 Task: Search one way flight ticket for 4 adults, 2 children, 2 infants in seat and 1 infant on lap in premium economy from Fort Wayne: Fort Wayne International Airport to New Bern: Coastal Carolina Regional Airport (was Craven County Regional) on 5-4-2023. Choice of flights is Royal air maroc. Number of bags: 9 checked bags. Price is upto 42000. Outbound departure time preference is 4:00.
Action: Mouse moved to (422, 386)
Screenshot: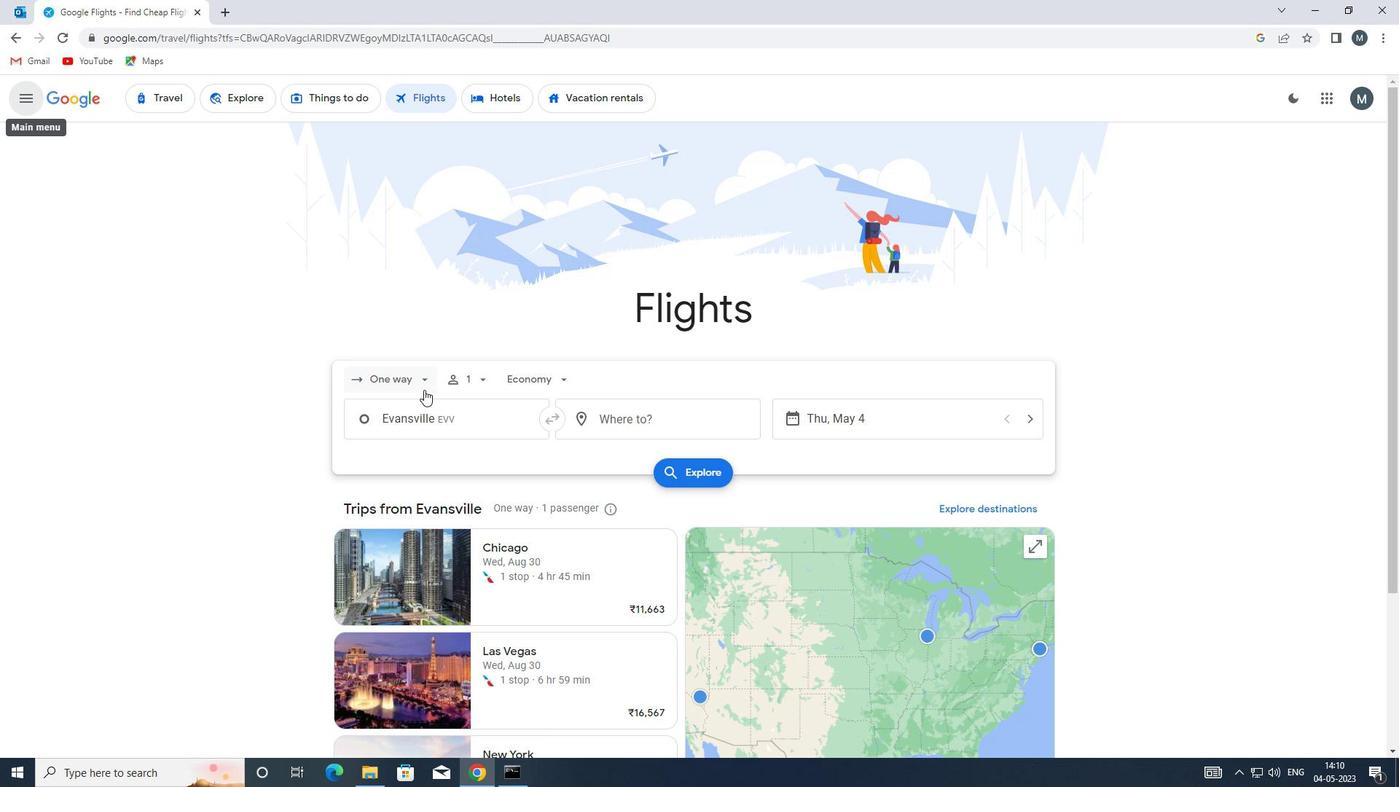
Action: Mouse pressed left at (422, 386)
Screenshot: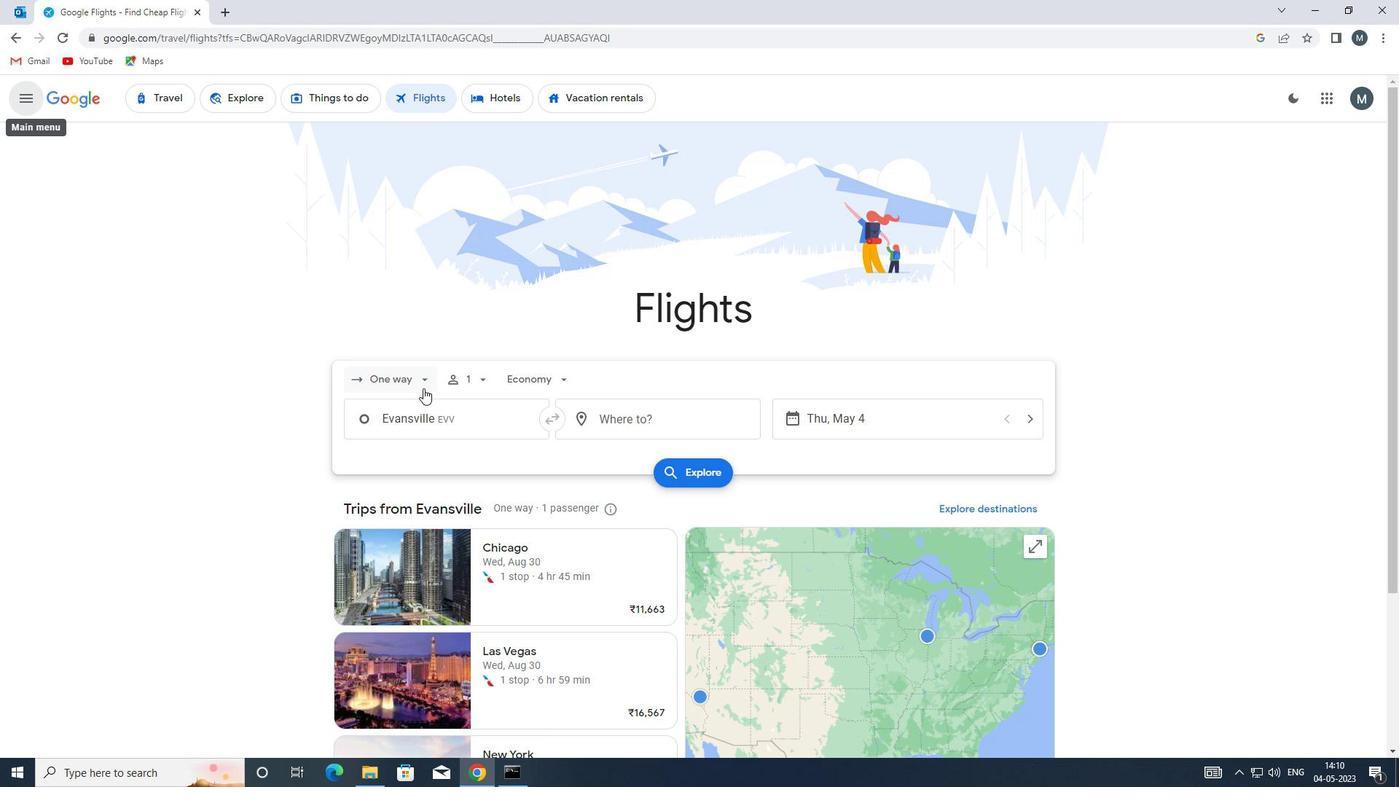 
Action: Mouse moved to (438, 449)
Screenshot: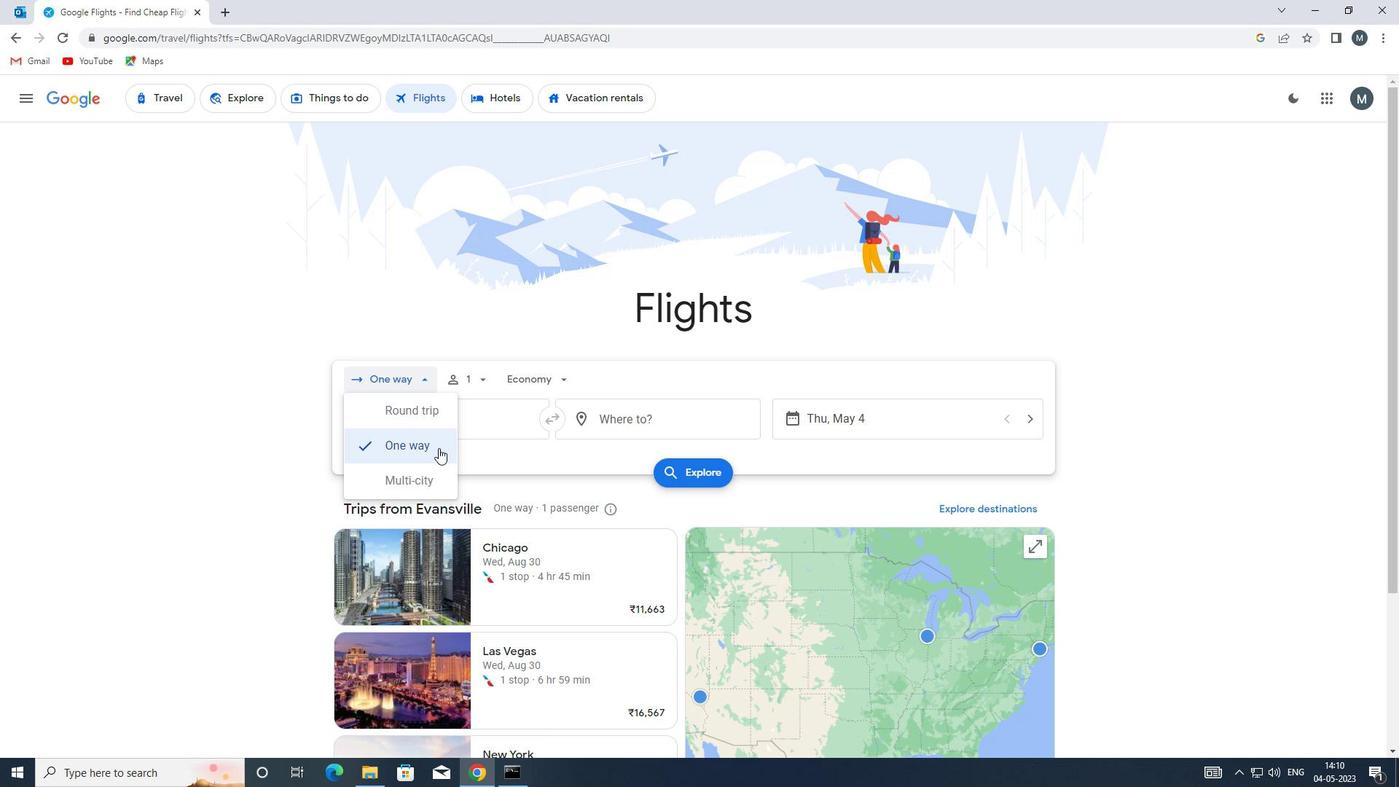
Action: Mouse pressed left at (438, 449)
Screenshot: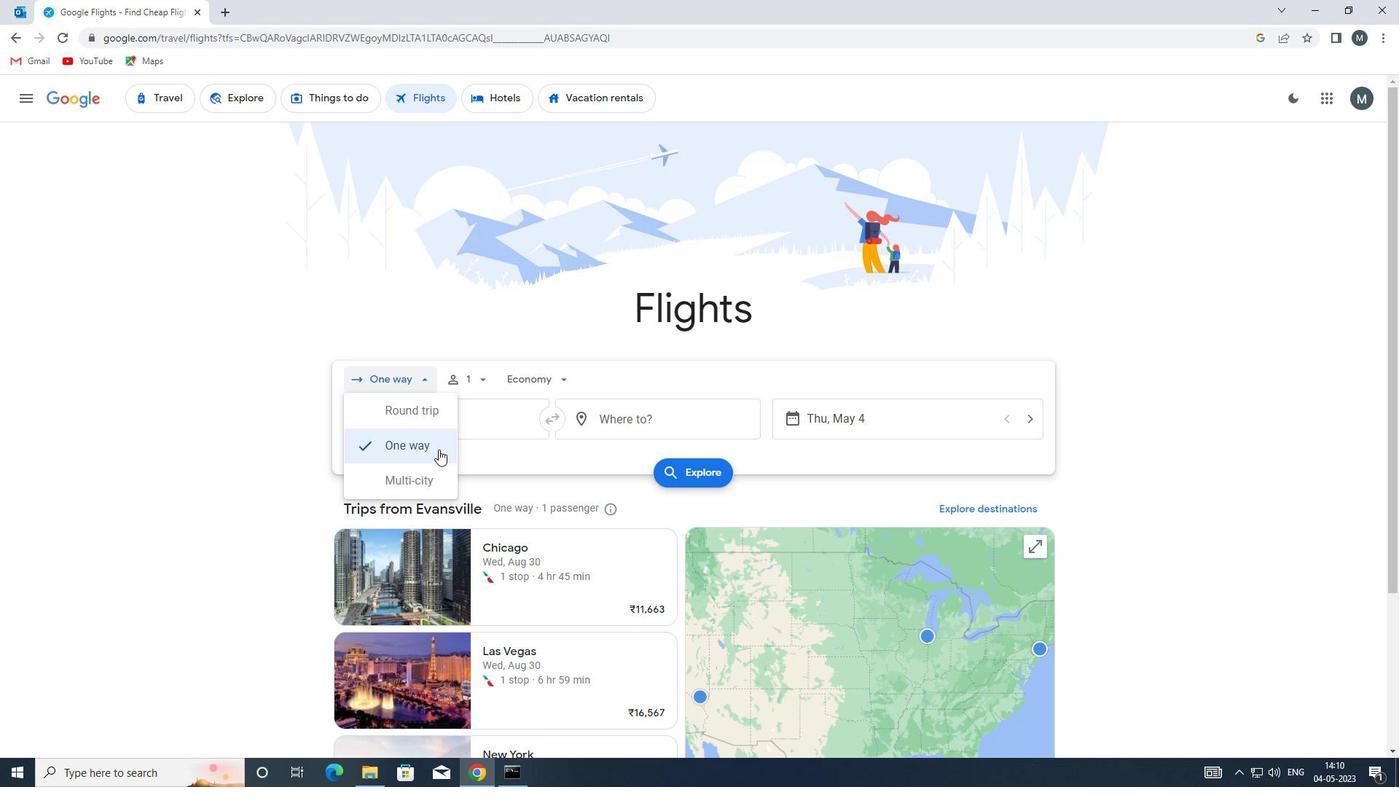 
Action: Mouse moved to (478, 378)
Screenshot: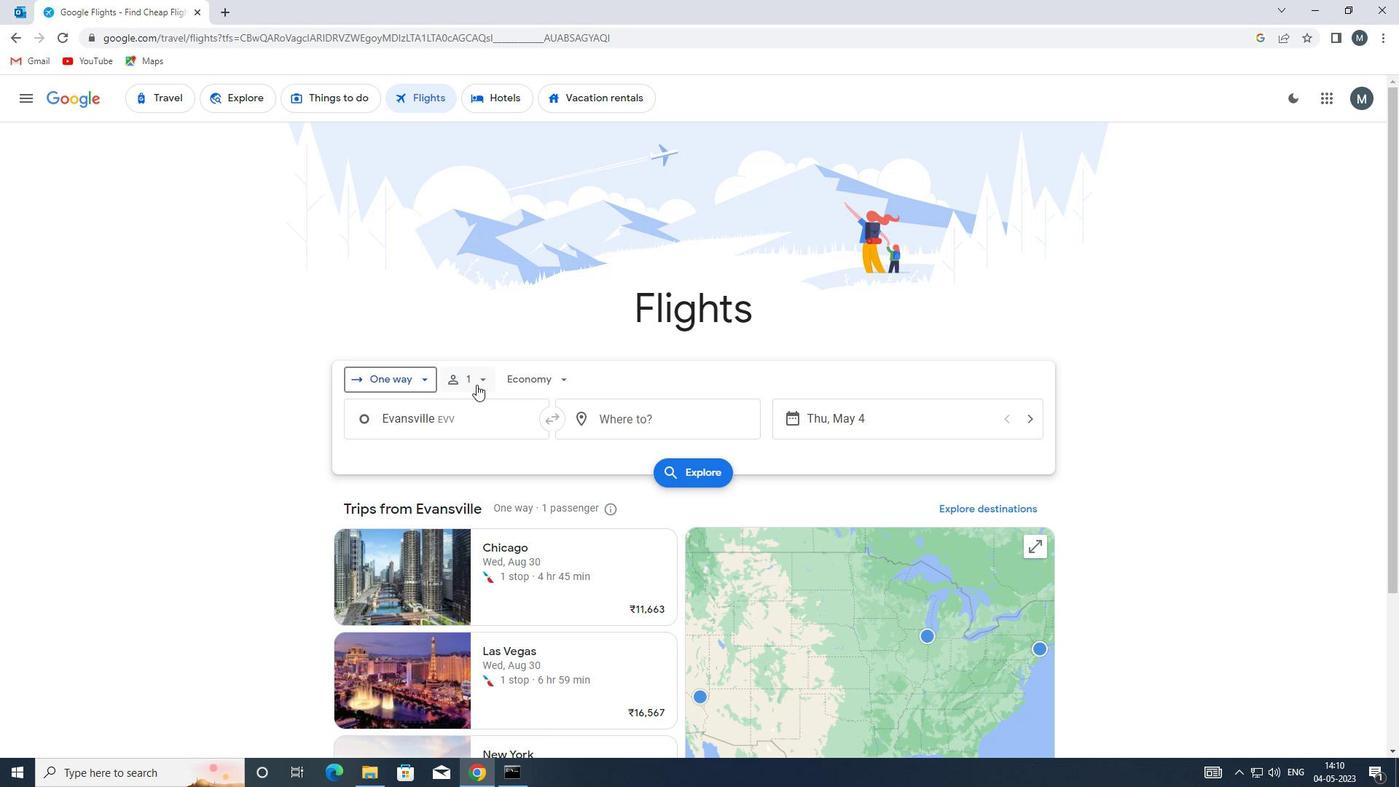
Action: Mouse pressed left at (478, 378)
Screenshot: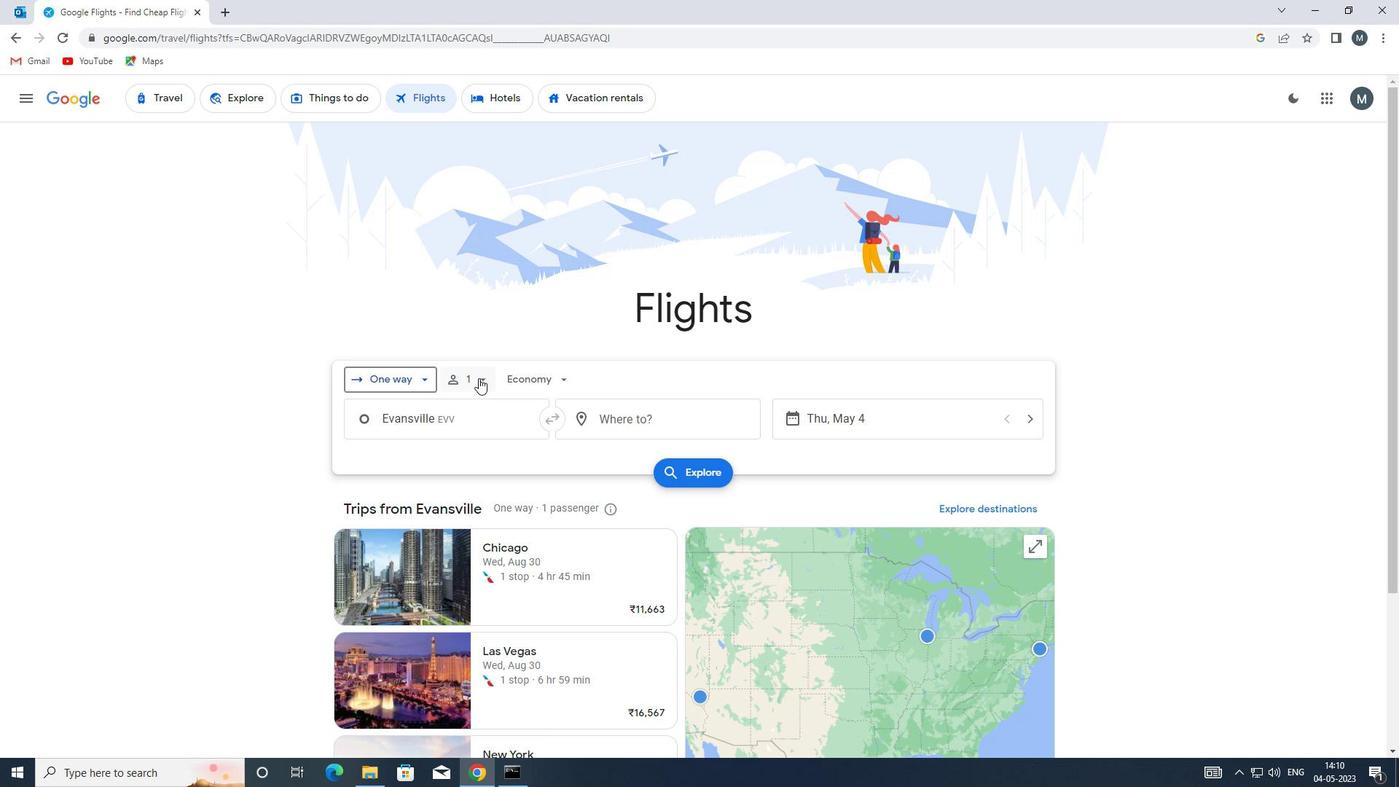 
Action: Mouse moved to (606, 417)
Screenshot: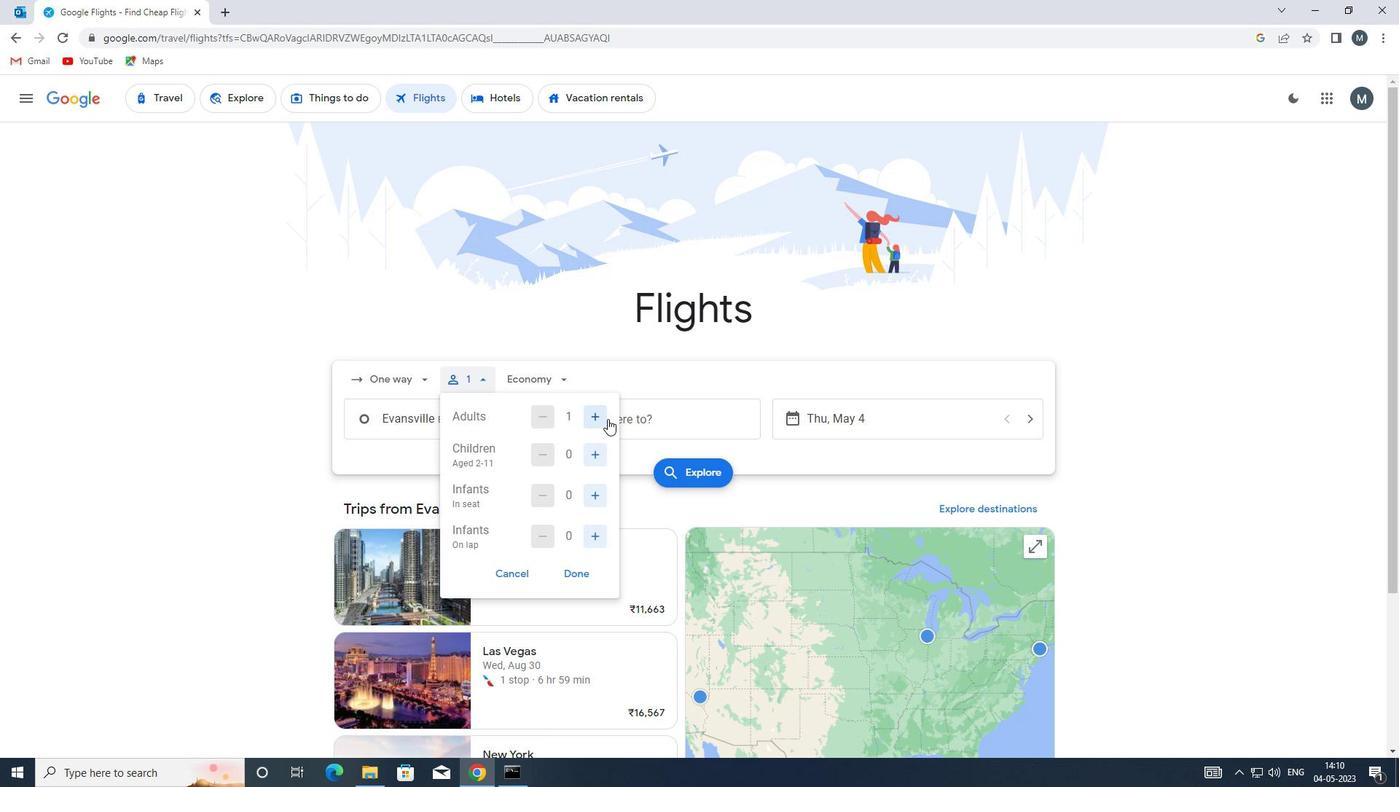 
Action: Mouse pressed left at (606, 417)
Screenshot: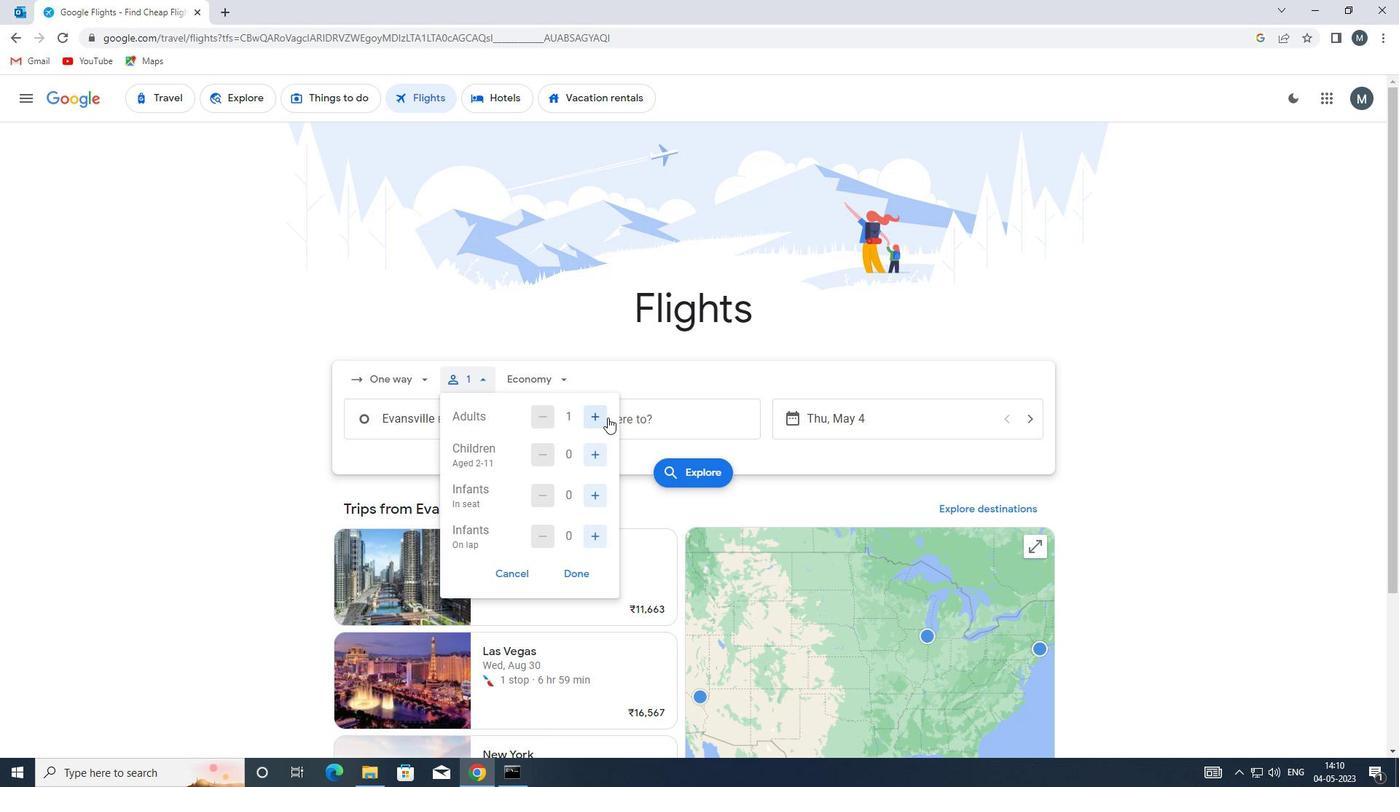 
Action: Mouse moved to (605, 417)
Screenshot: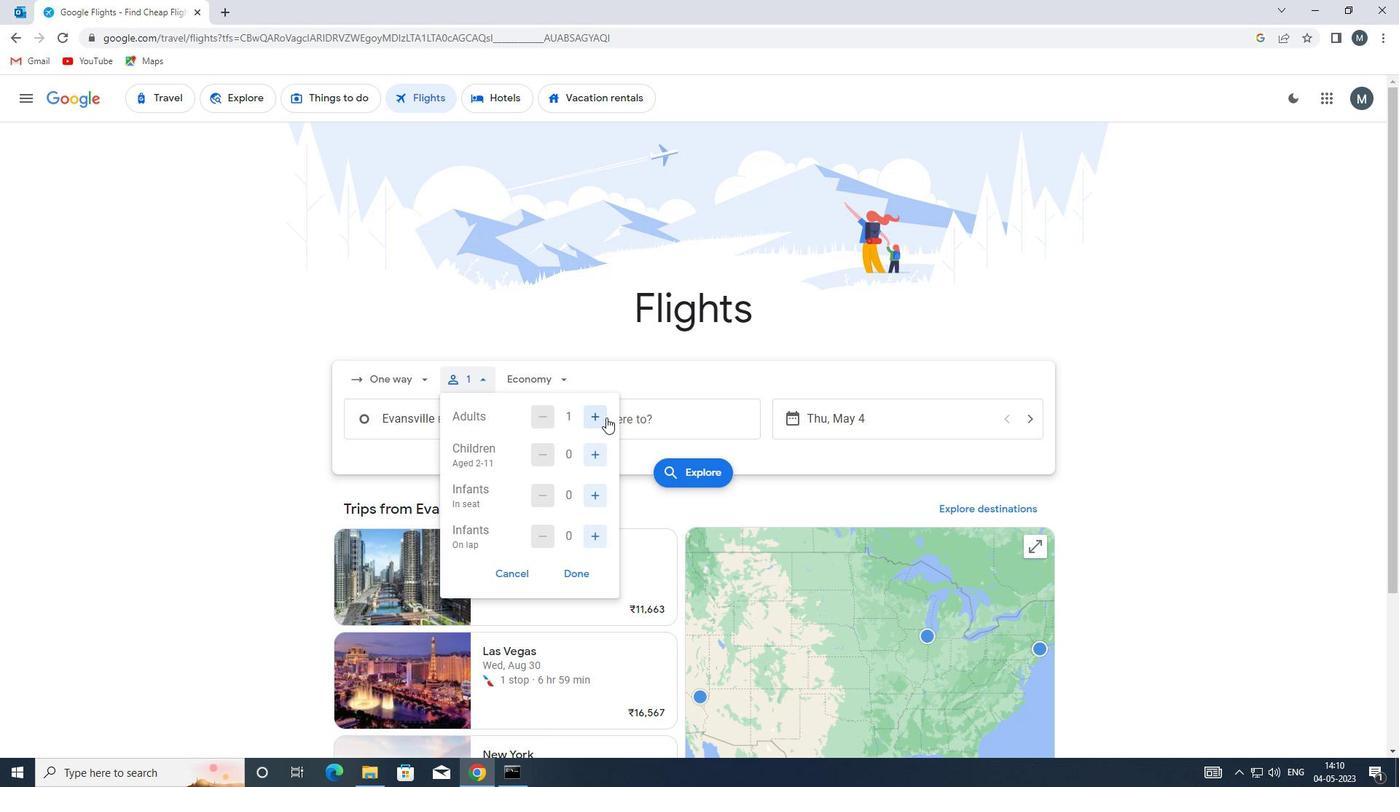 
Action: Mouse pressed left at (605, 417)
Screenshot: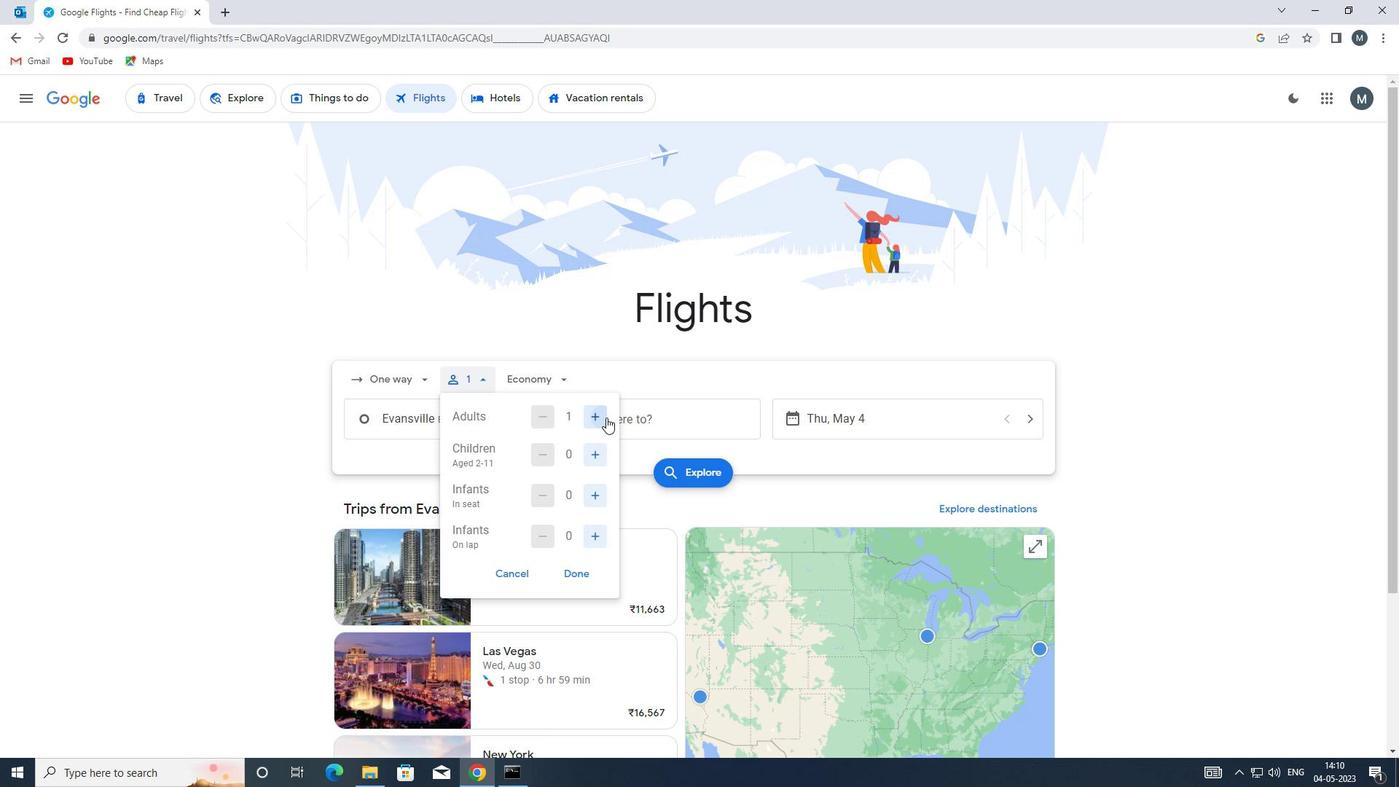 
Action: Mouse moved to (604, 417)
Screenshot: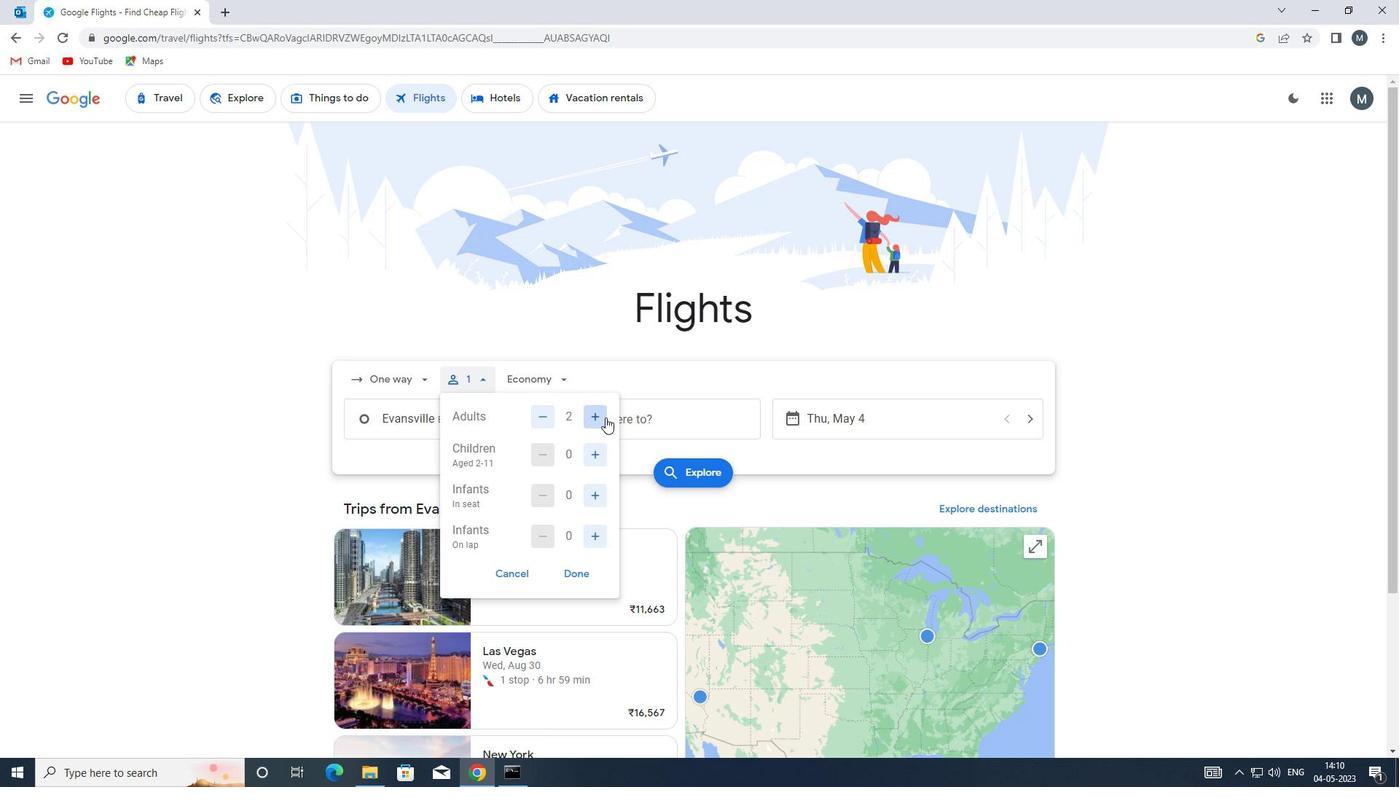 
Action: Mouse pressed left at (604, 417)
Screenshot: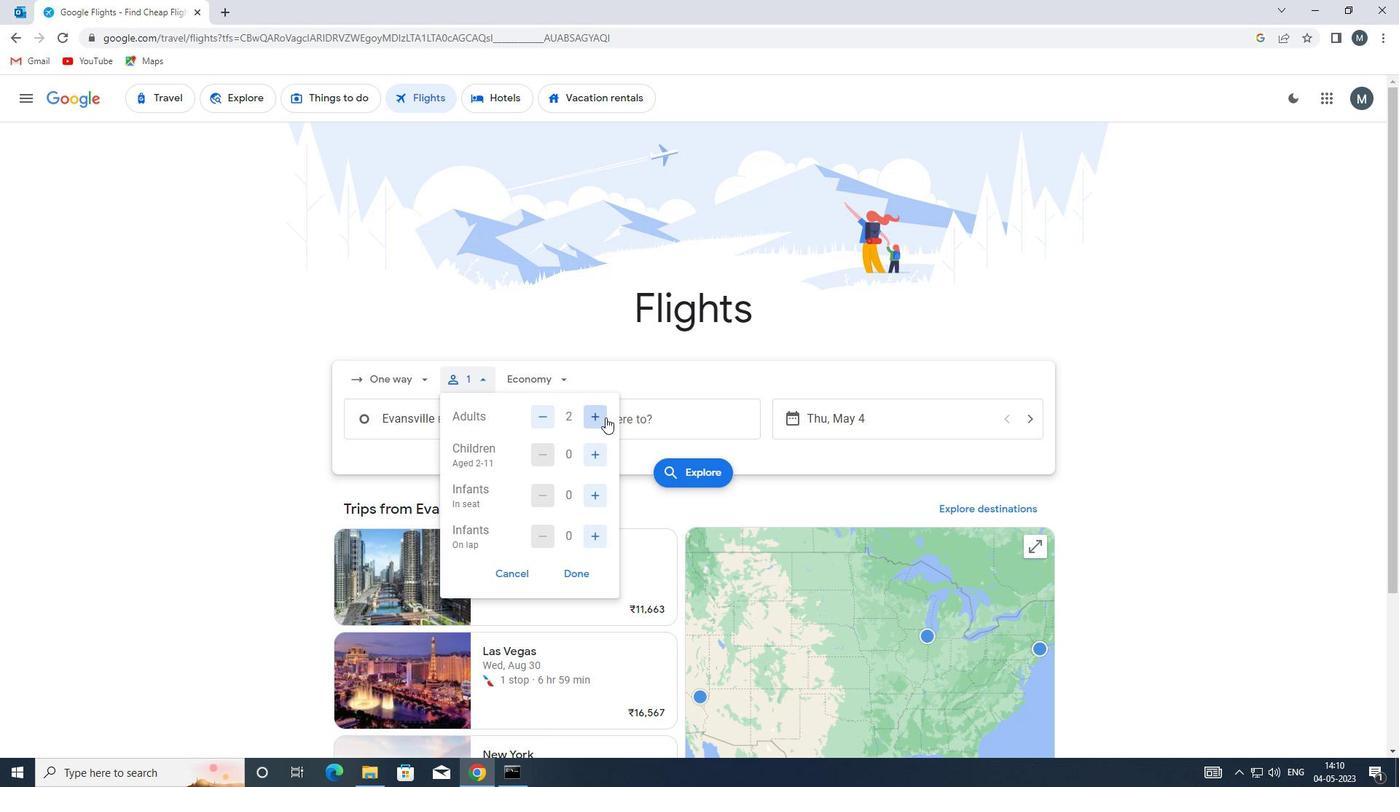 
Action: Mouse moved to (598, 454)
Screenshot: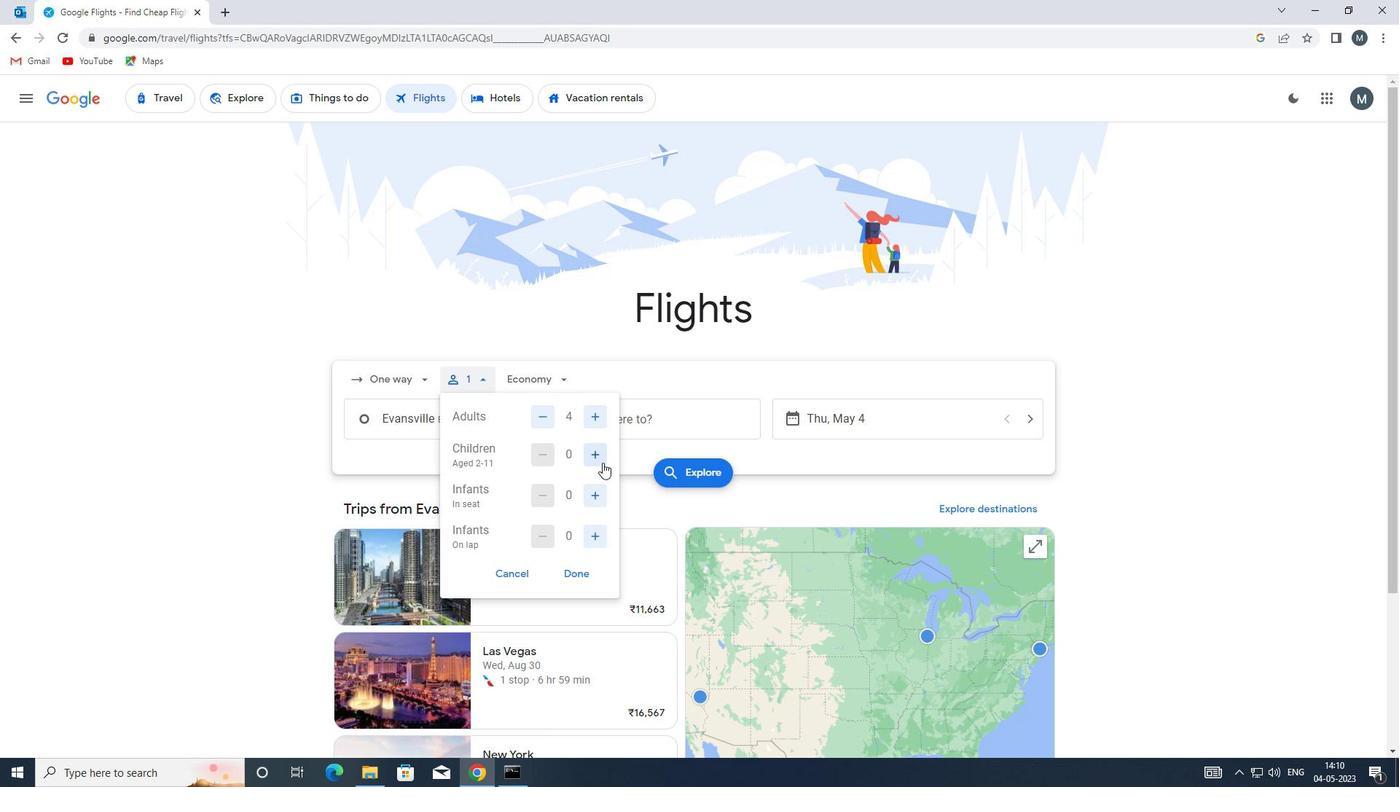 
Action: Mouse pressed left at (598, 454)
Screenshot: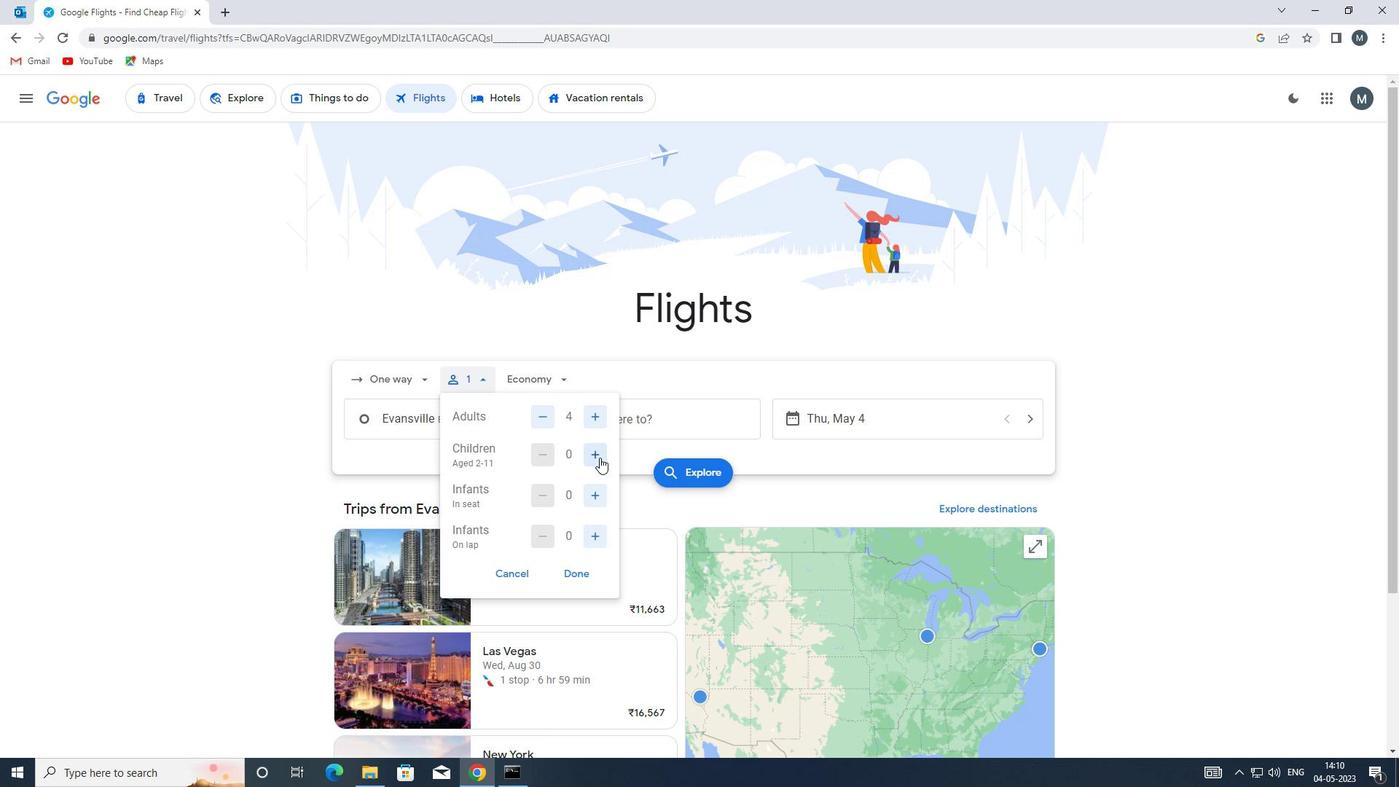 
Action: Mouse pressed left at (598, 454)
Screenshot: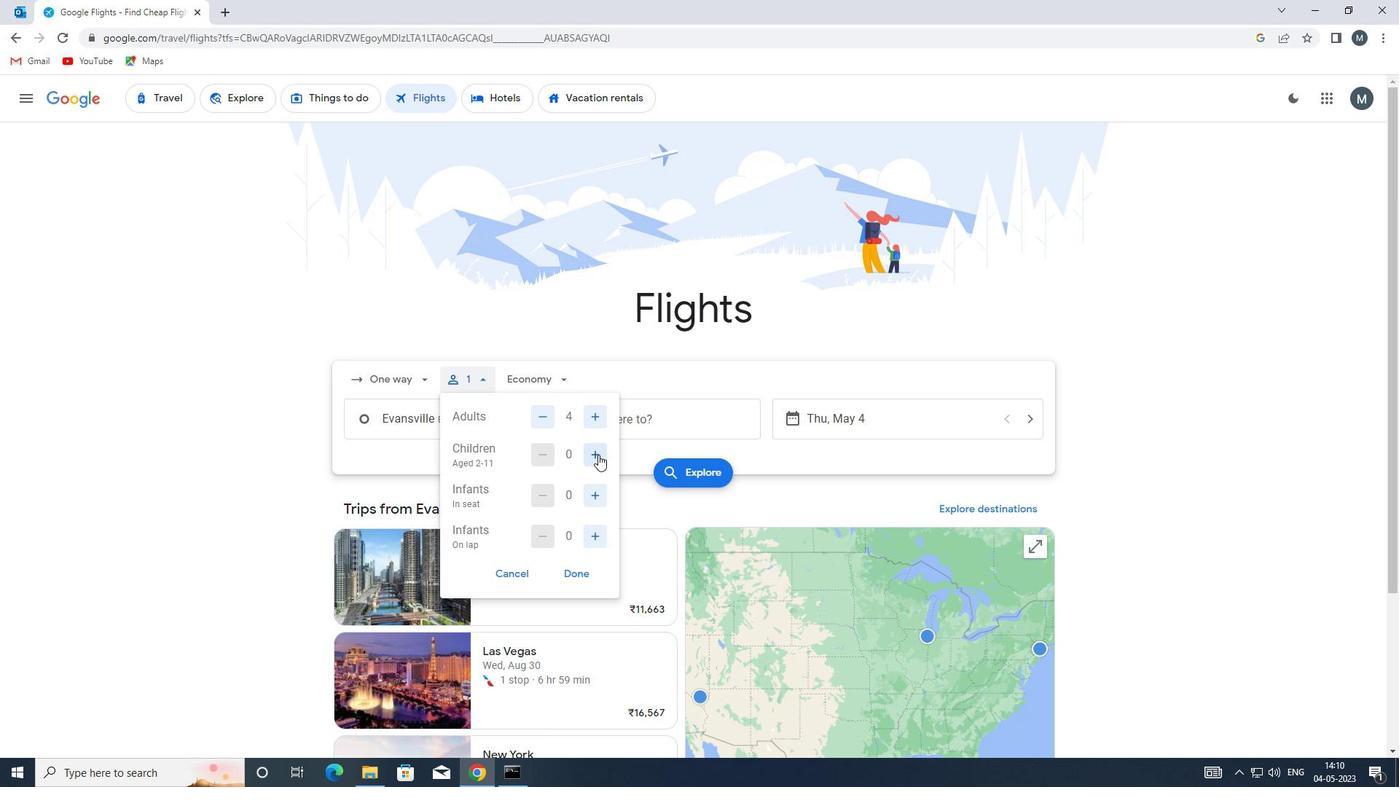 
Action: Mouse moved to (594, 488)
Screenshot: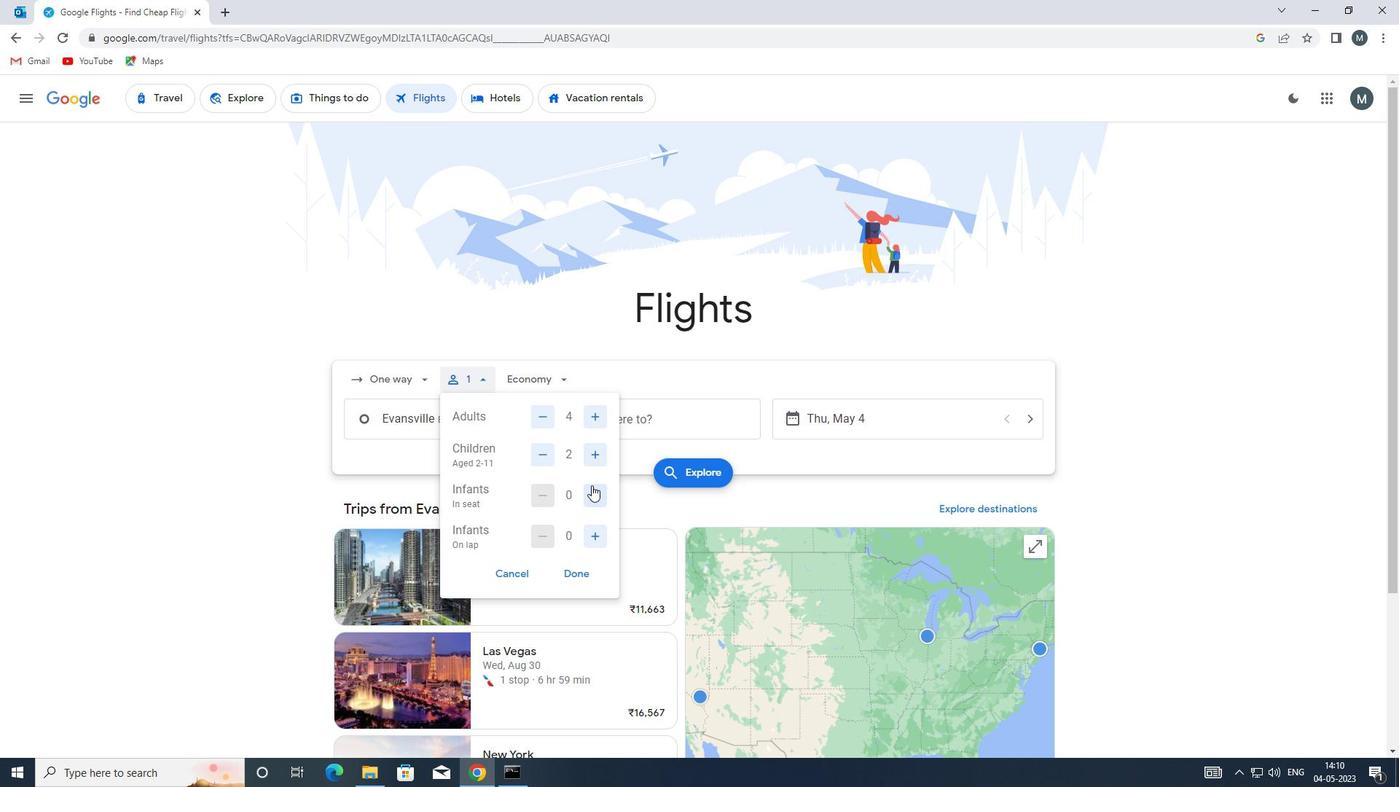 
Action: Mouse pressed left at (594, 488)
Screenshot: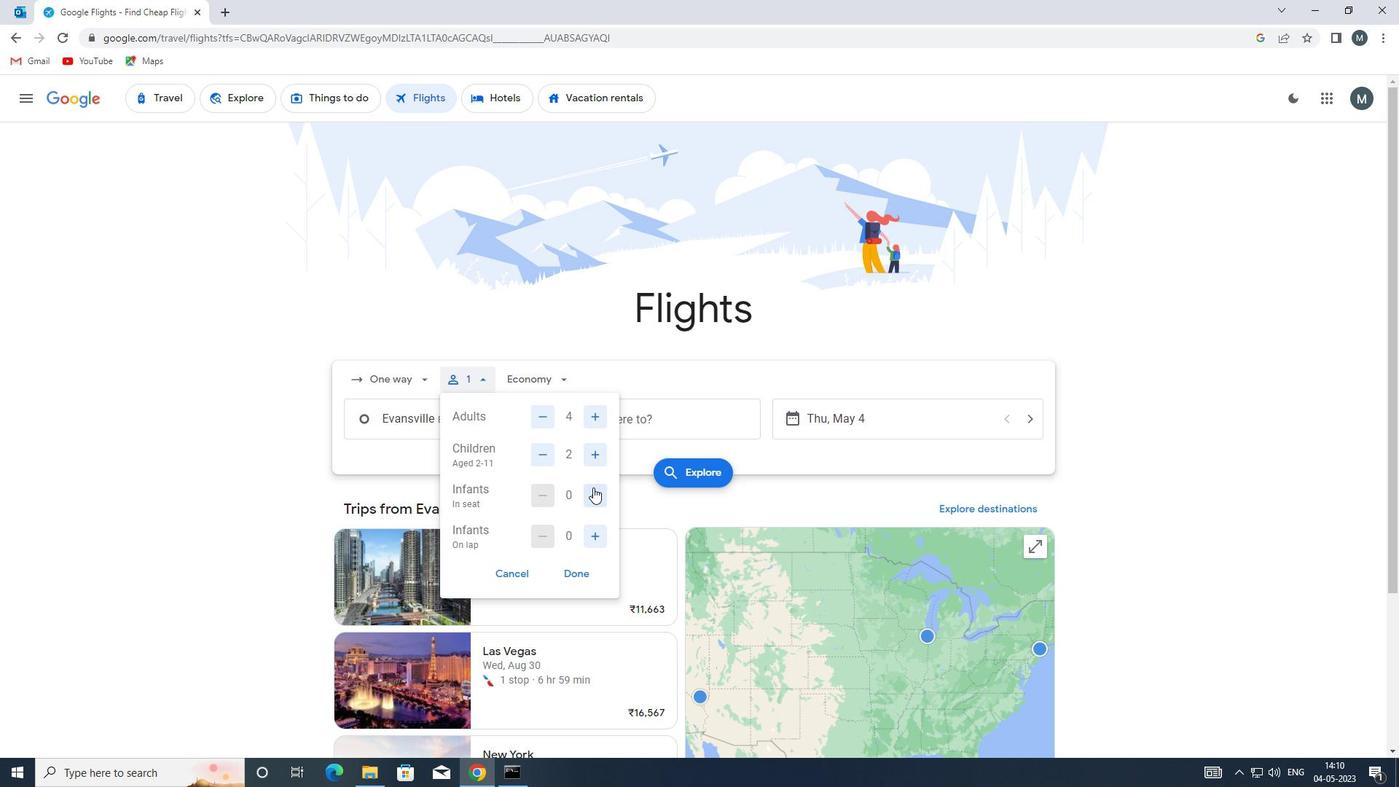 
Action: Mouse pressed left at (594, 488)
Screenshot: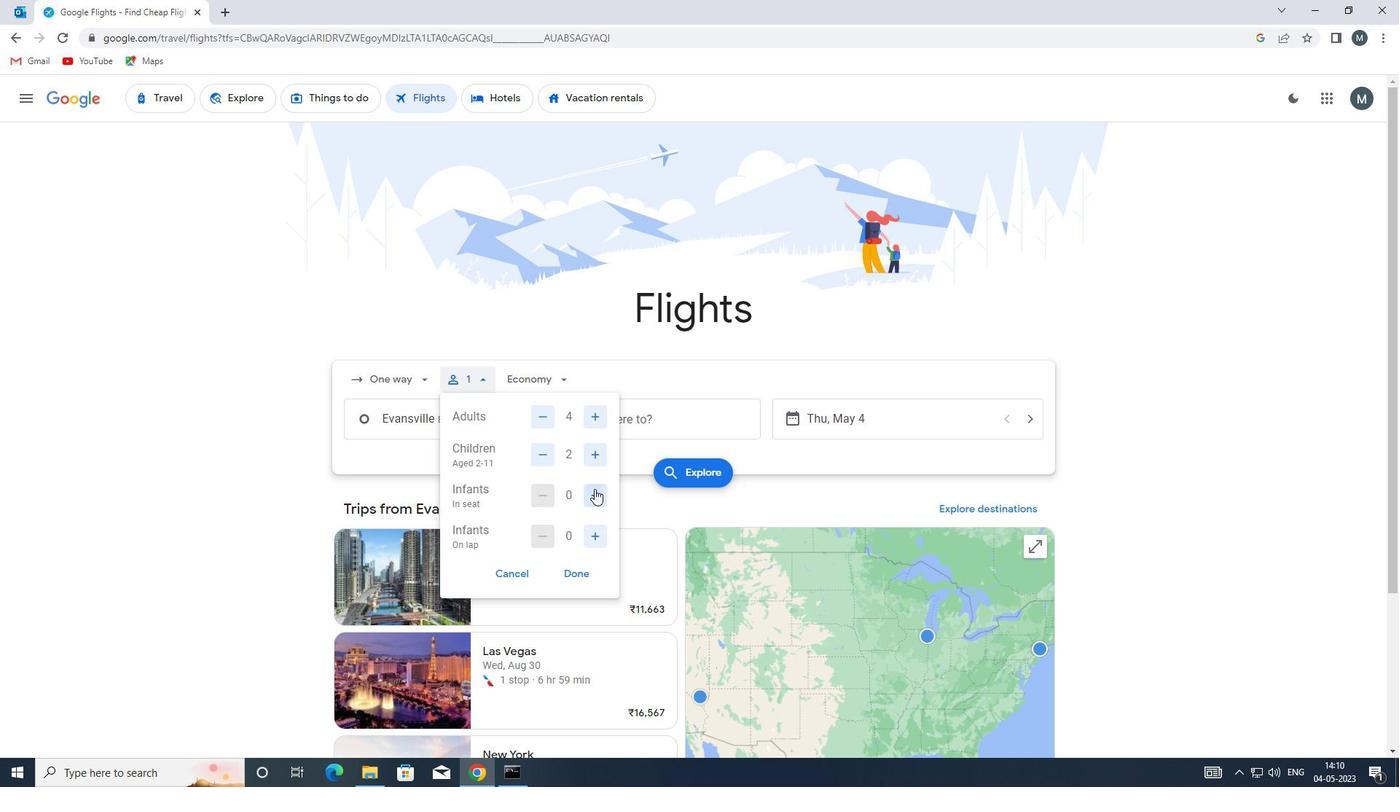 
Action: Mouse moved to (596, 537)
Screenshot: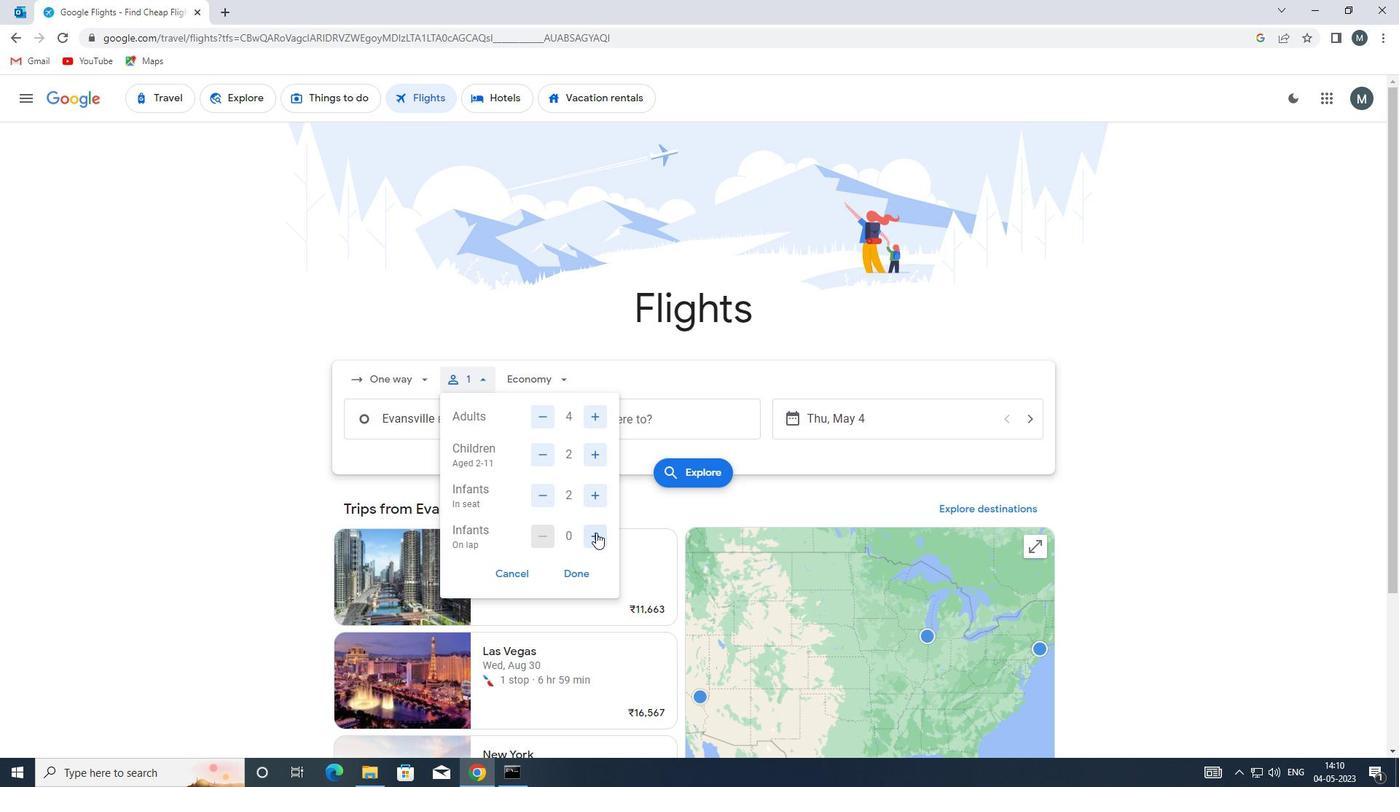 
Action: Mouse pressed left at (596, 537)
Screenshot: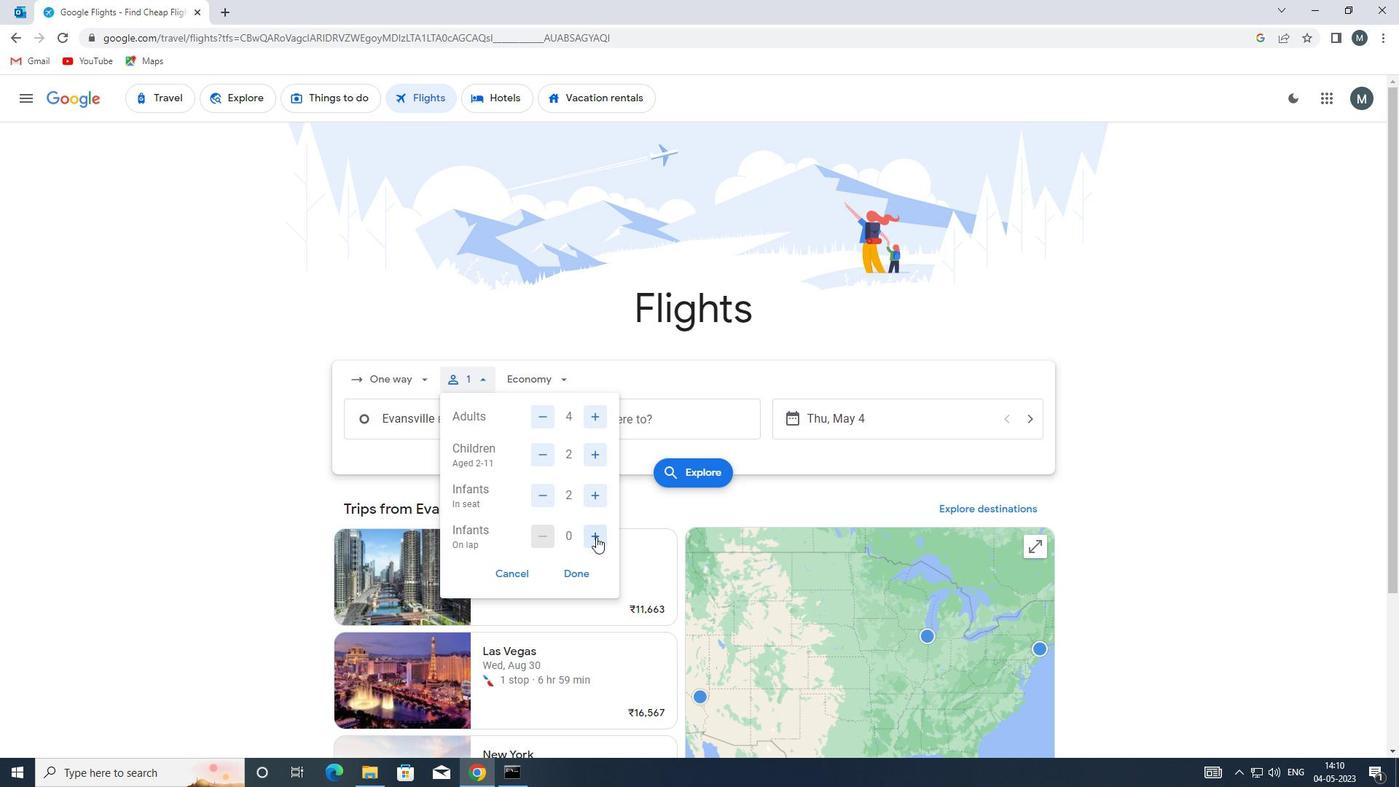
Action: Mouse moved to (580, 570)
Screenshot: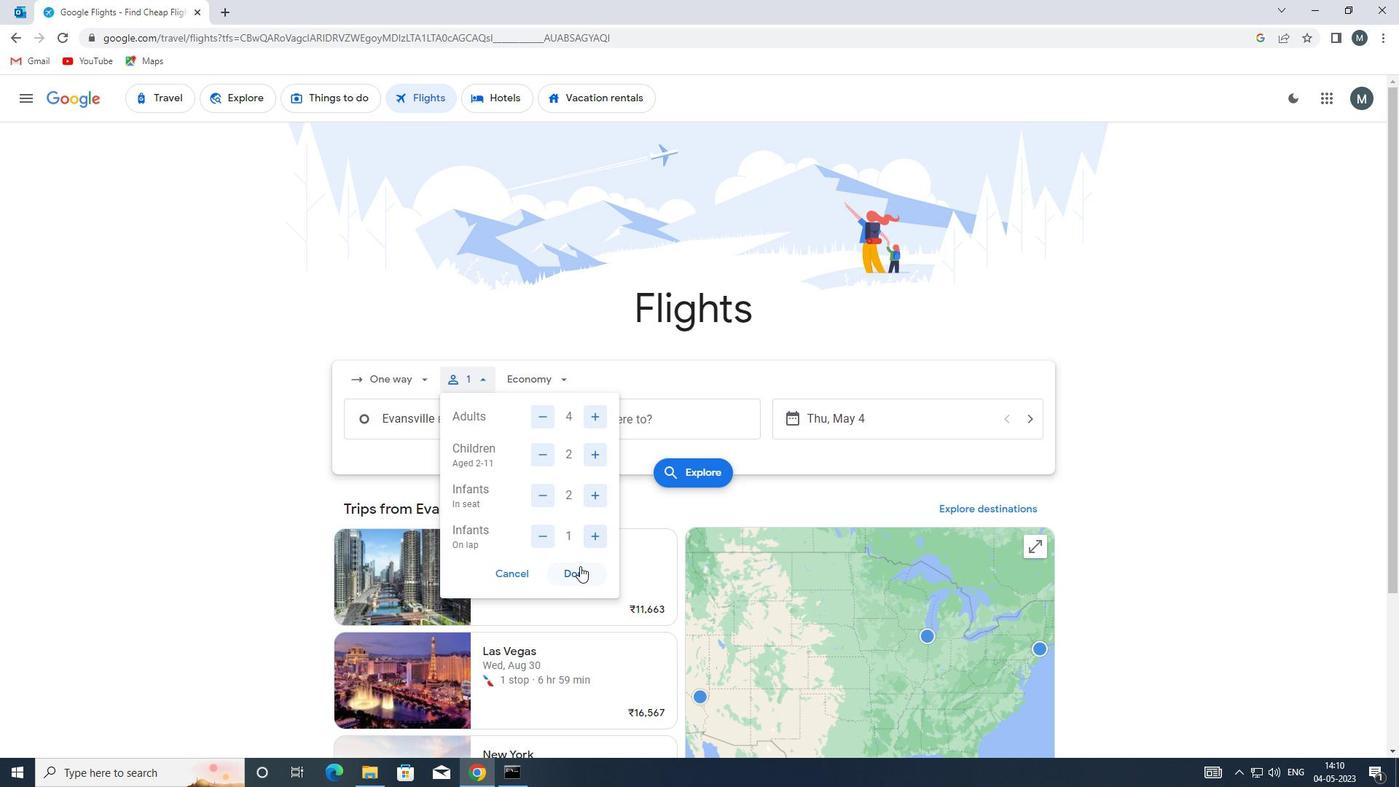 
Action: Mouse pressed left at (580, 570)
Screenshot: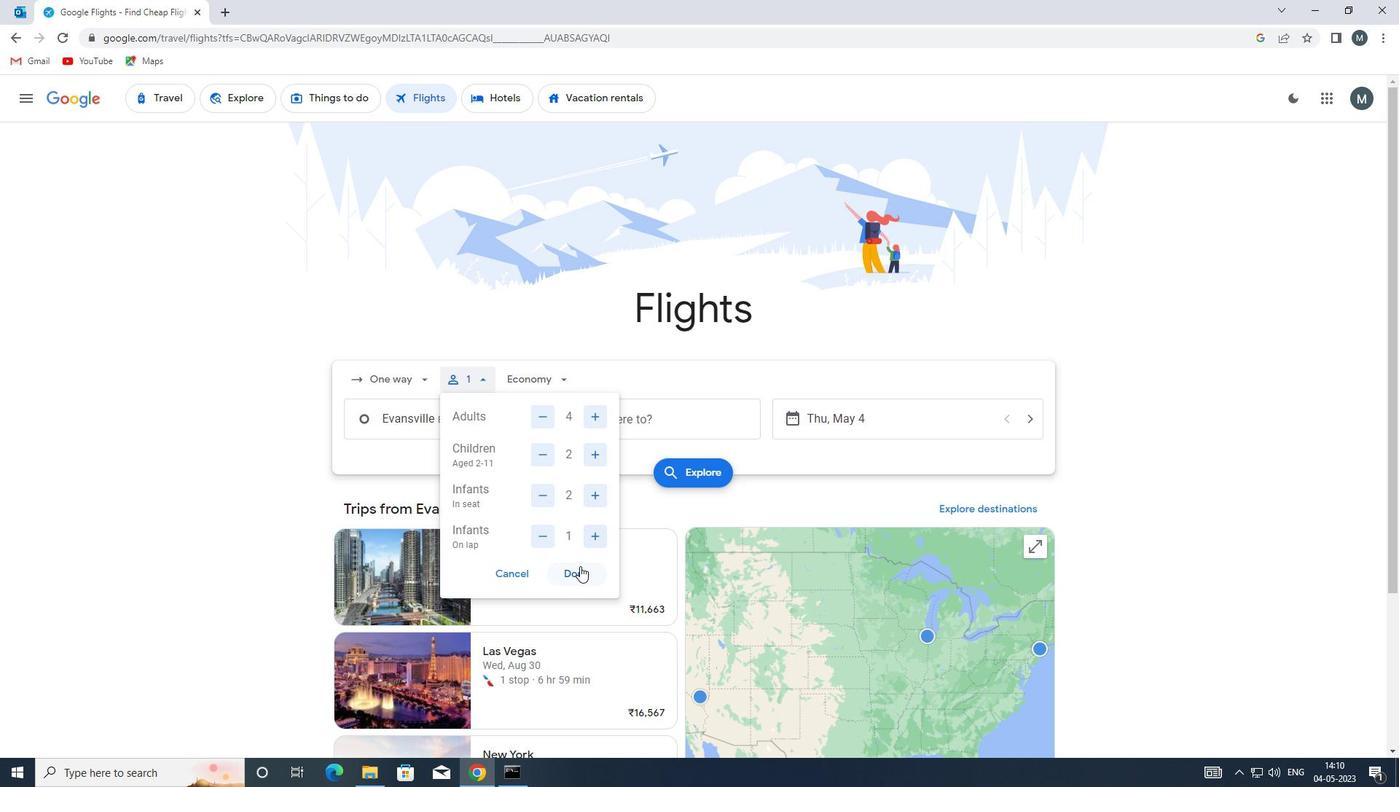 
Action: Mouse moved to (547, 381)
Screenshot: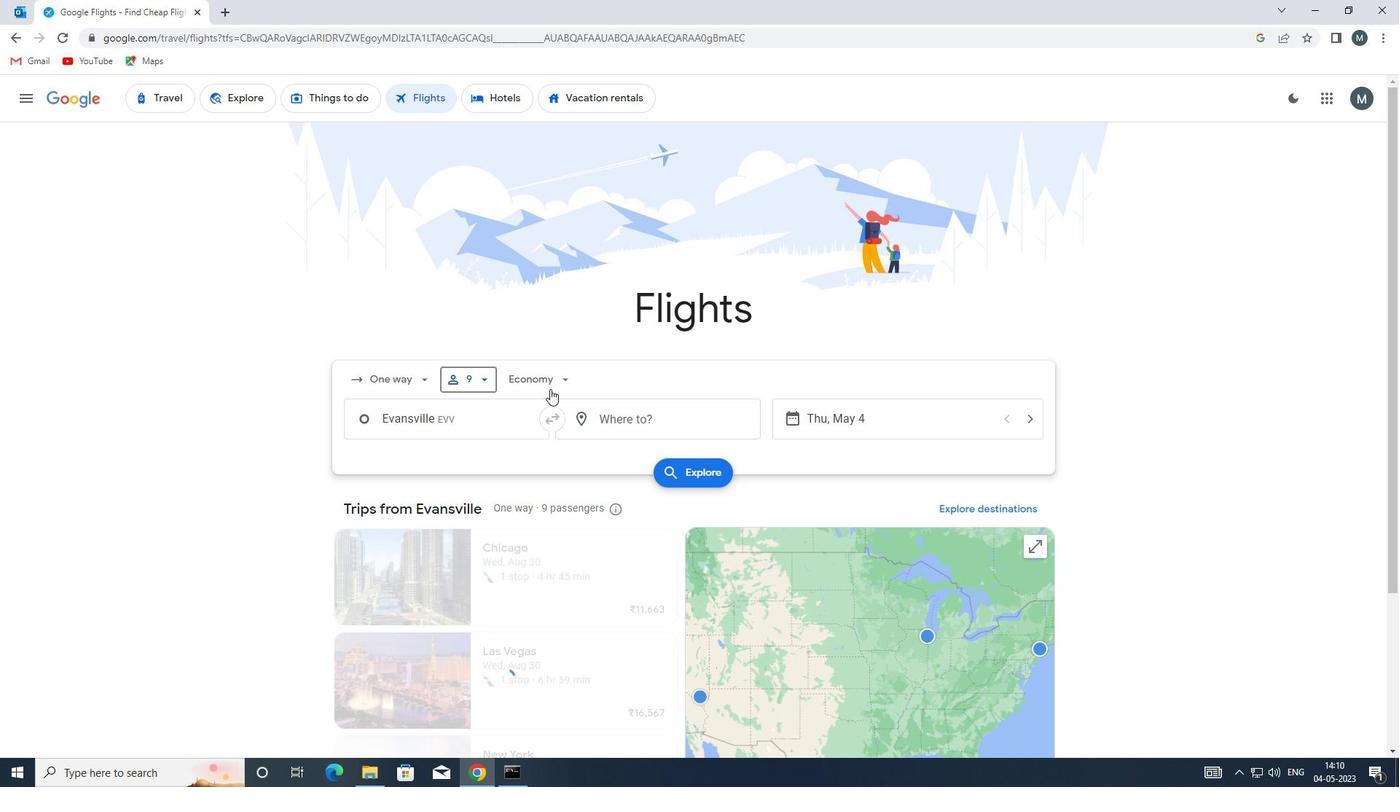 
Action: Mouse pressed left at (547, 381)
Screenshot: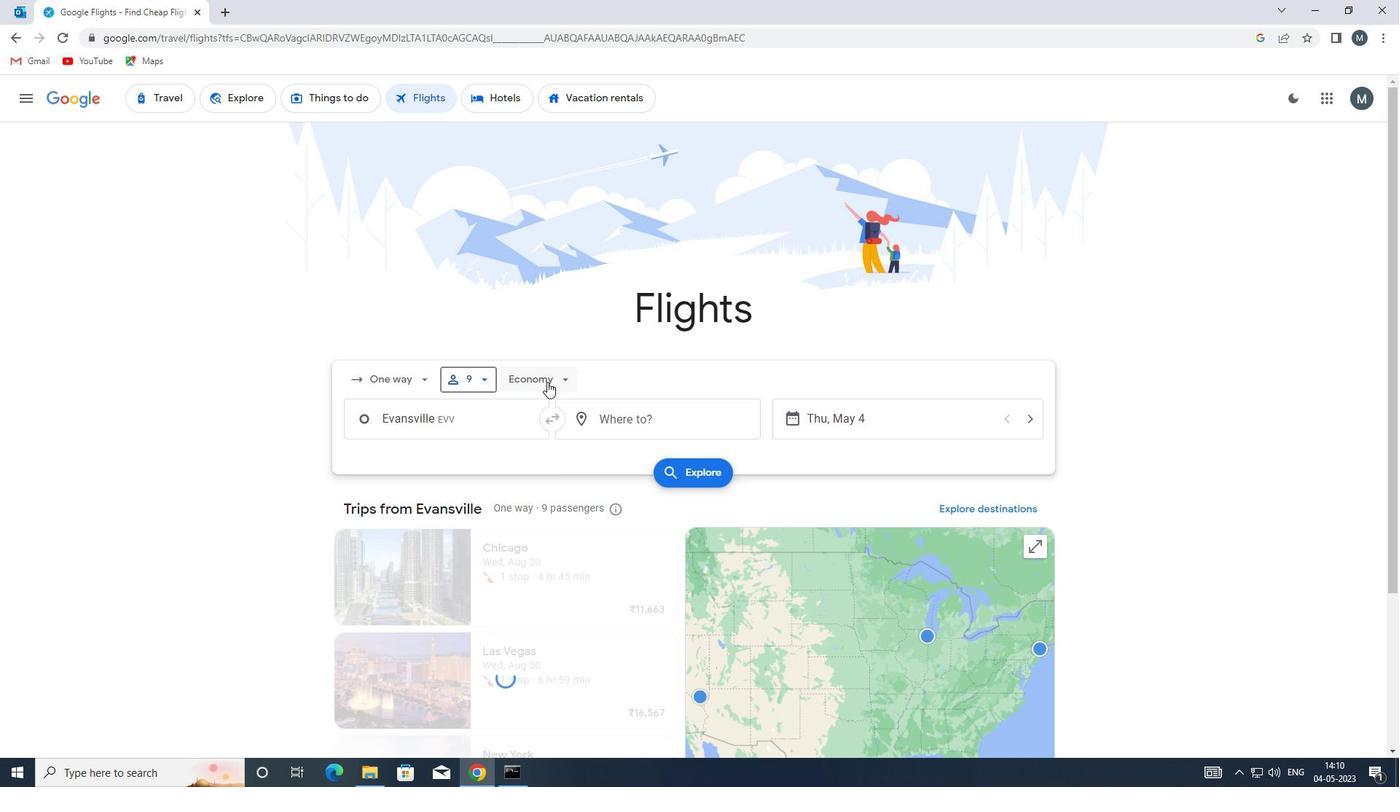 
Action: Mouse moved to (583, 446)
Screenshot: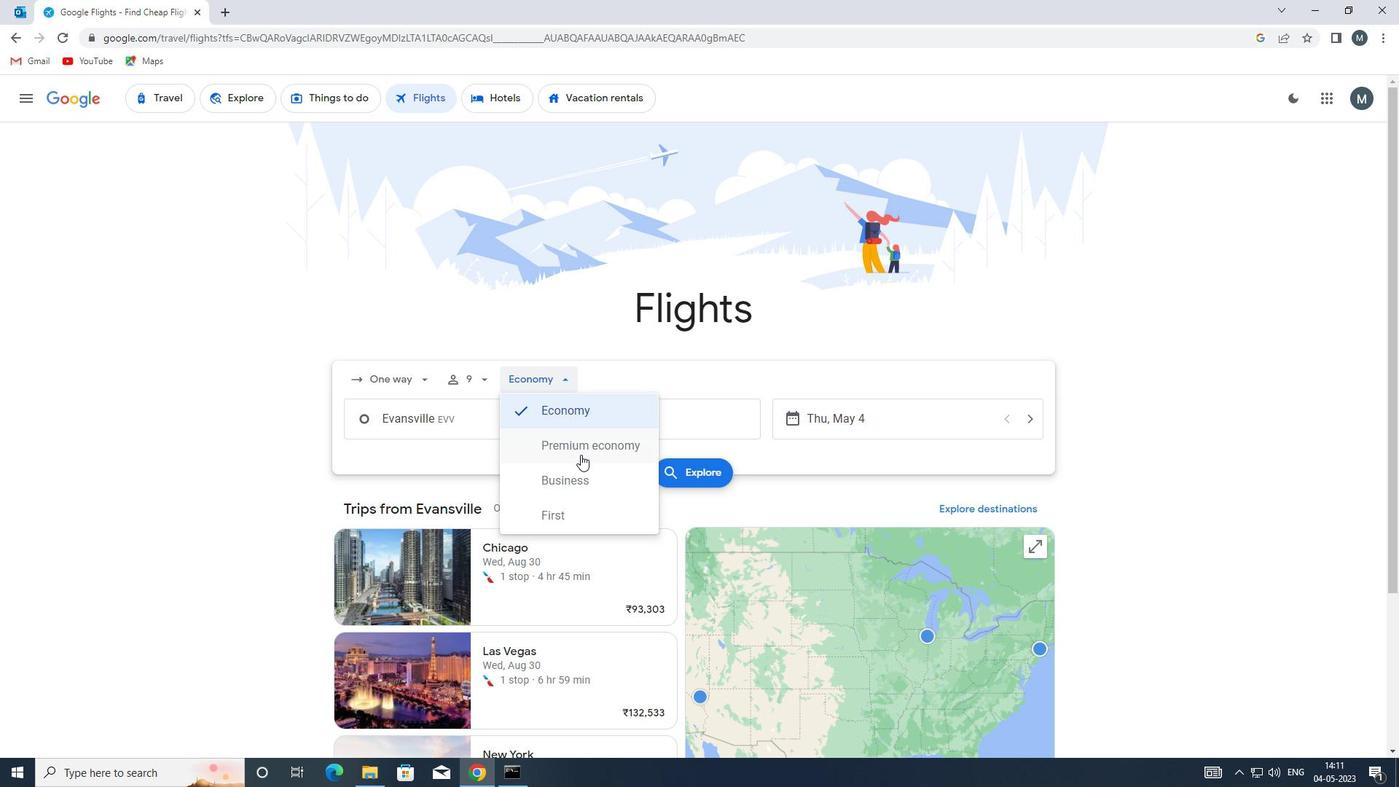 
Action: Mouse pressed left at (583, 446)
Screenshot: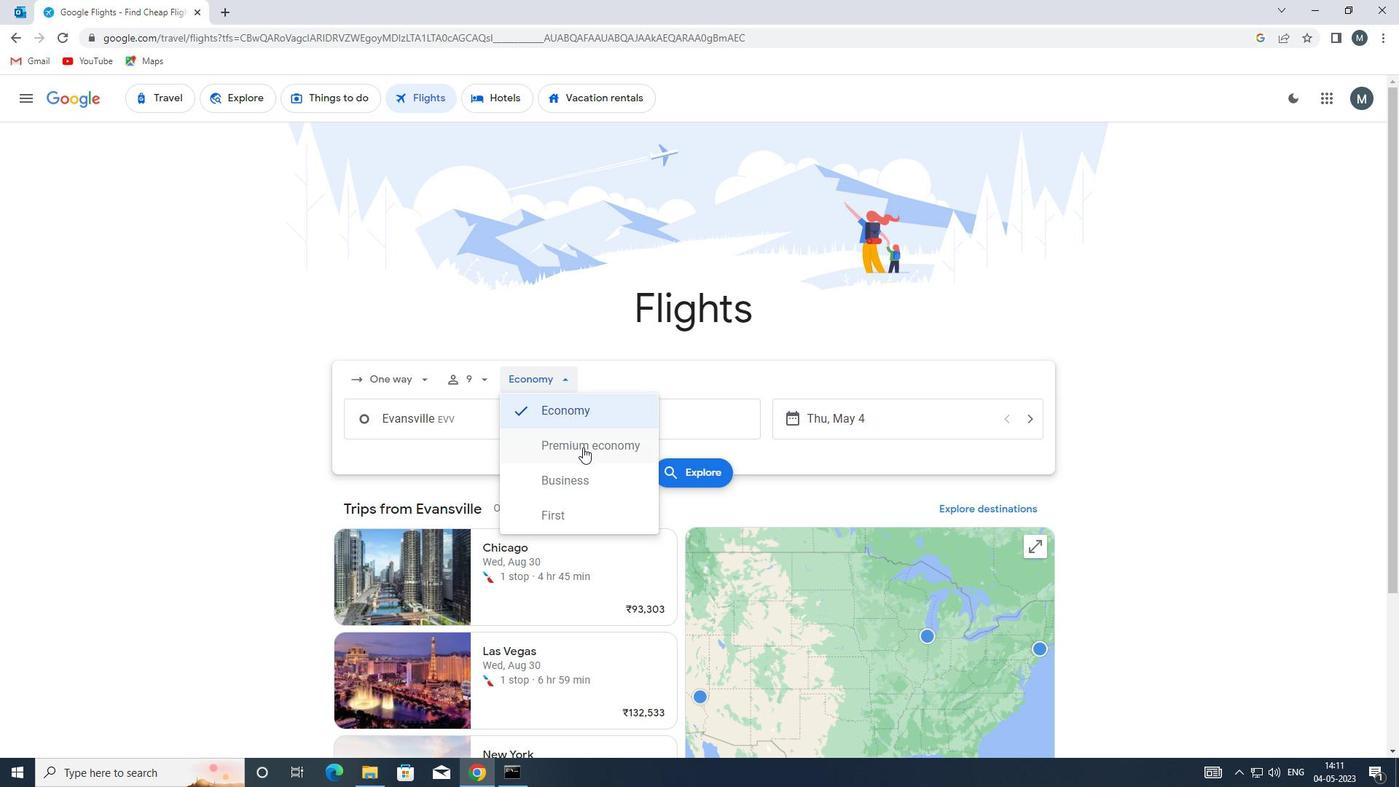 
Action: Mouse moved to (483, 416)
Screenshot: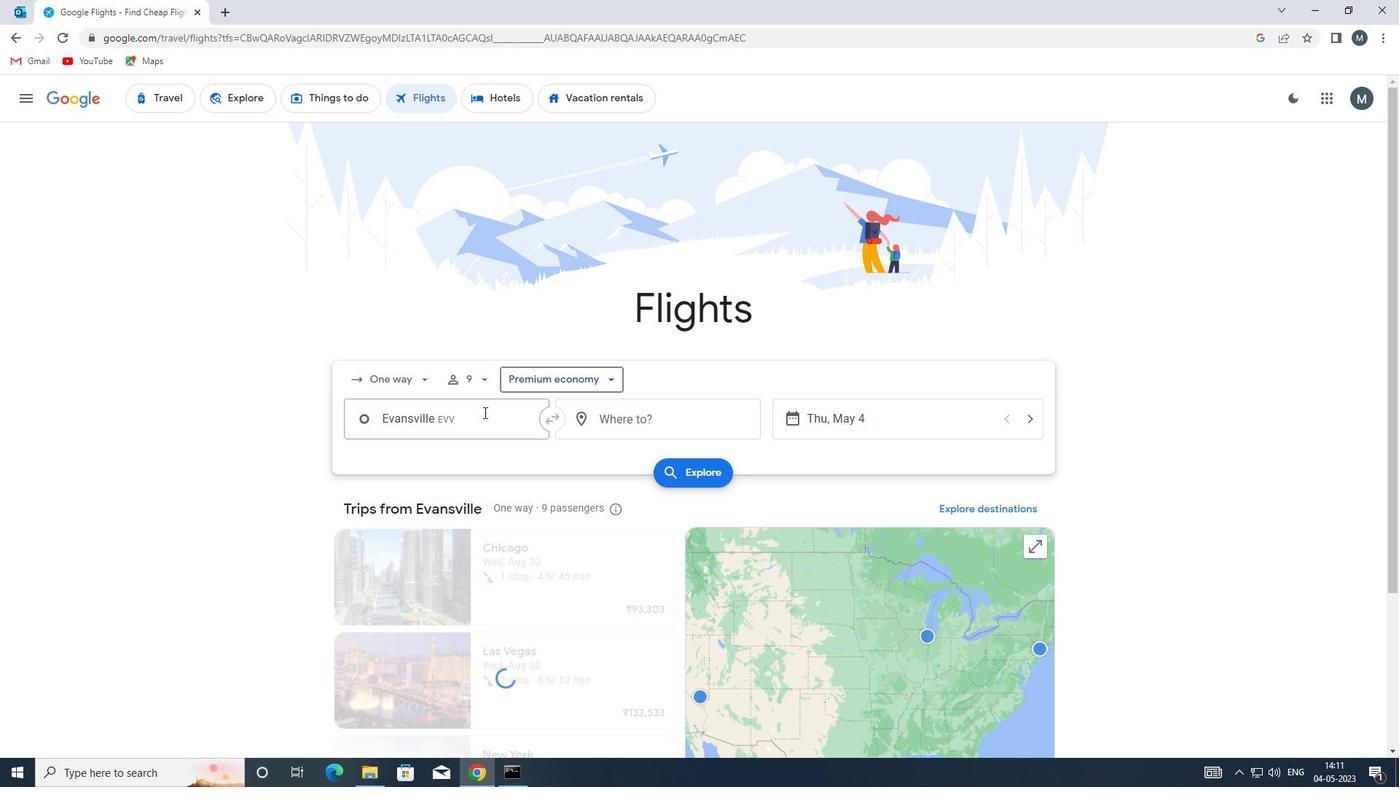 
Action: Mouse pressed left at (483, 416)
Screenshot: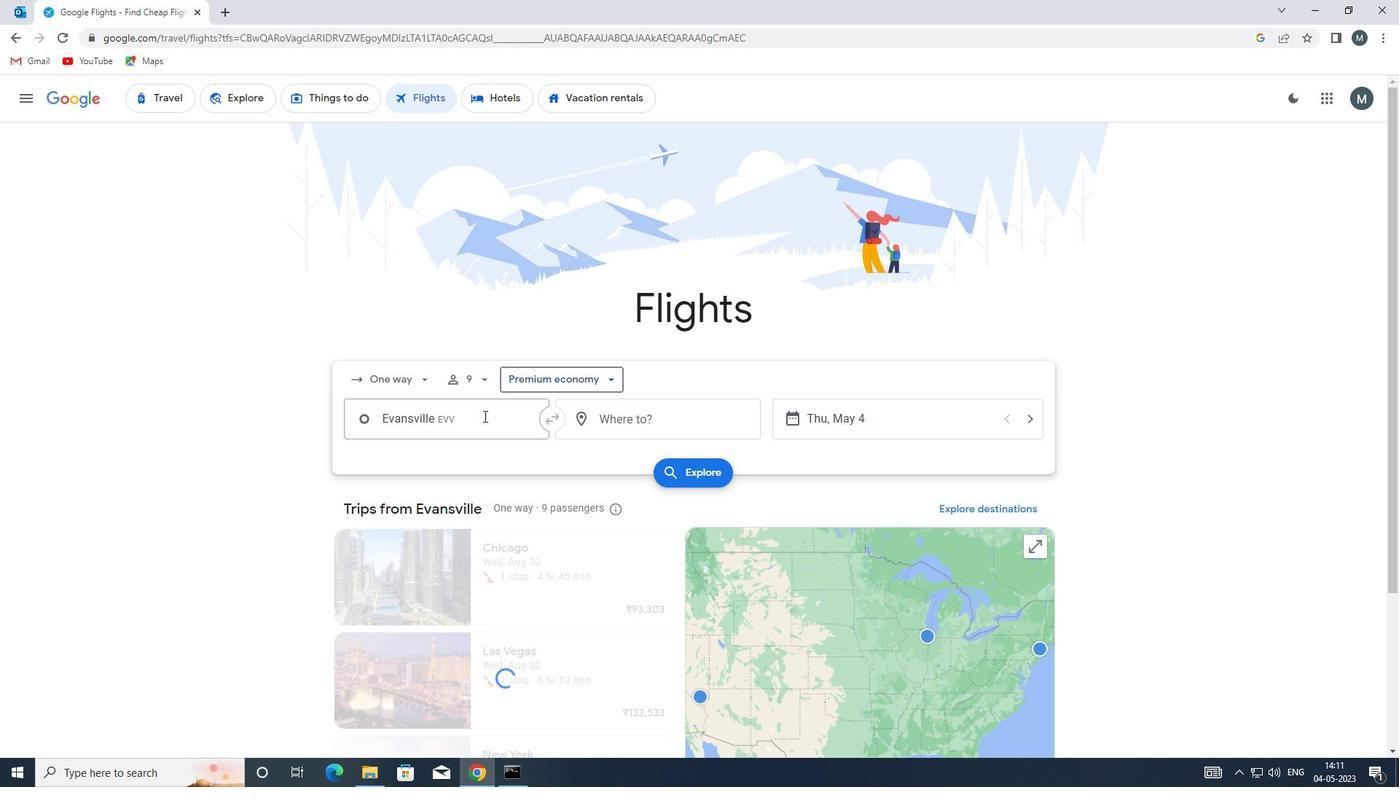 
Action: Key pressed fw
Screenshot: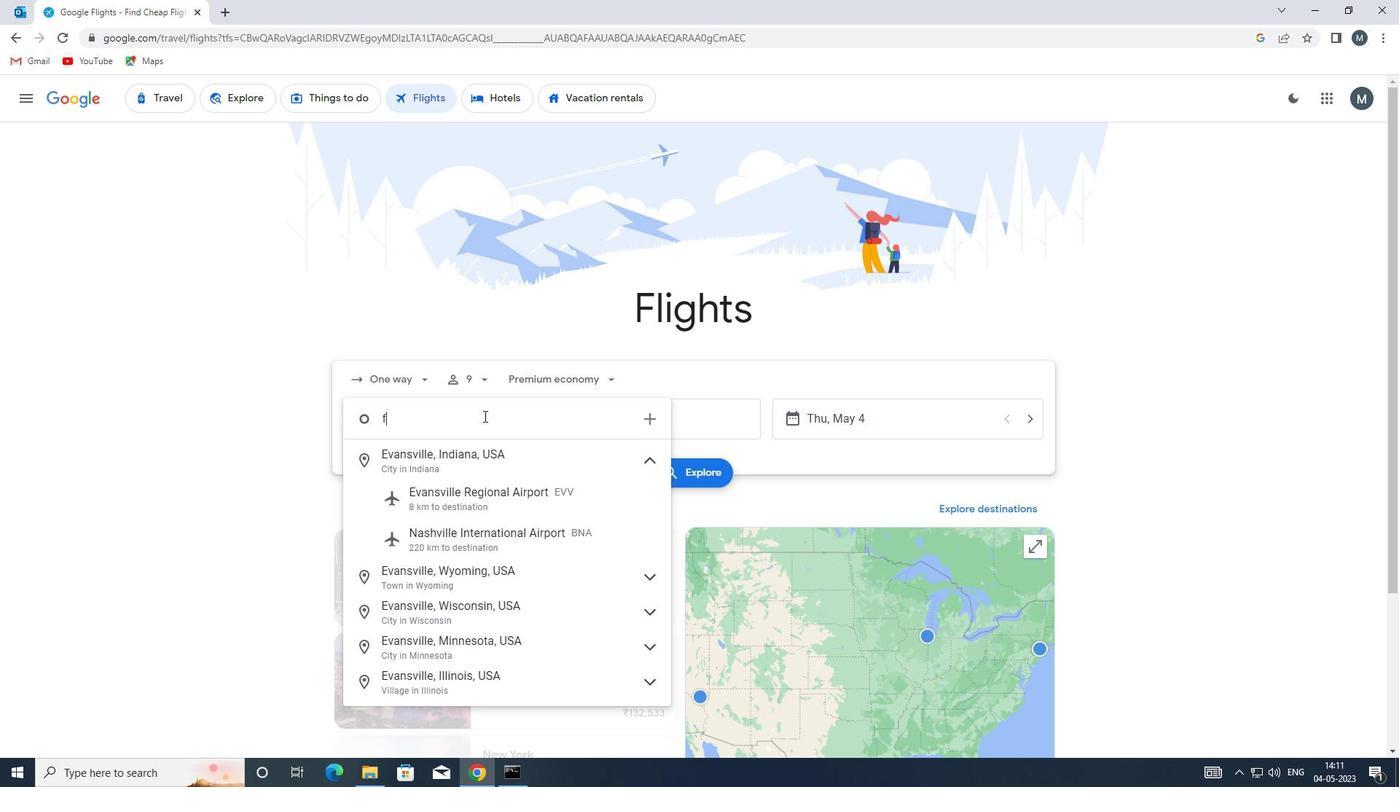 
Action: Mouse moved to (470, 459)
Screenshot: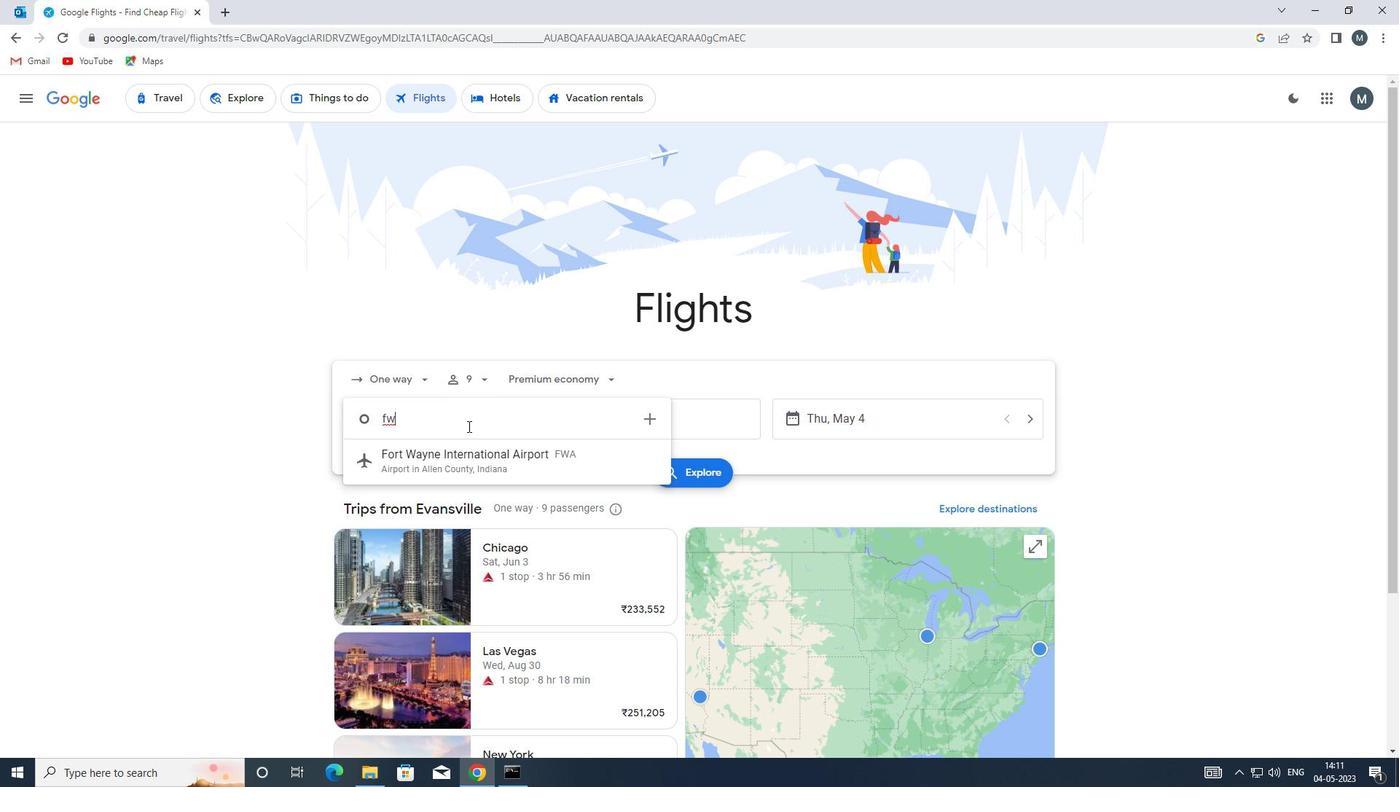 
Action: Mouse pressed left at (470, 459)
Screenshot: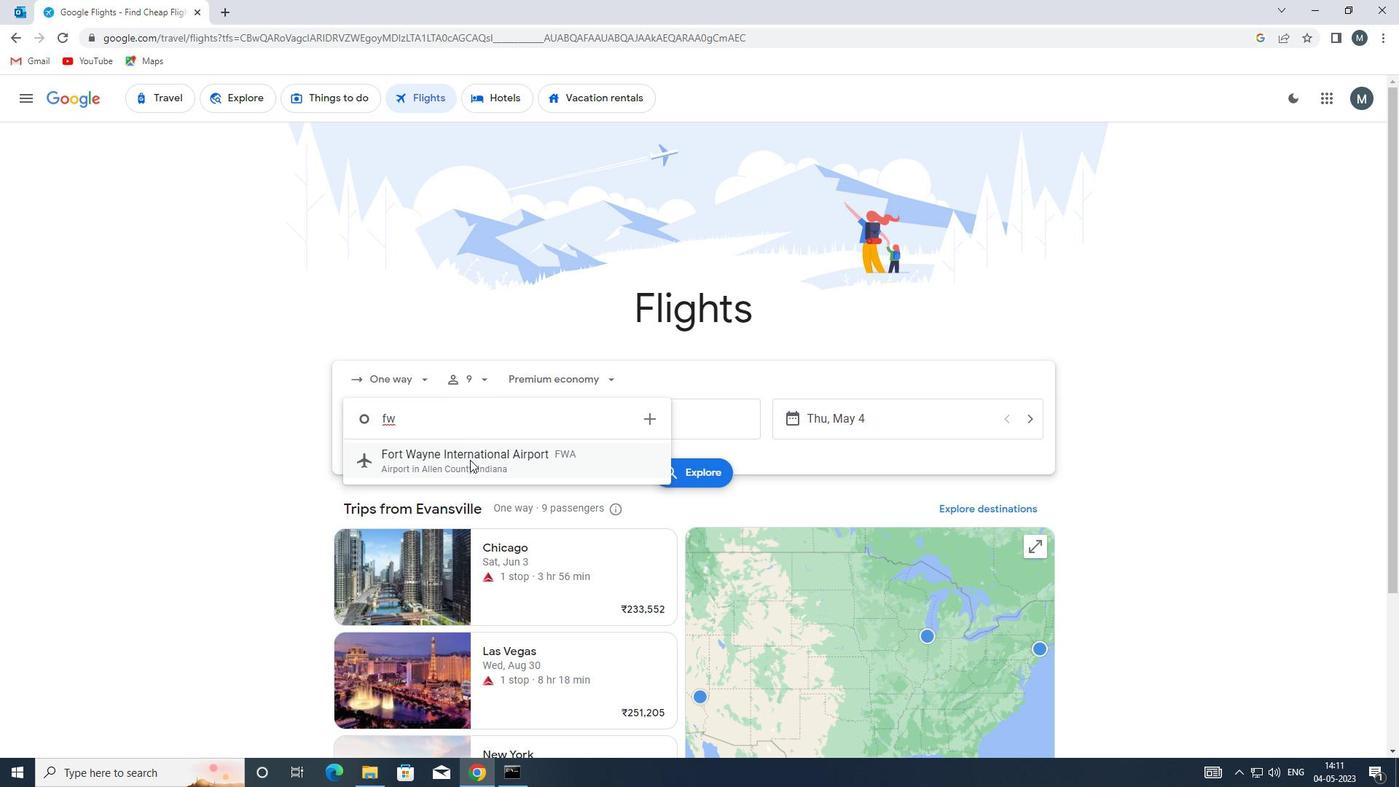 
Action: Mouse moved to (696, 414)
Screenshot: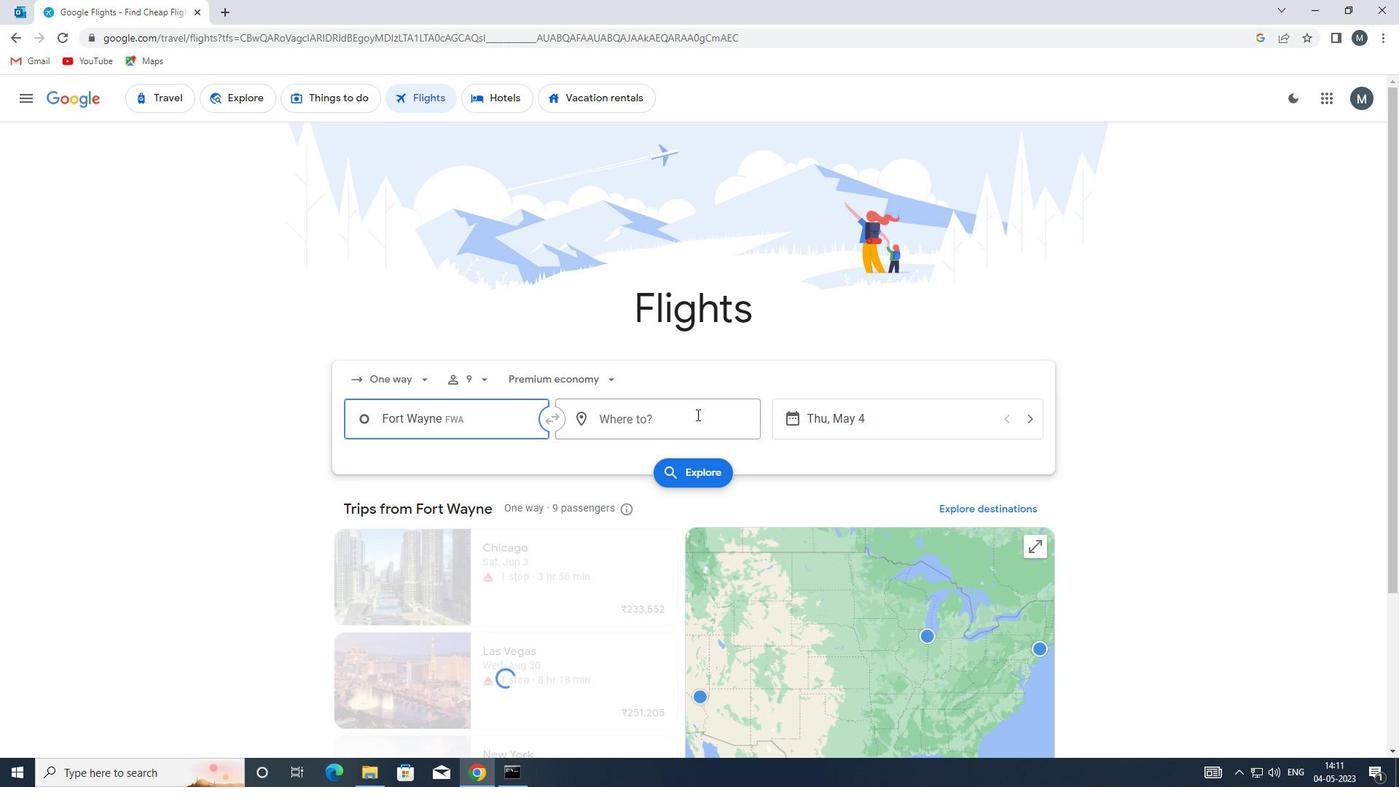 
Action: Mouse pressed left at (696, 414)
Screenshot: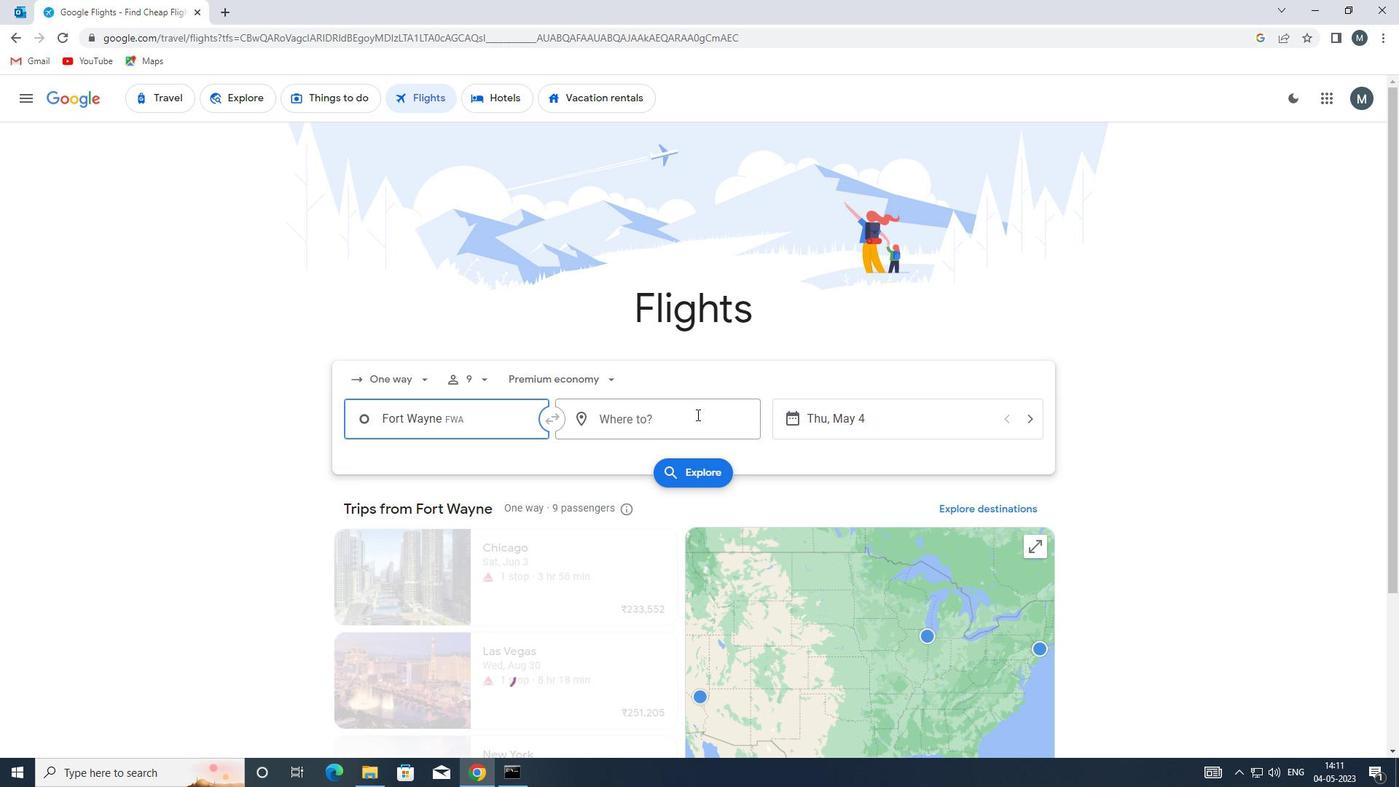 
Action: Mouse moved to (695, 412)
Screenshot: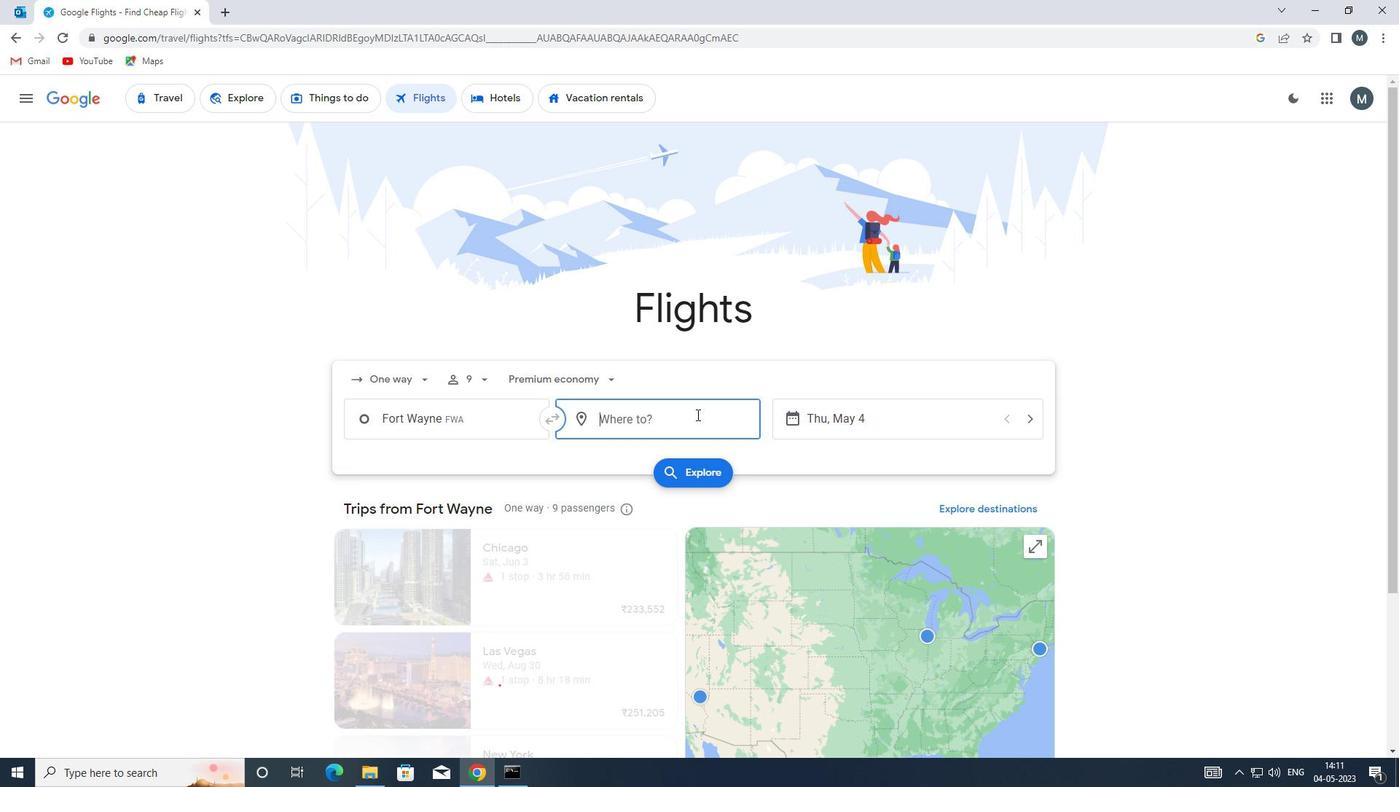 
Action: Key pressed ewn
Screenshot: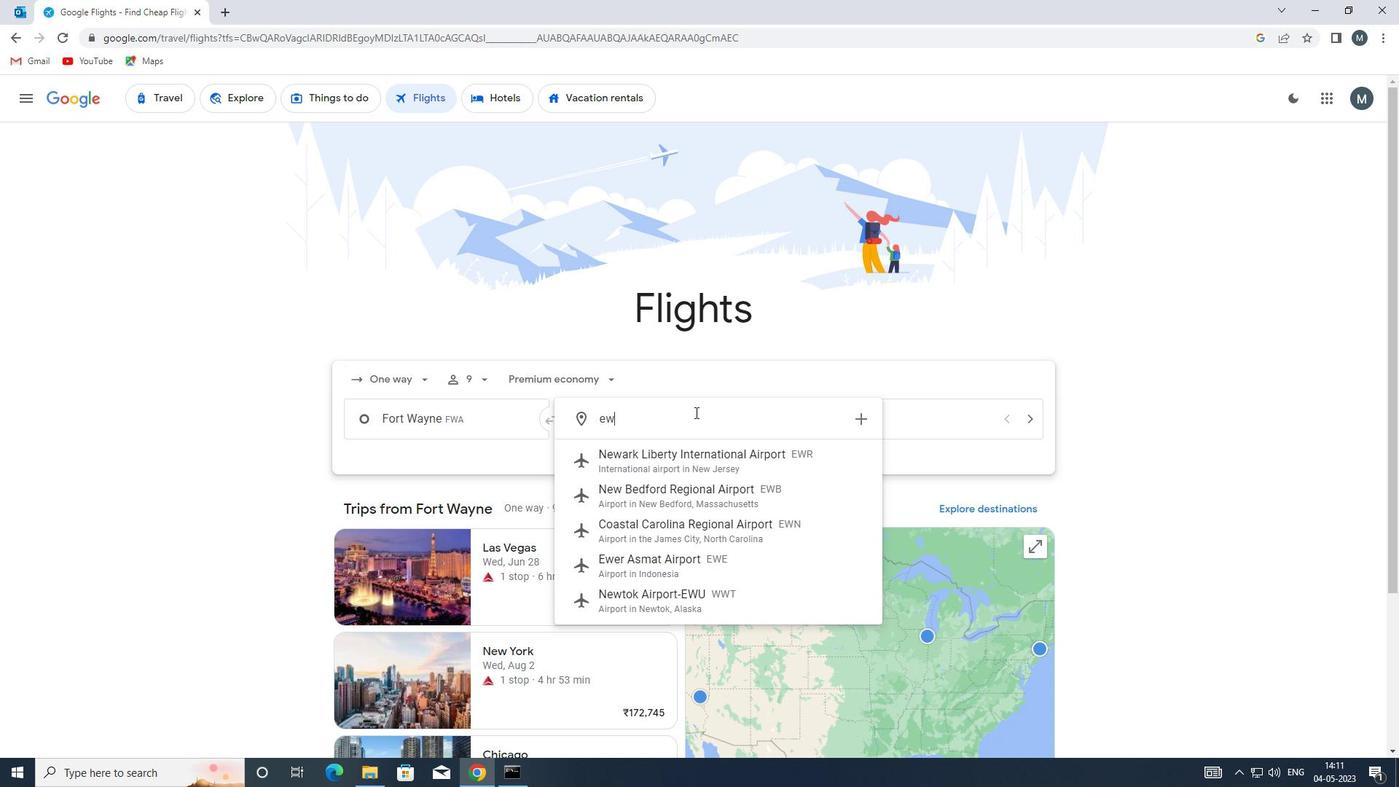 
Action: Mouse moved to (716, 463)
Screenshot: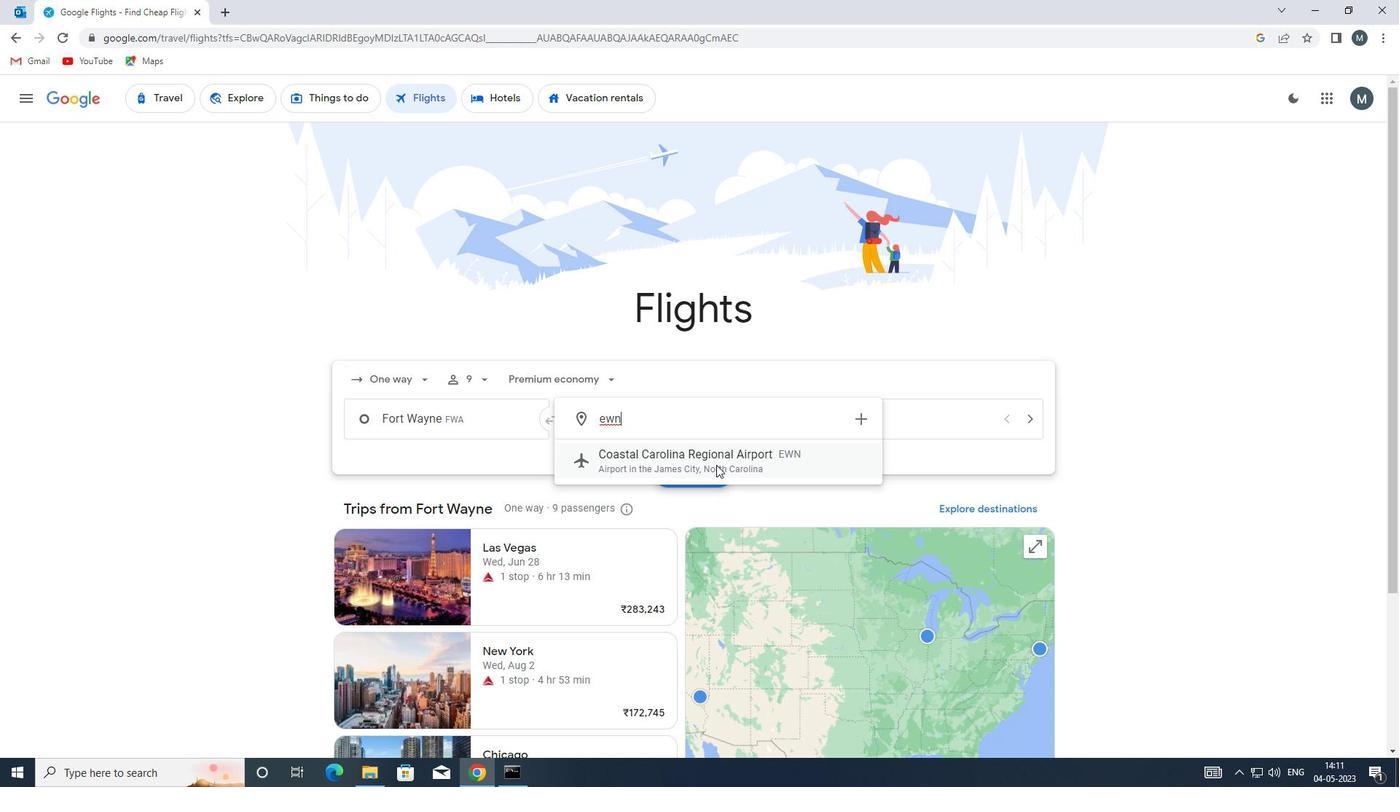 
Action: Mouse pressed left at (716, 463)
Screenshot: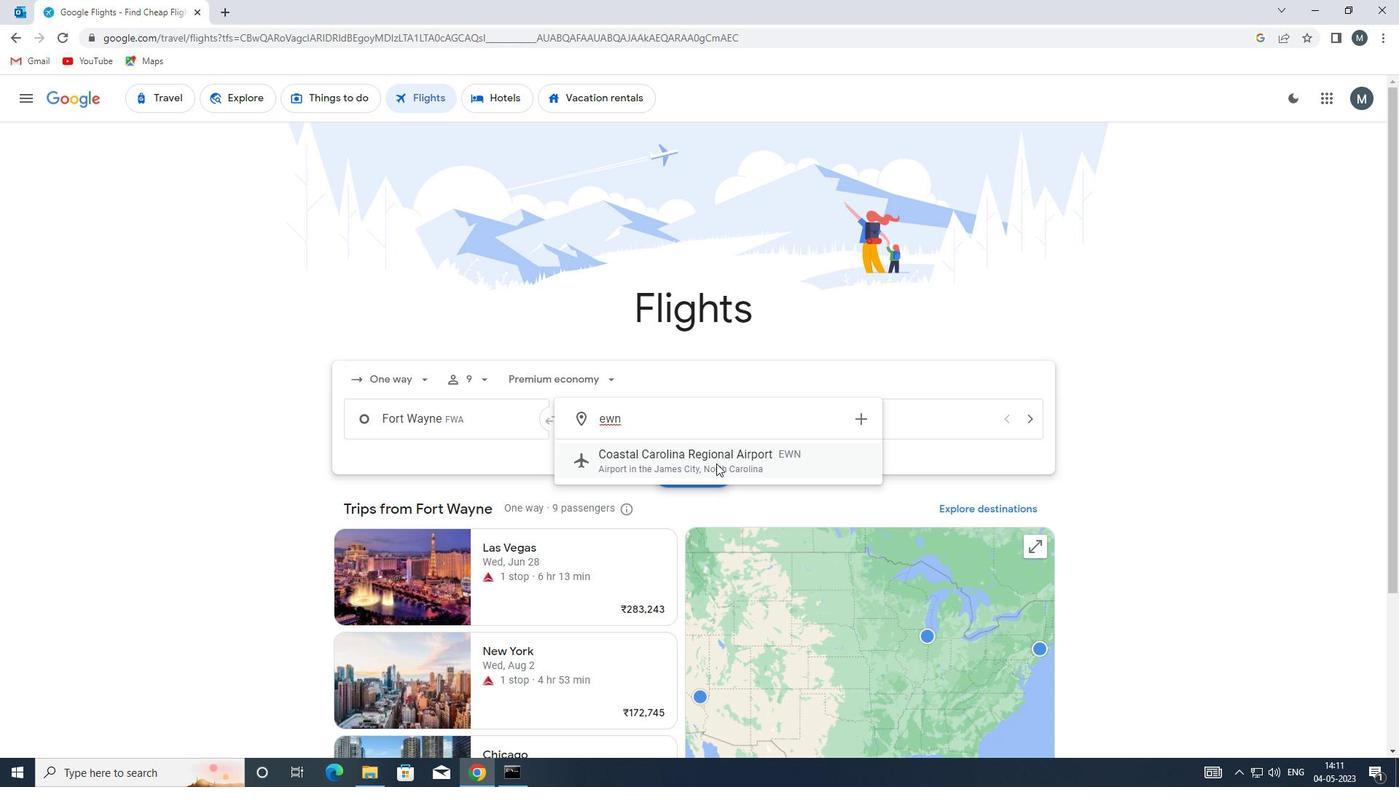 
Action: Mouse moved to (801, 410)
Screenshot: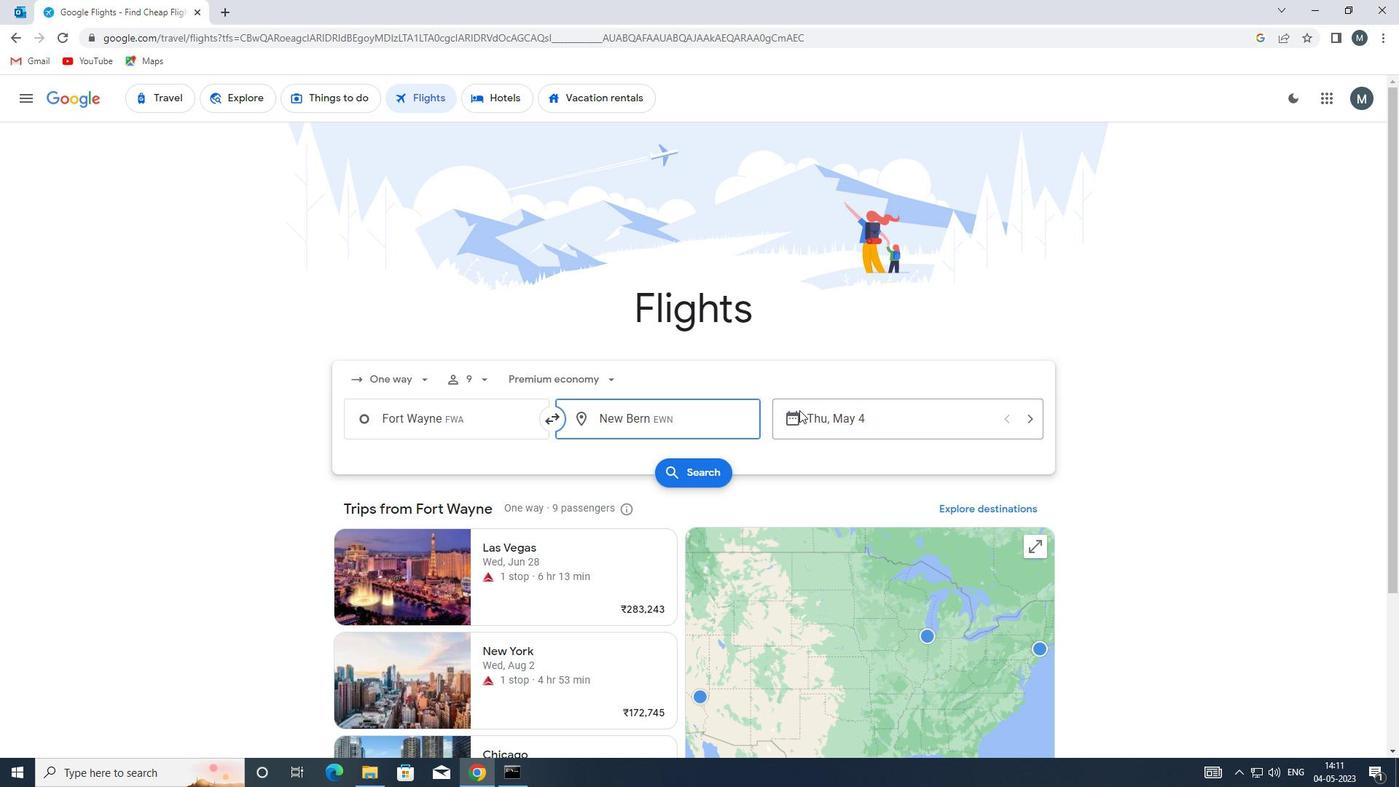 
Action: Mouse pressed left at (801, 410)
Screenshot: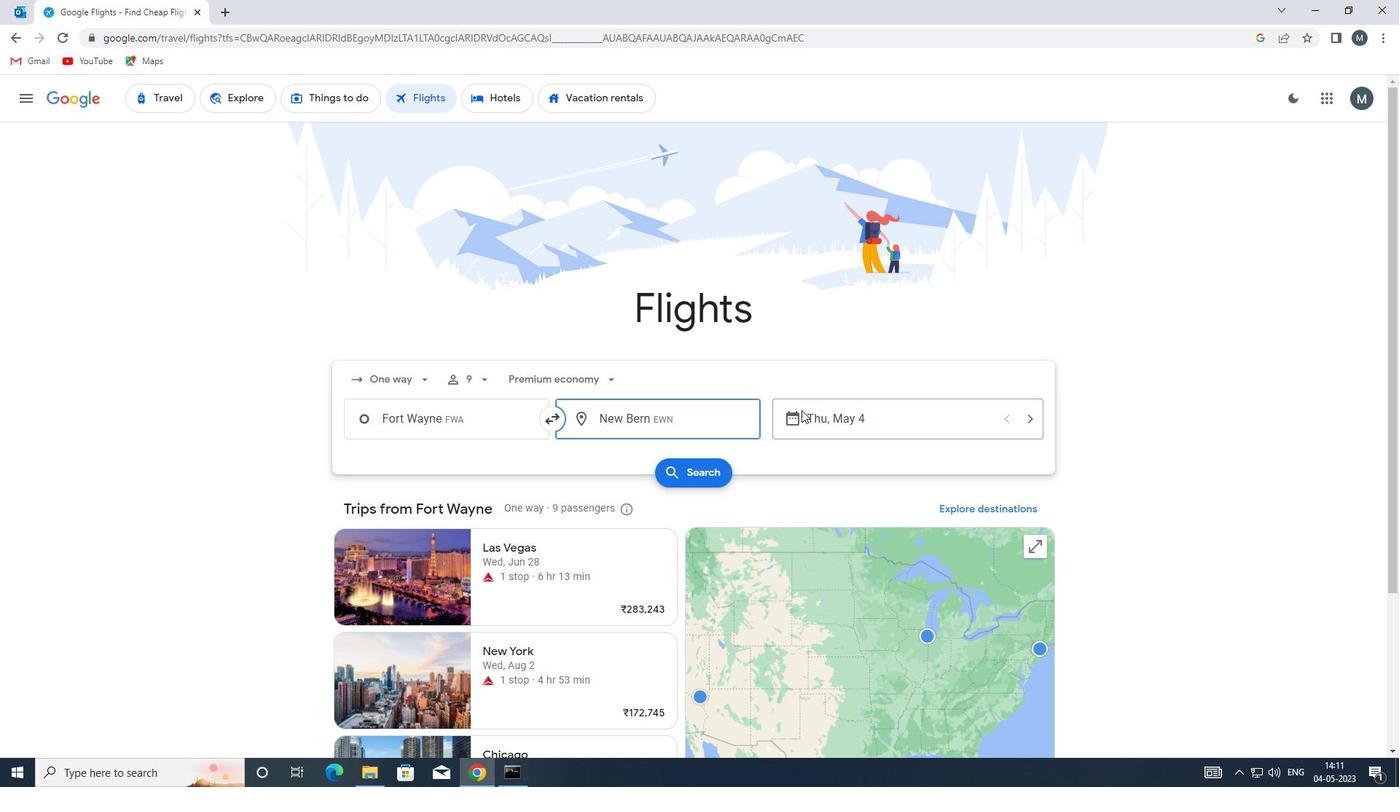 
Action: Mouse moved to (834, 416)
Screenshot: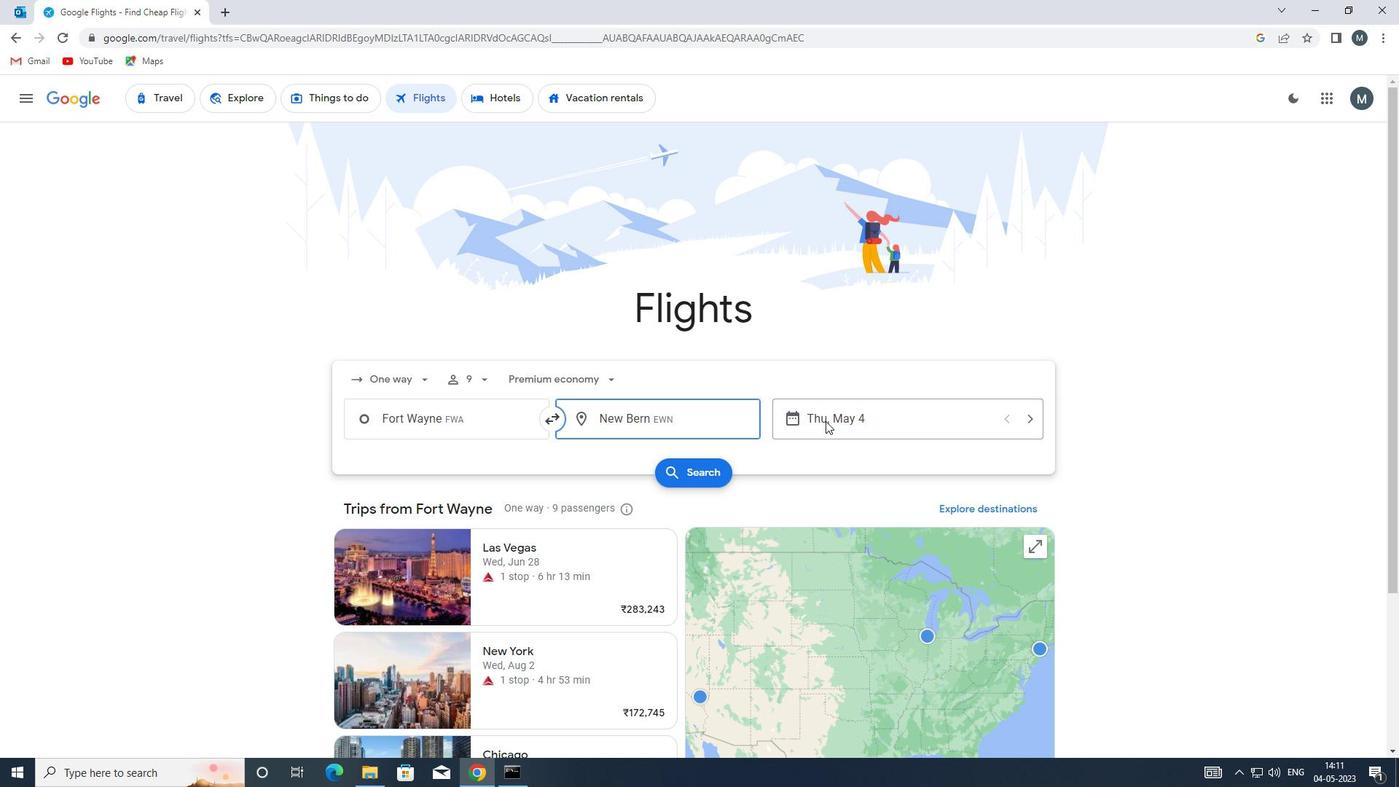 
Action: Mouse pressed left at (834, 416)
Screenshot: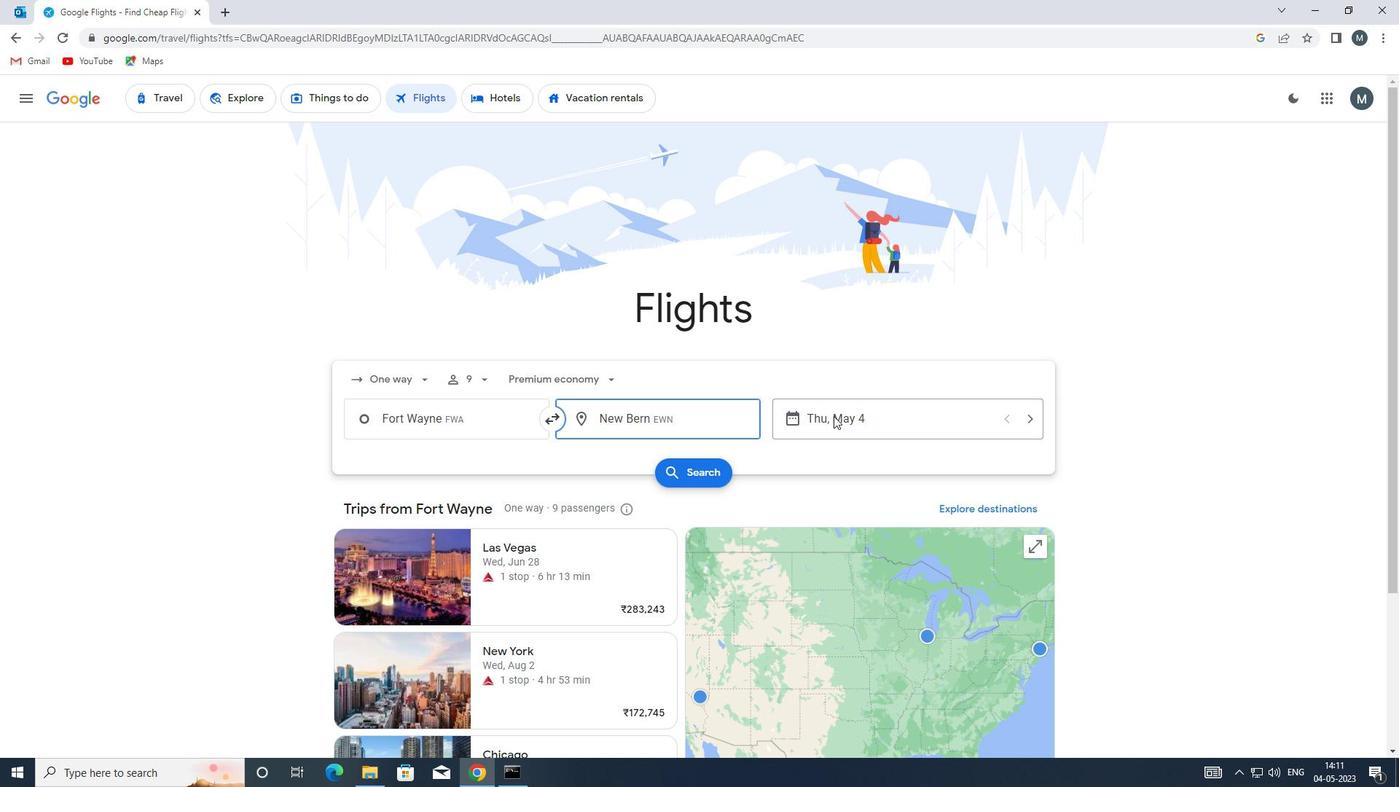 
Action: Mouse moved to (656, 490)
Screenshot: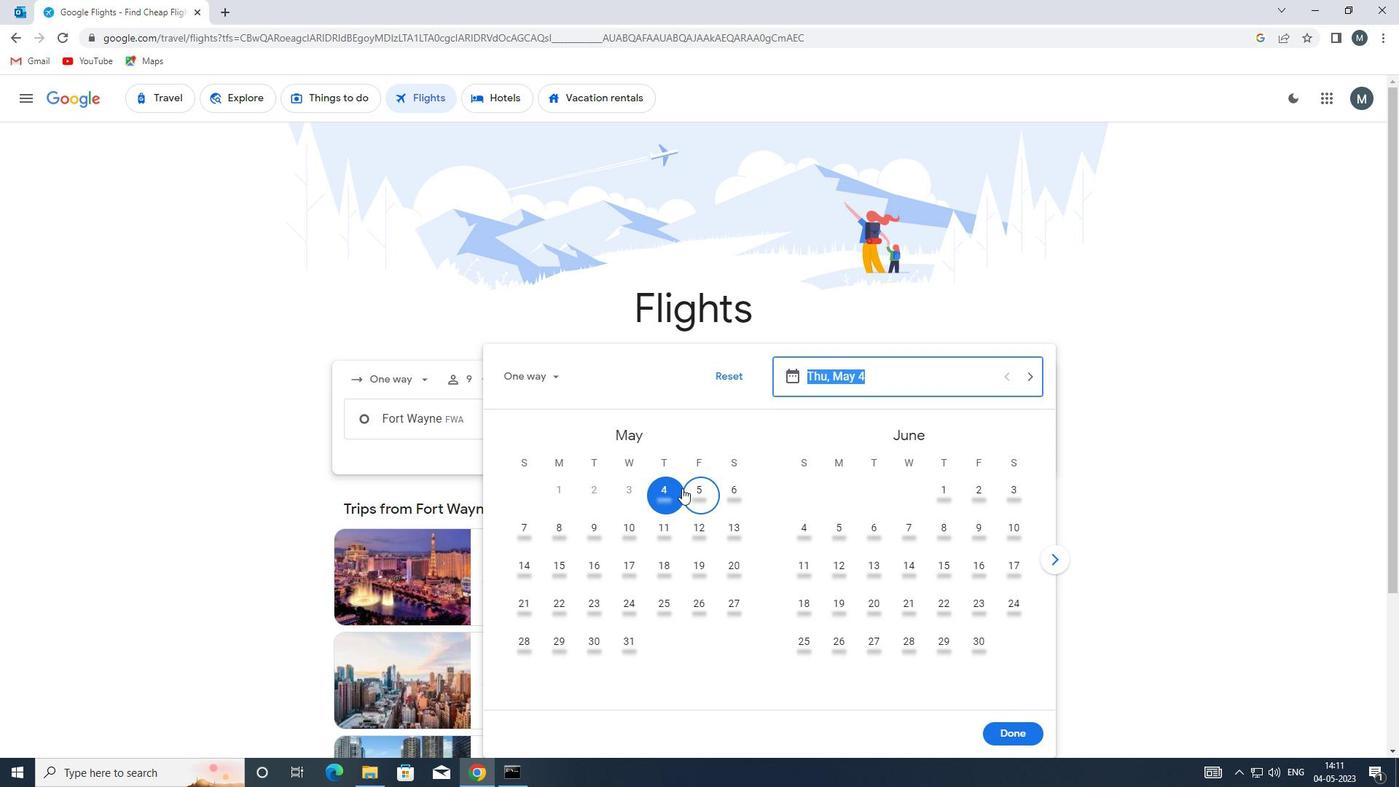 
Action: Mouse pressed left at (656, 490)
Screenshot: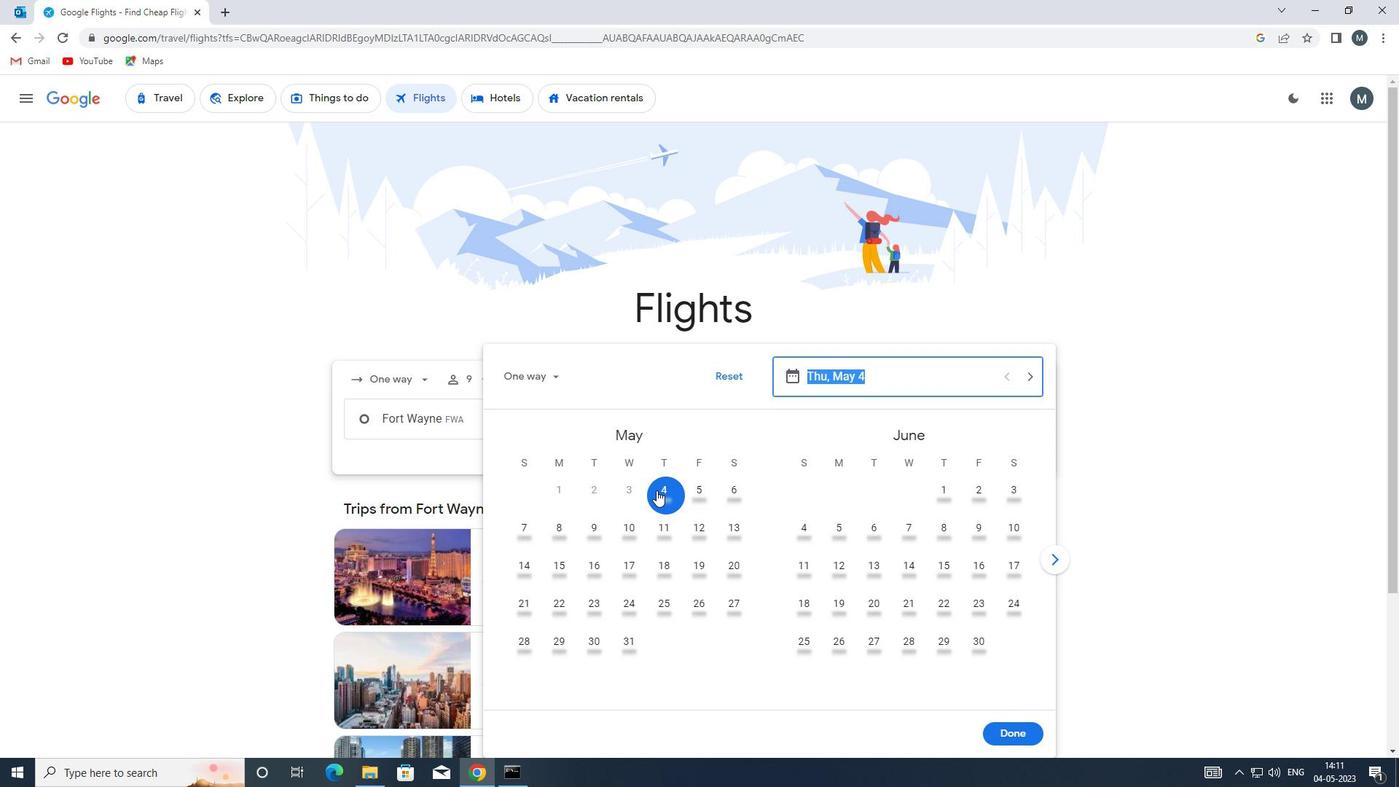 
Action: Mouse moved to (1004, 733)
Screenshot: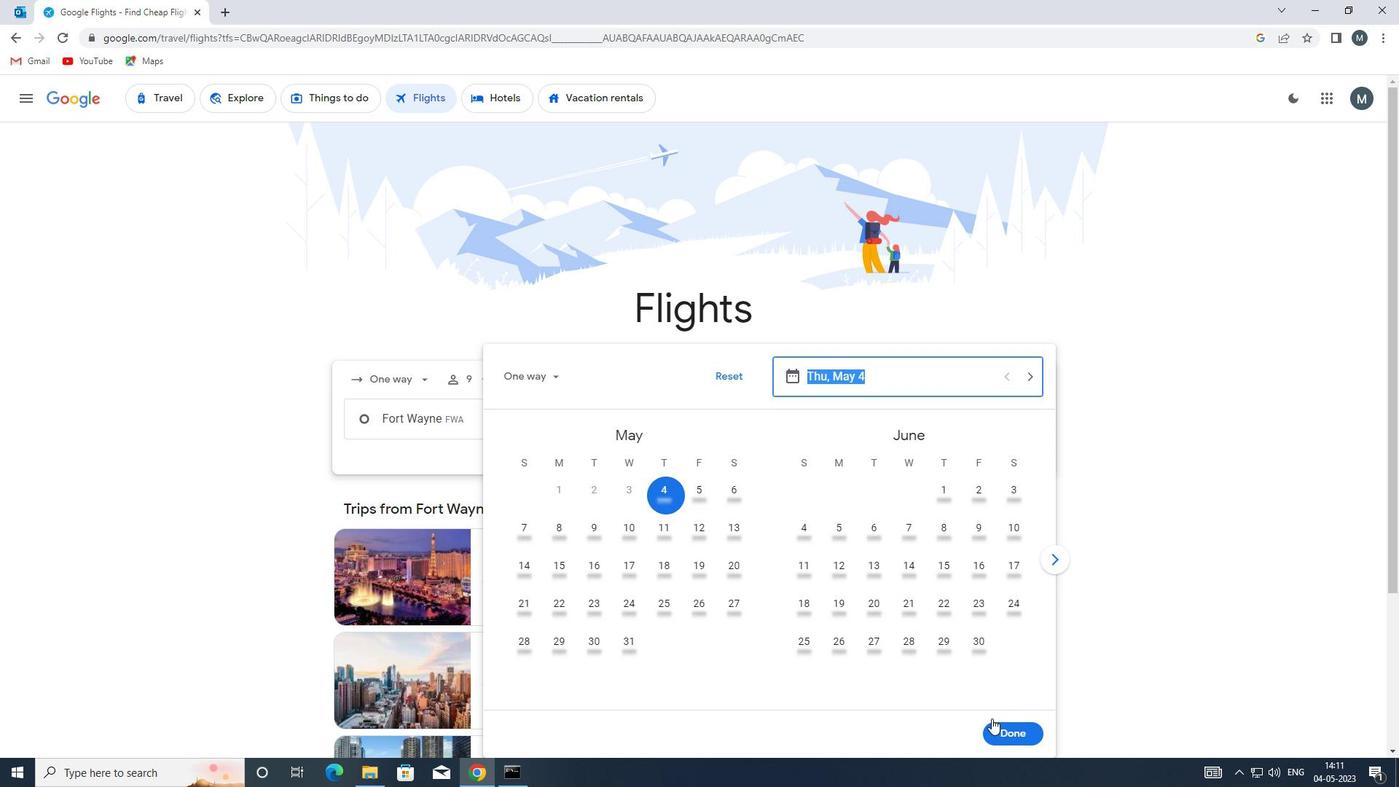 
Action: Mouse pressed left at (1004, 733)
Screenshot: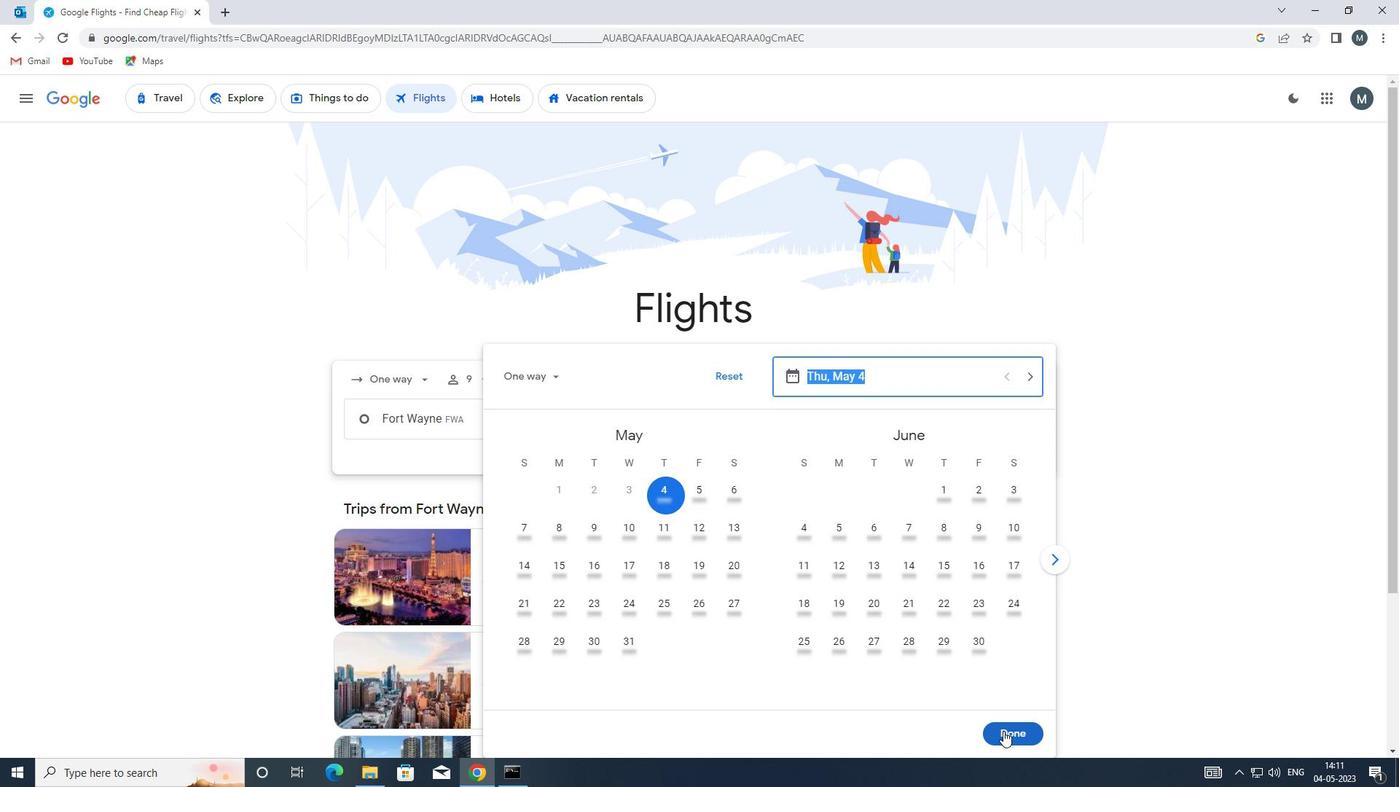 
Action: Mouse moved to (666, 475)
Screenshot: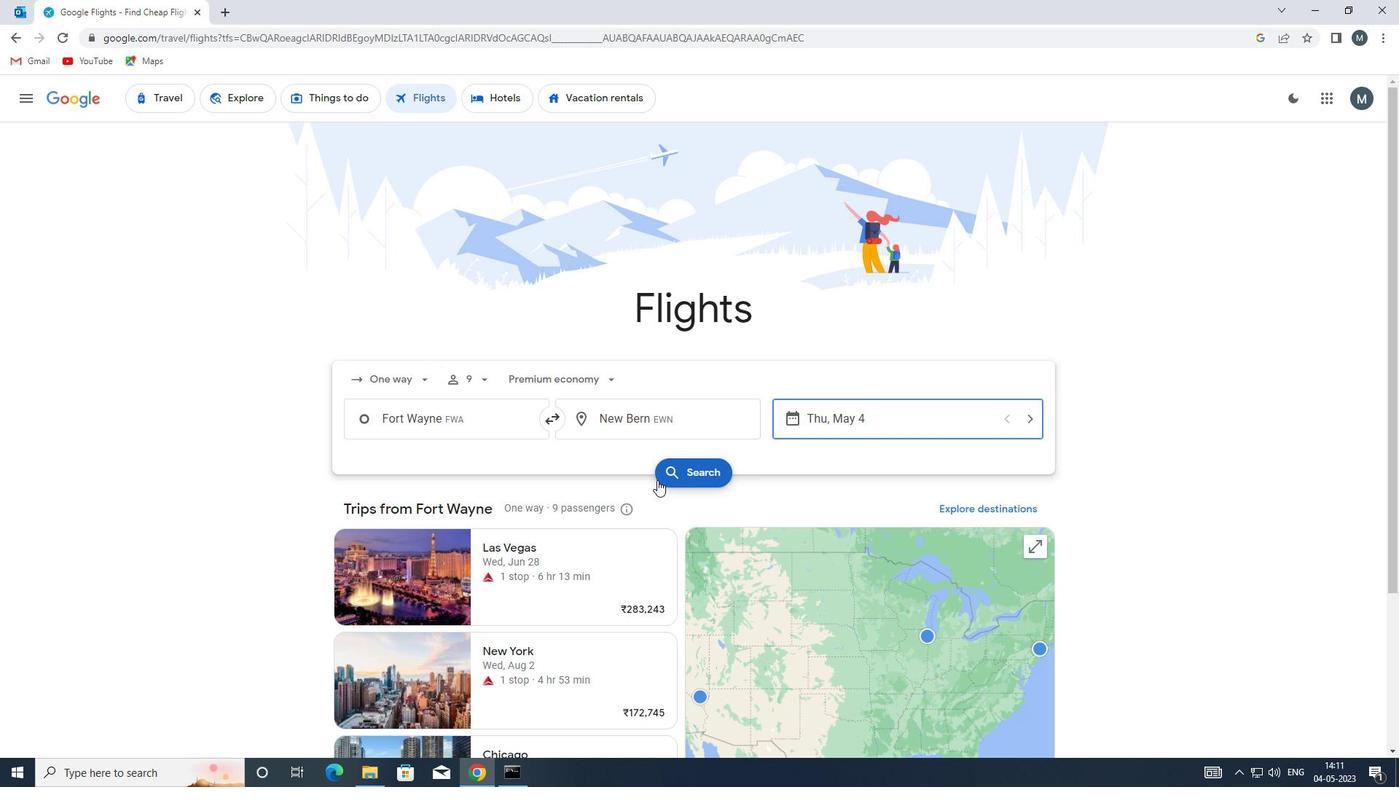 
Action: Mouse pressed left at (666, 475)
Screenshot: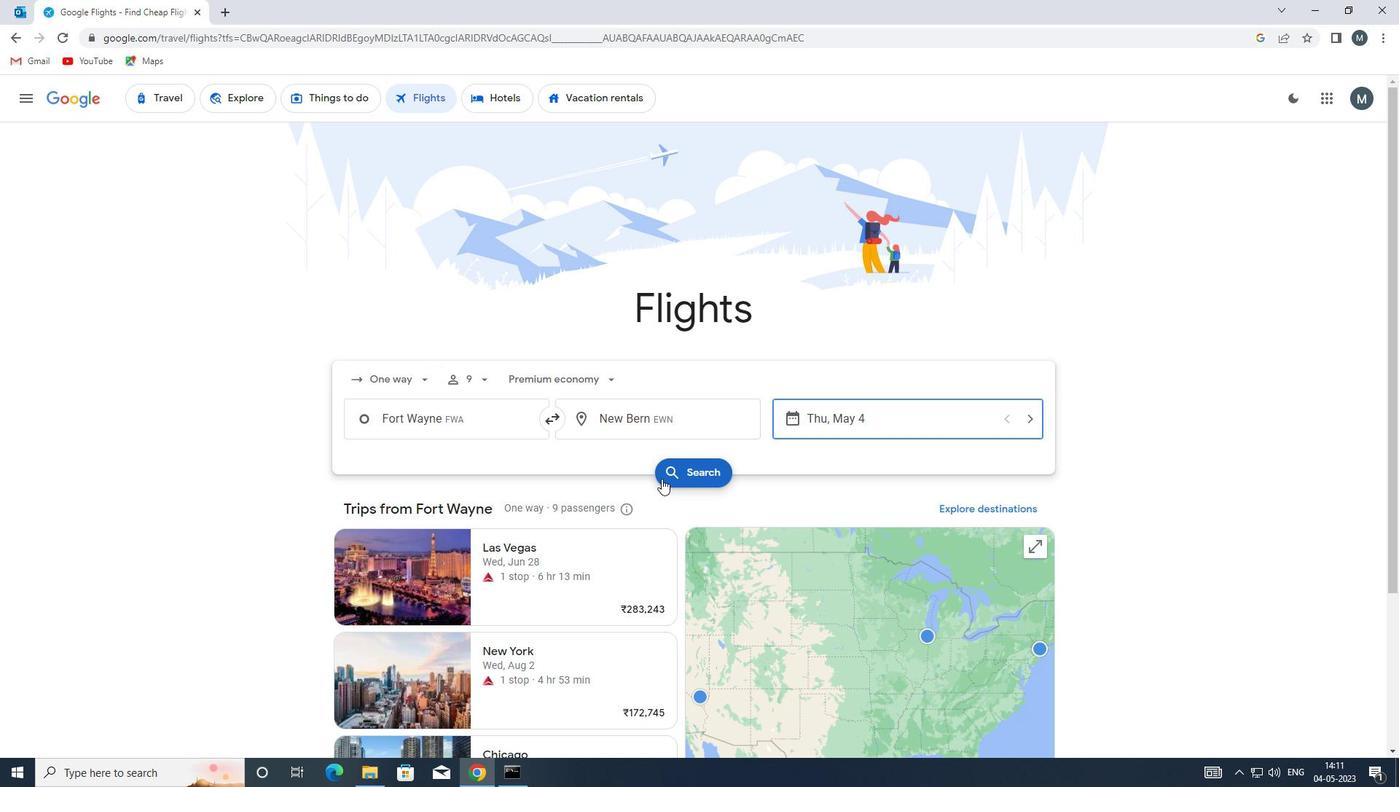 
Action: Mouse moved to (335, 228)
Screenshot: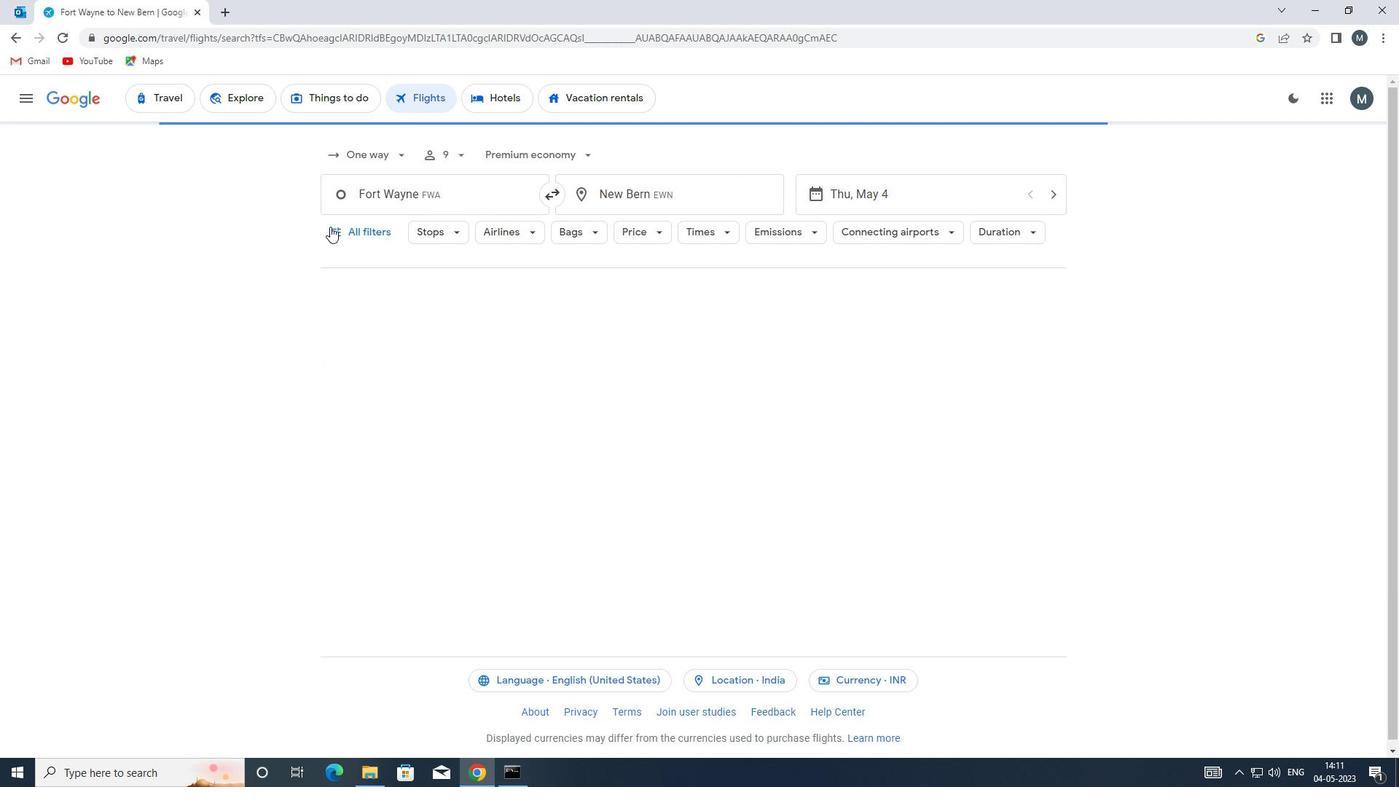 
Action: Mouse pressed left at (335, 228)
Screenshot: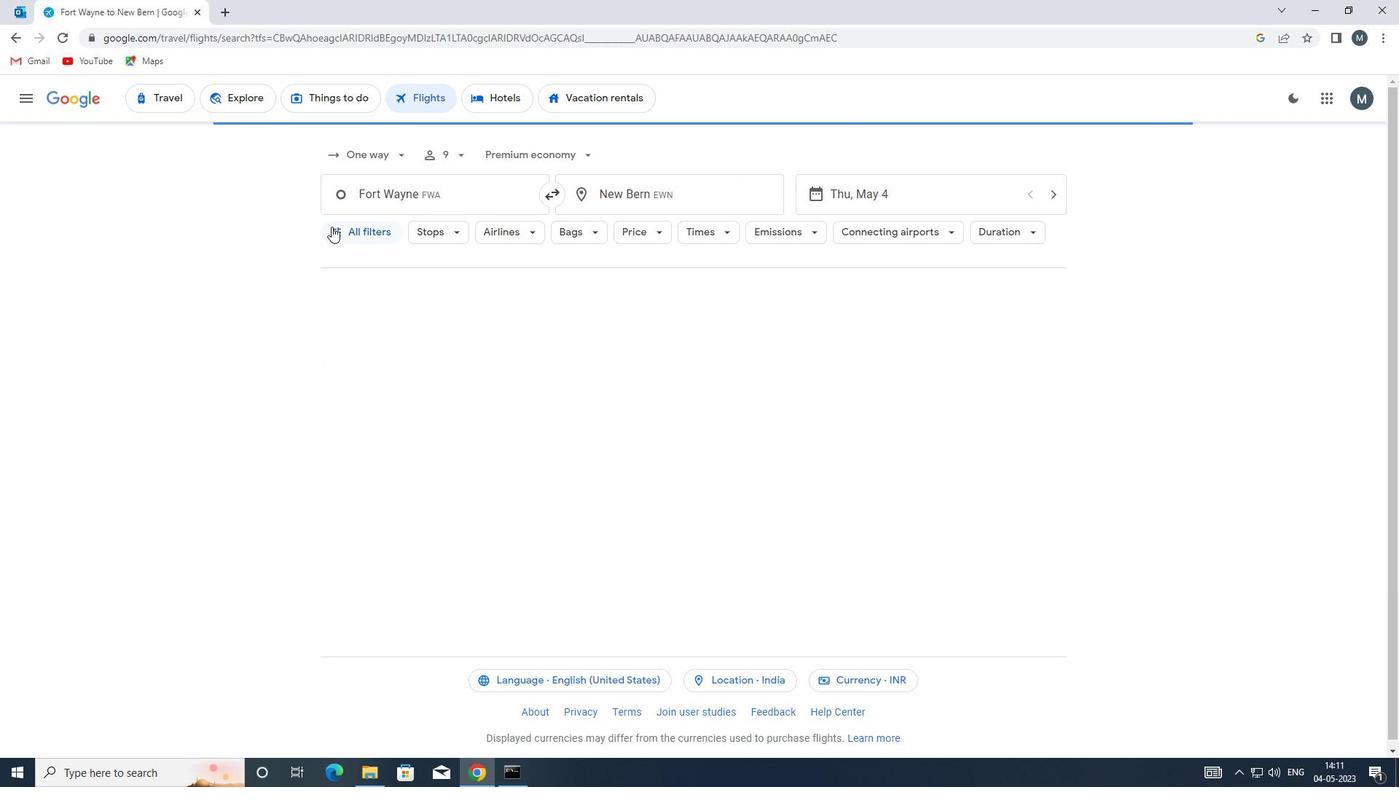 
Action: Mouse moved to (434, 359)
Screenshot: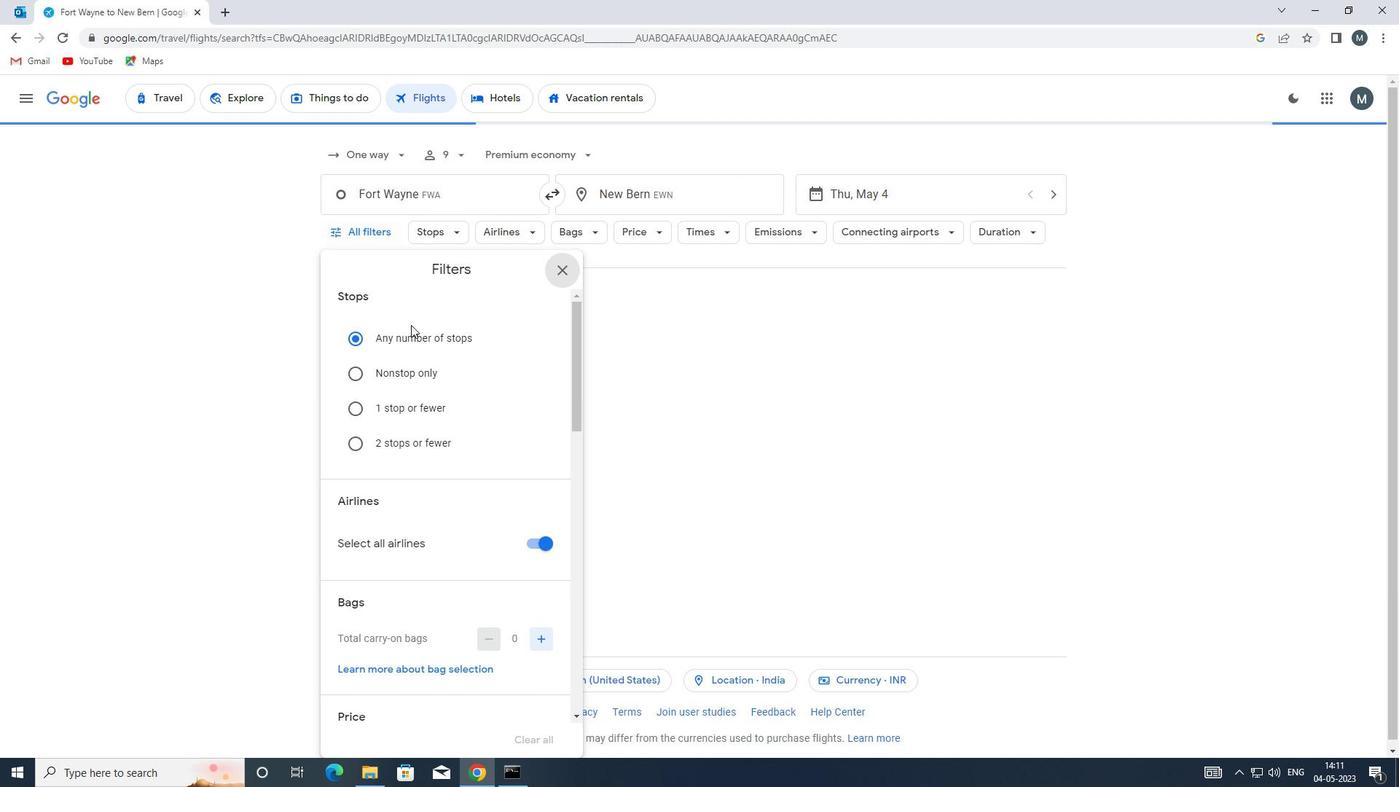 
Action: Mouse scrolled (434, 358) with delta (0, 0)
Screenshot: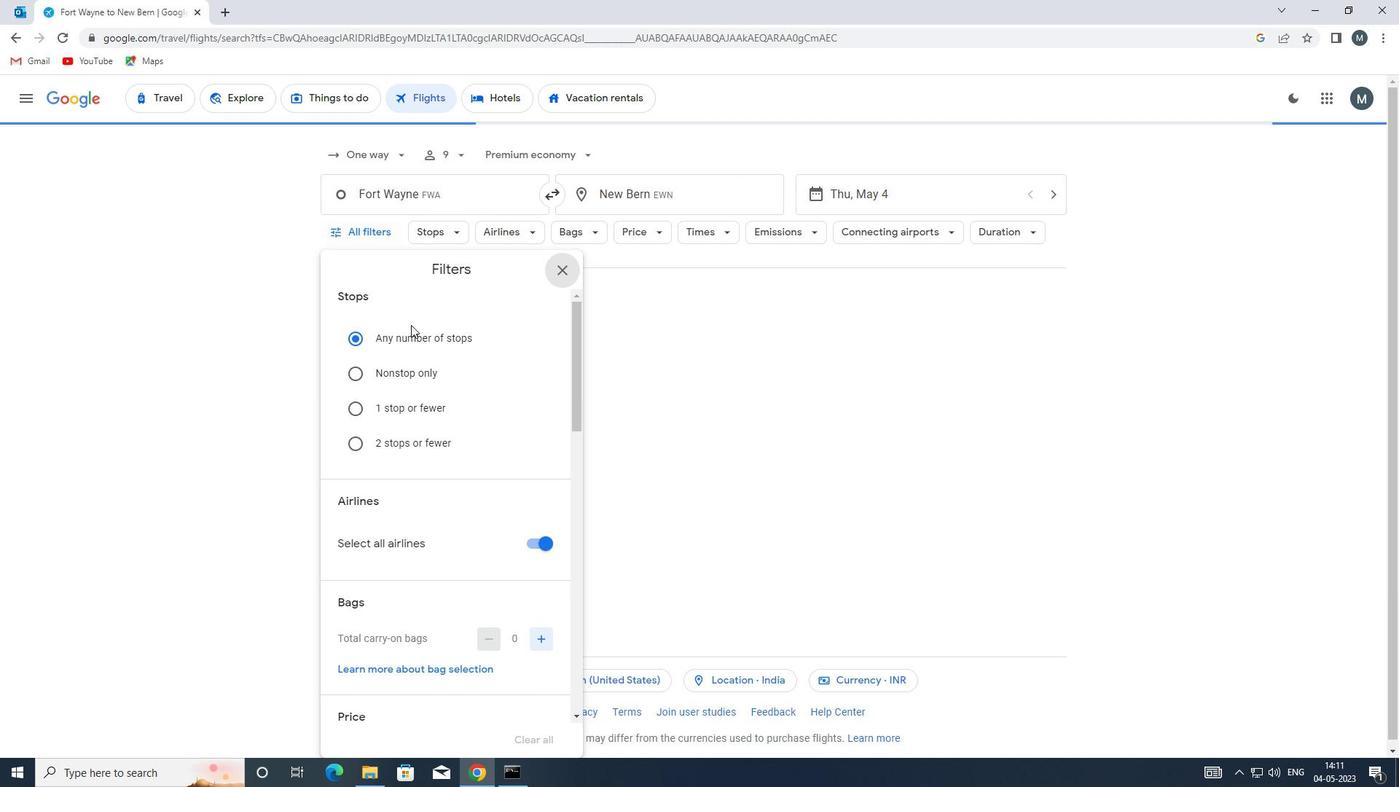 
Action: Mouse moved to (437, 375)
Screenshot: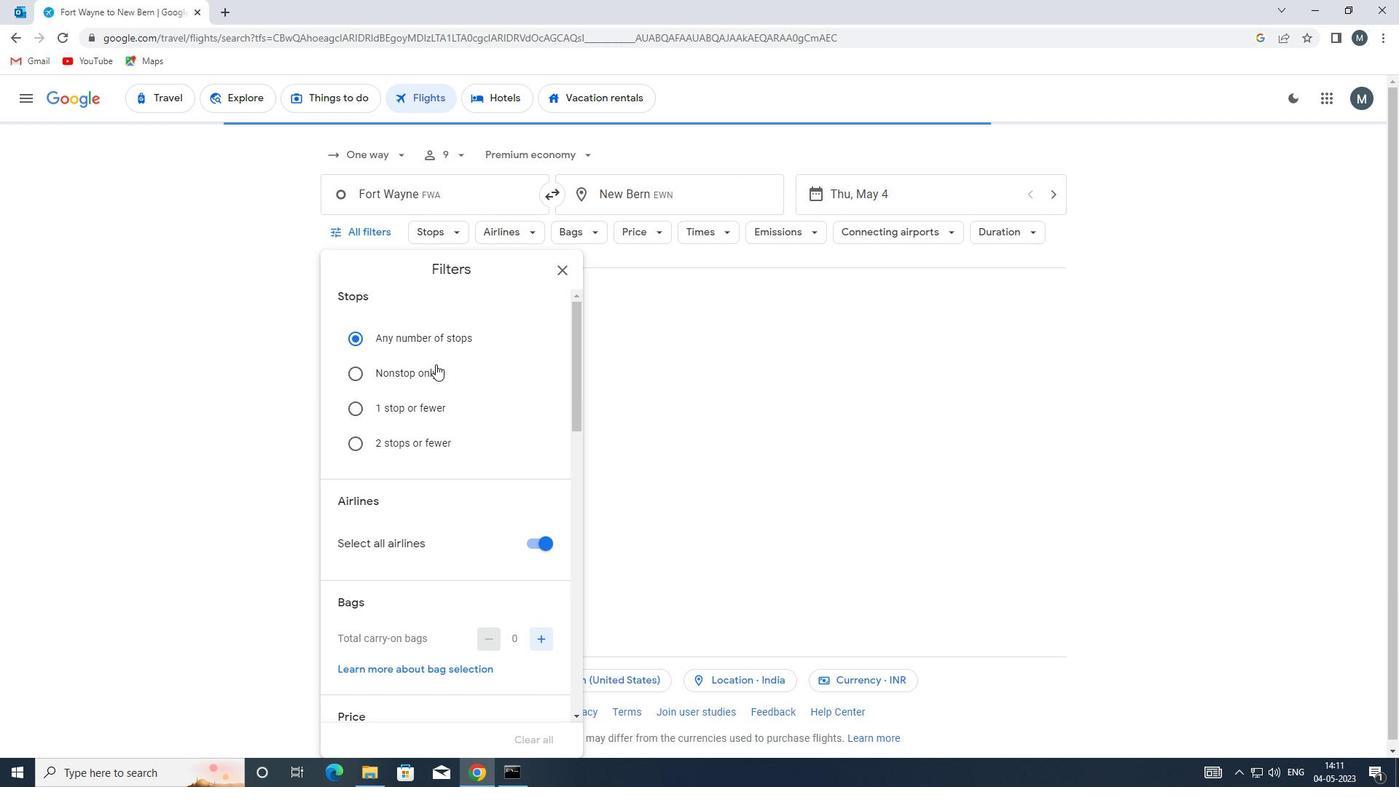 
Action: Mouse scrolled (437, 374) with delta (0, 0)
Screenshot: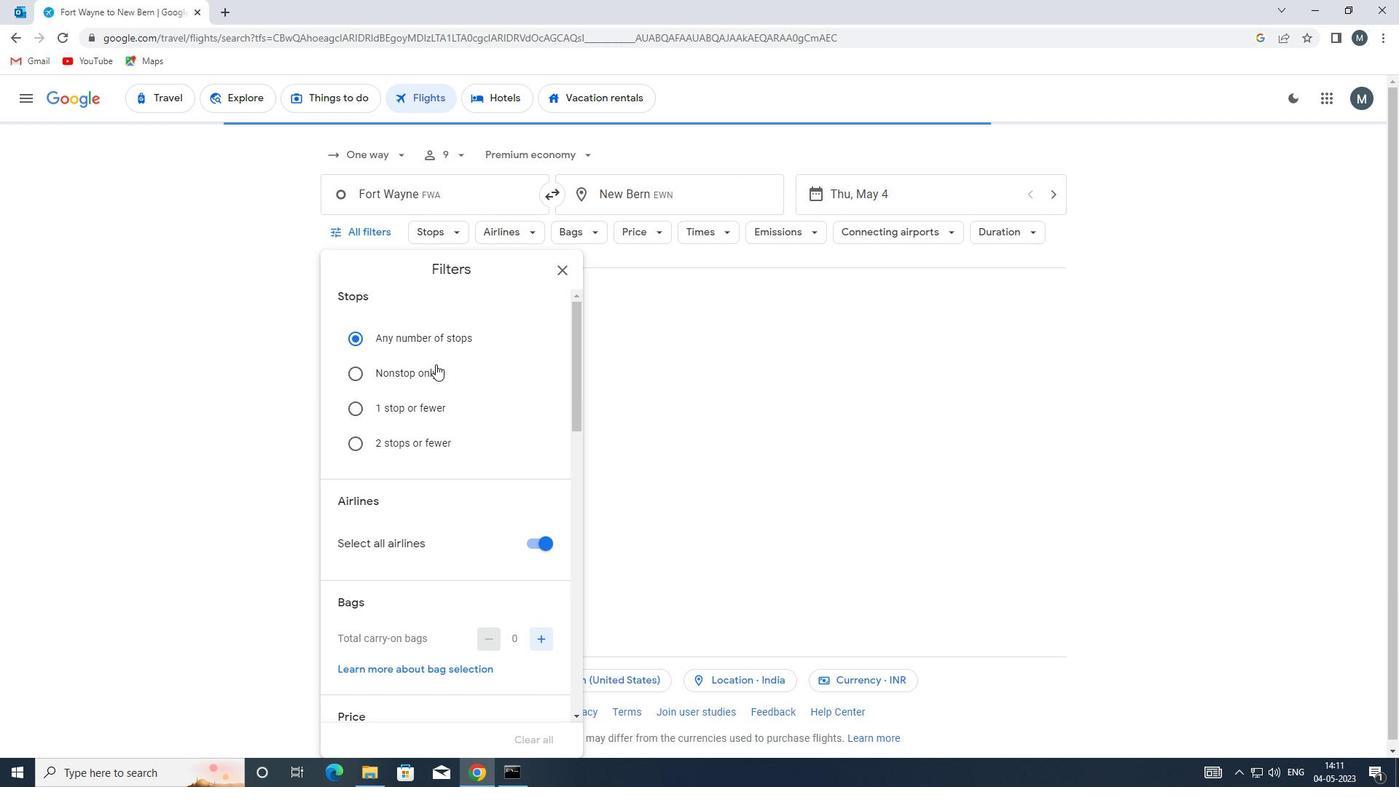 
Action: Mouse moved to (531, 400)
Screenshot: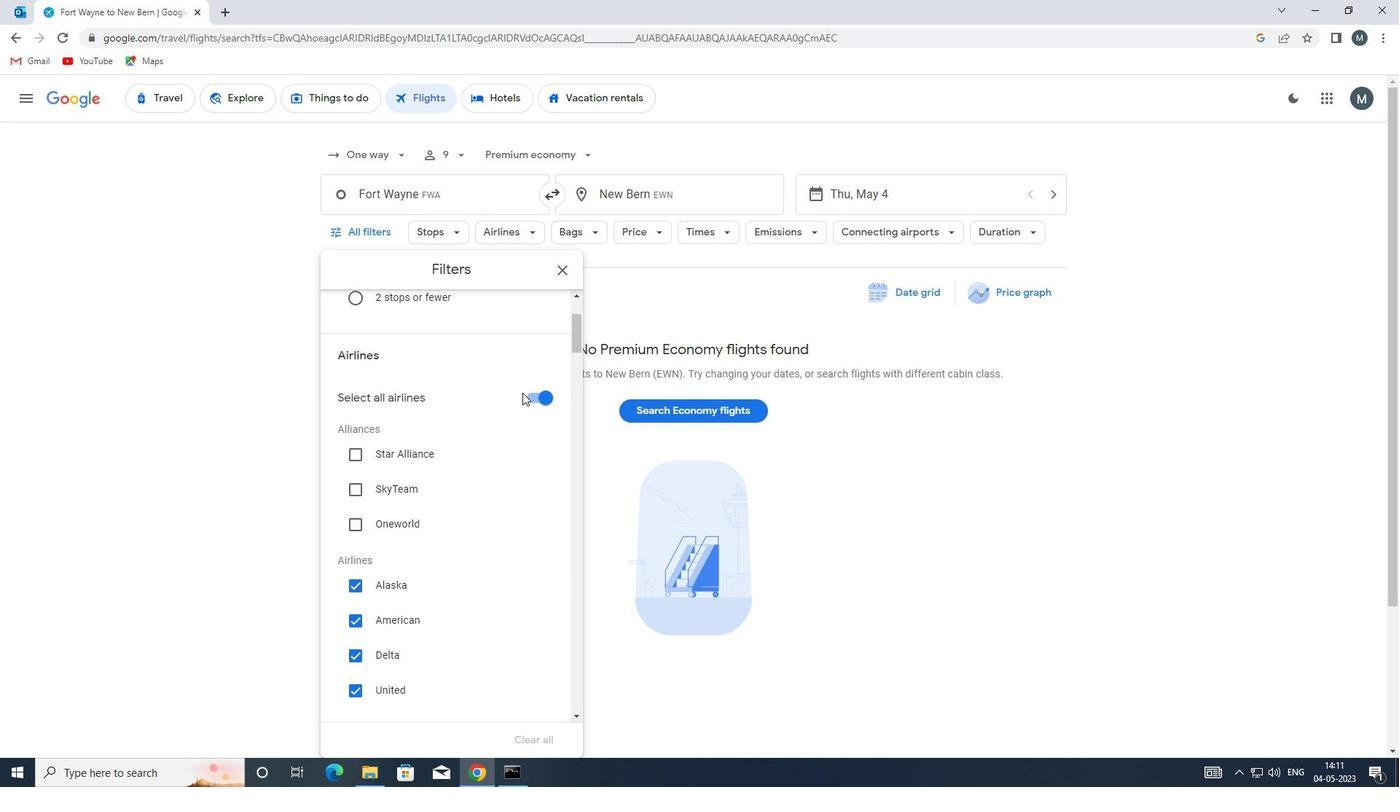 
Action: Mouse pressed left at (531, 400)
Screenshot: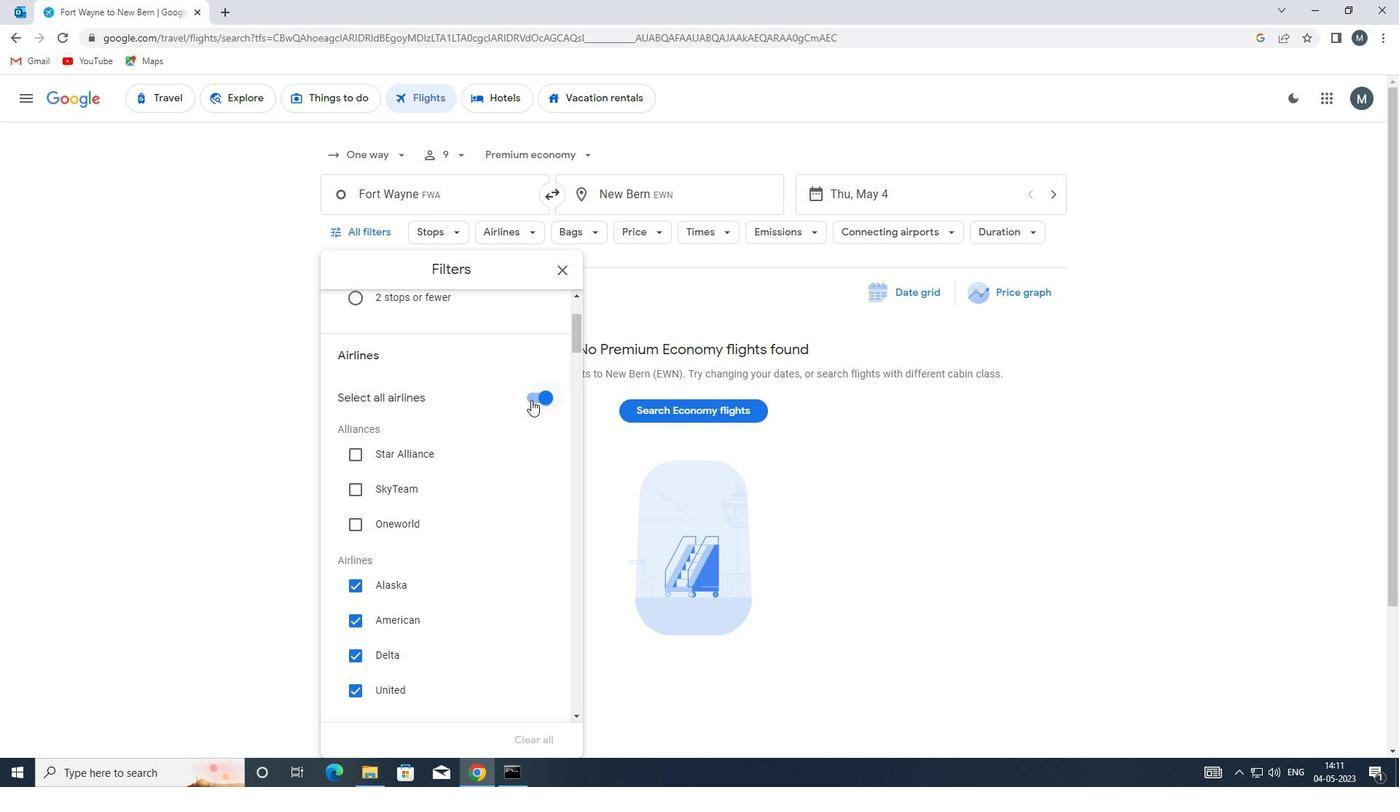 
Action: Mouse moved to (454, 442)
Screenshot: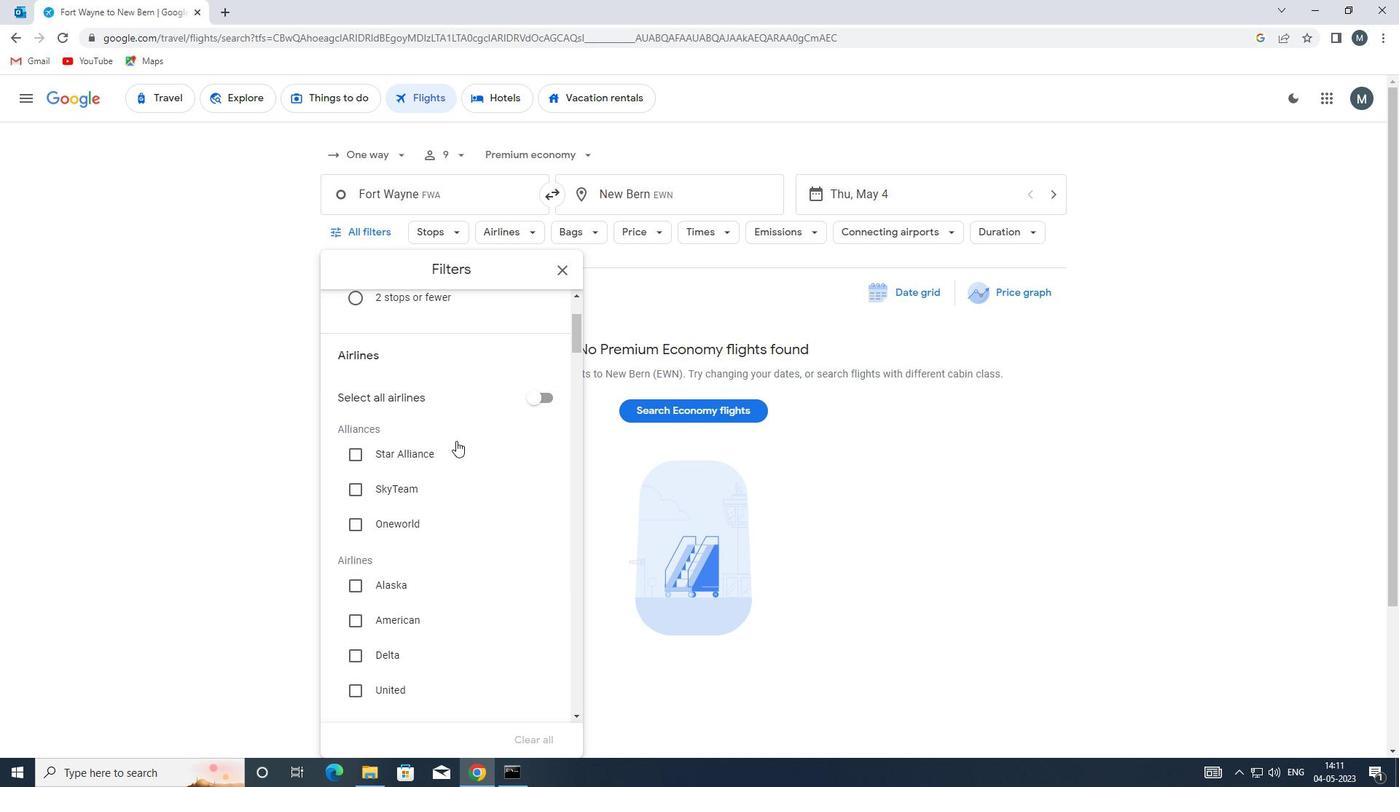
Action: Mouse scrolled (454, 441) with delta (0, 0)
Screenshot: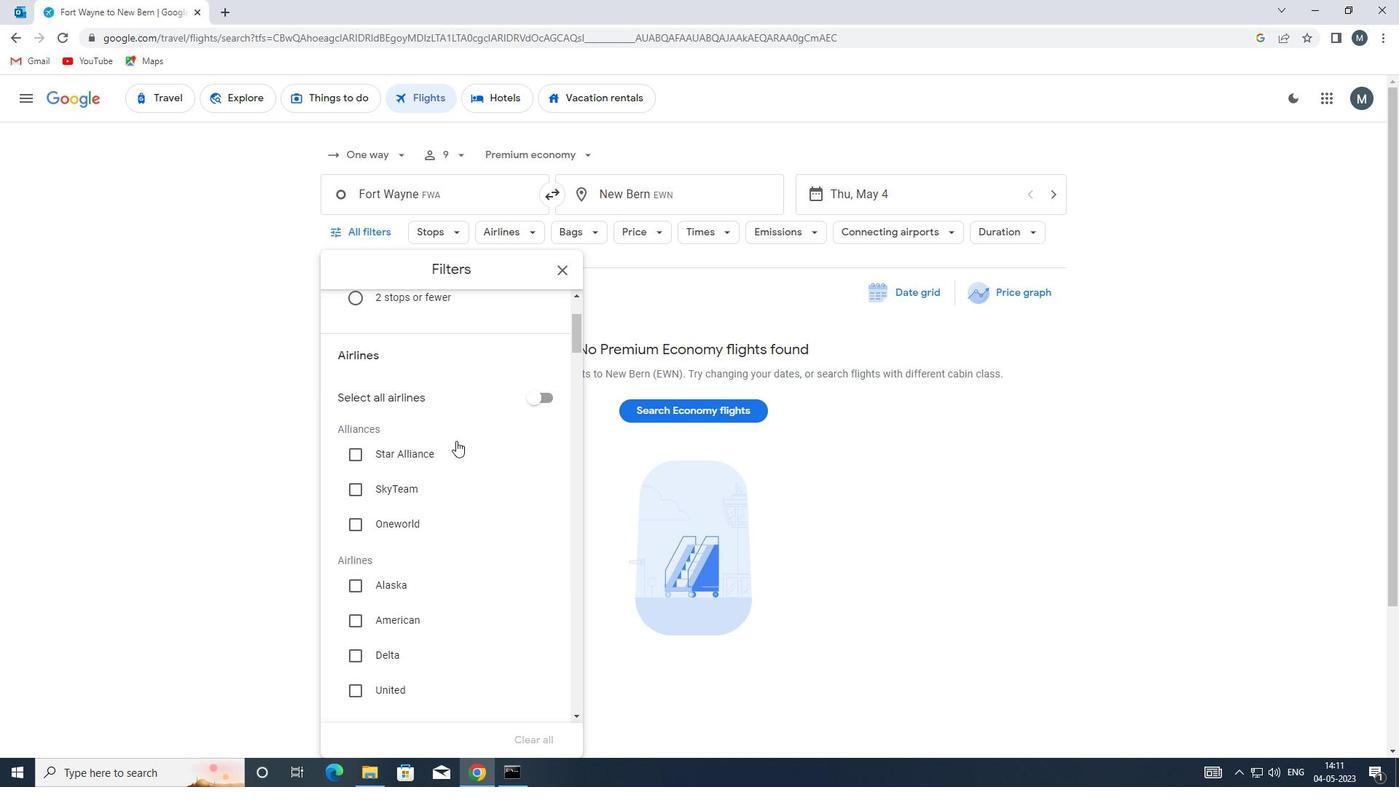 
Action: Mouse scrolled (454, 441) with delta (0, 0)
Screenshot: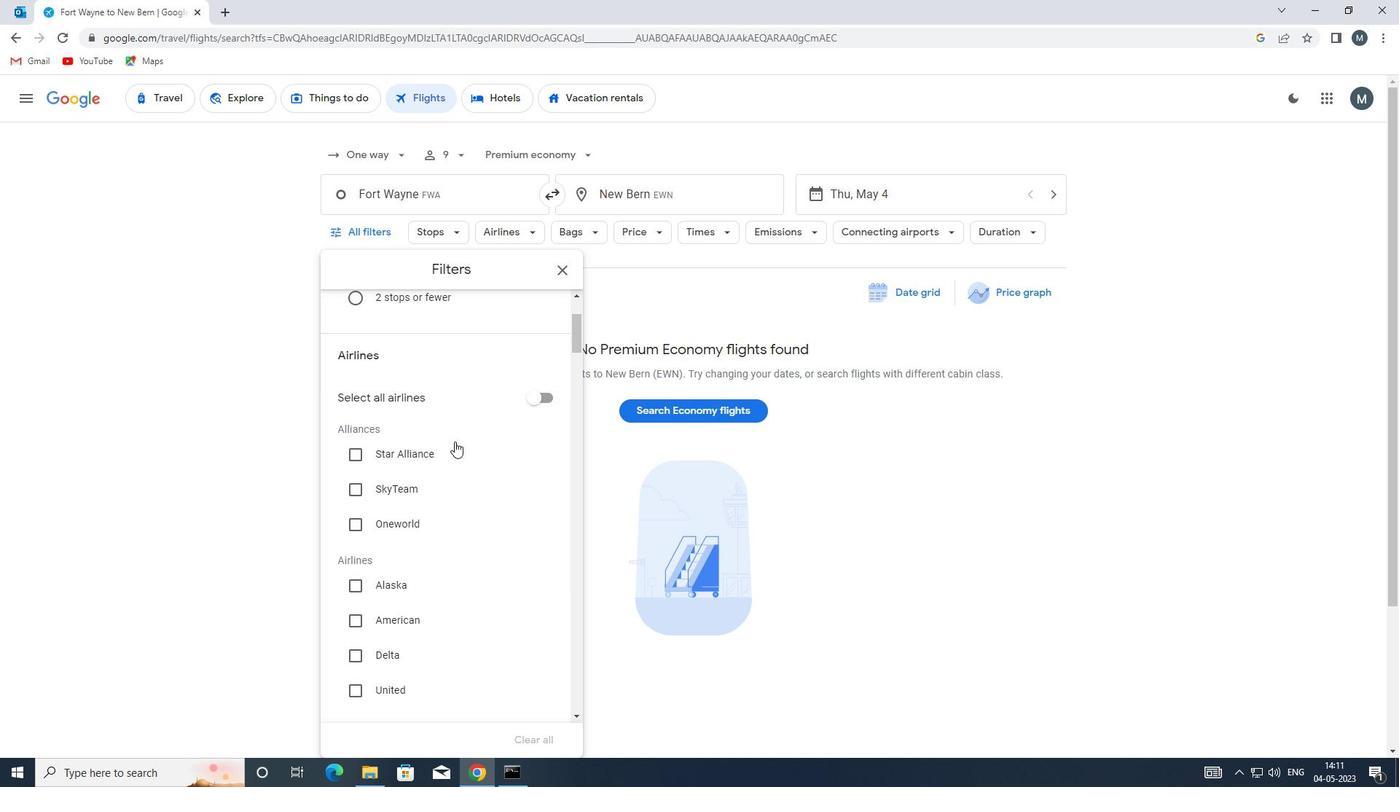 
Action: Mouse moved to (429, 452)
Screenshot: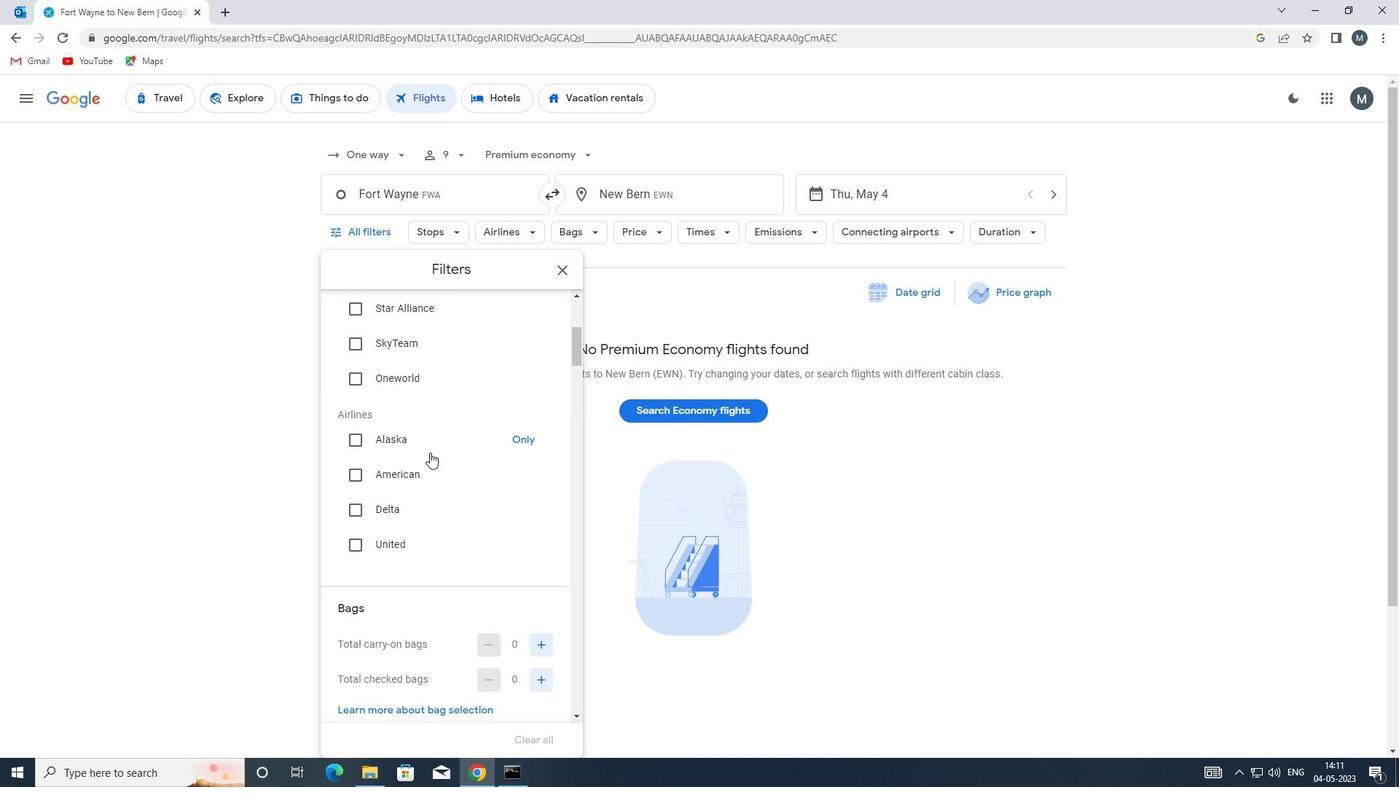 
Action: Mouse scrolled (429, 451) with delta (0, 0)
Screenshot: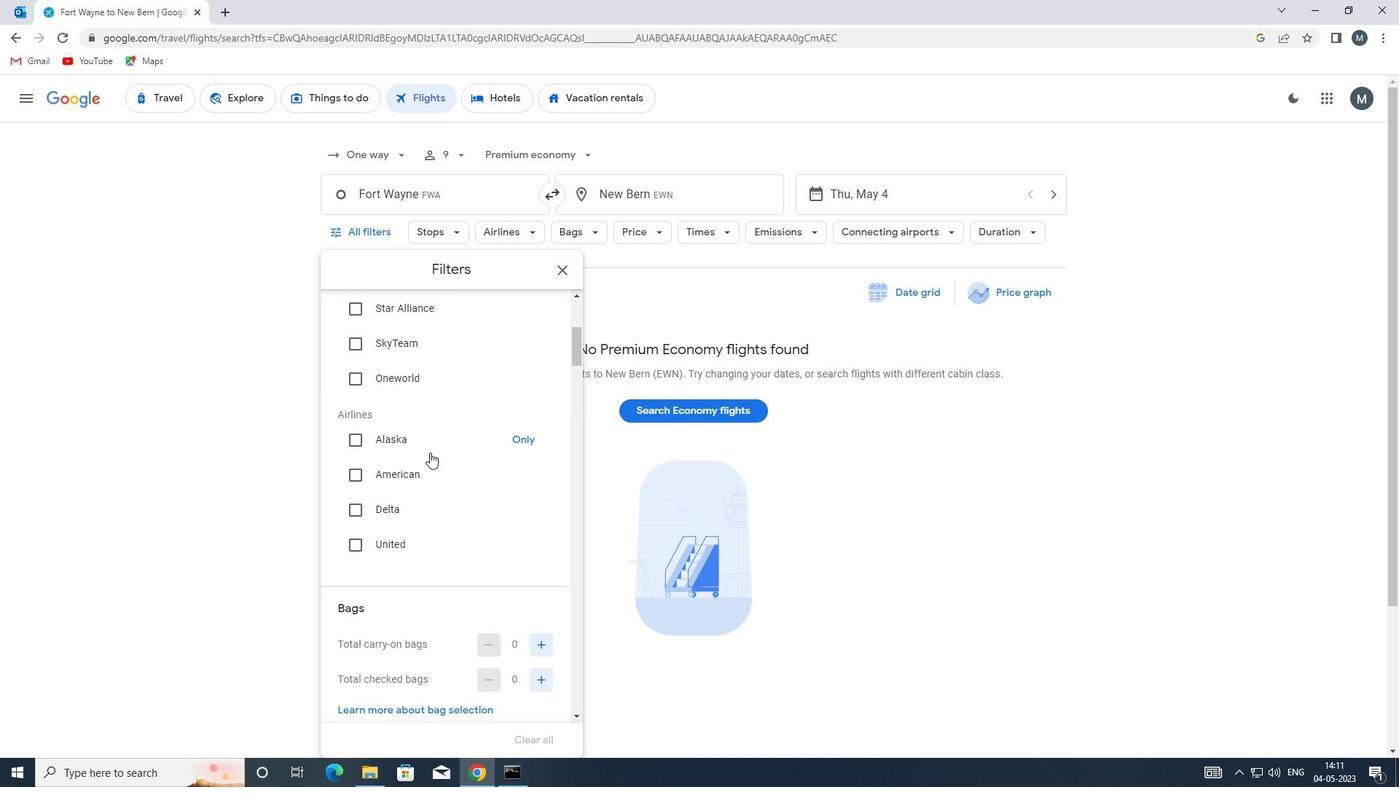 
Action: Mouse scrolled (429, 451) with delta (0, 0)
Screenshot: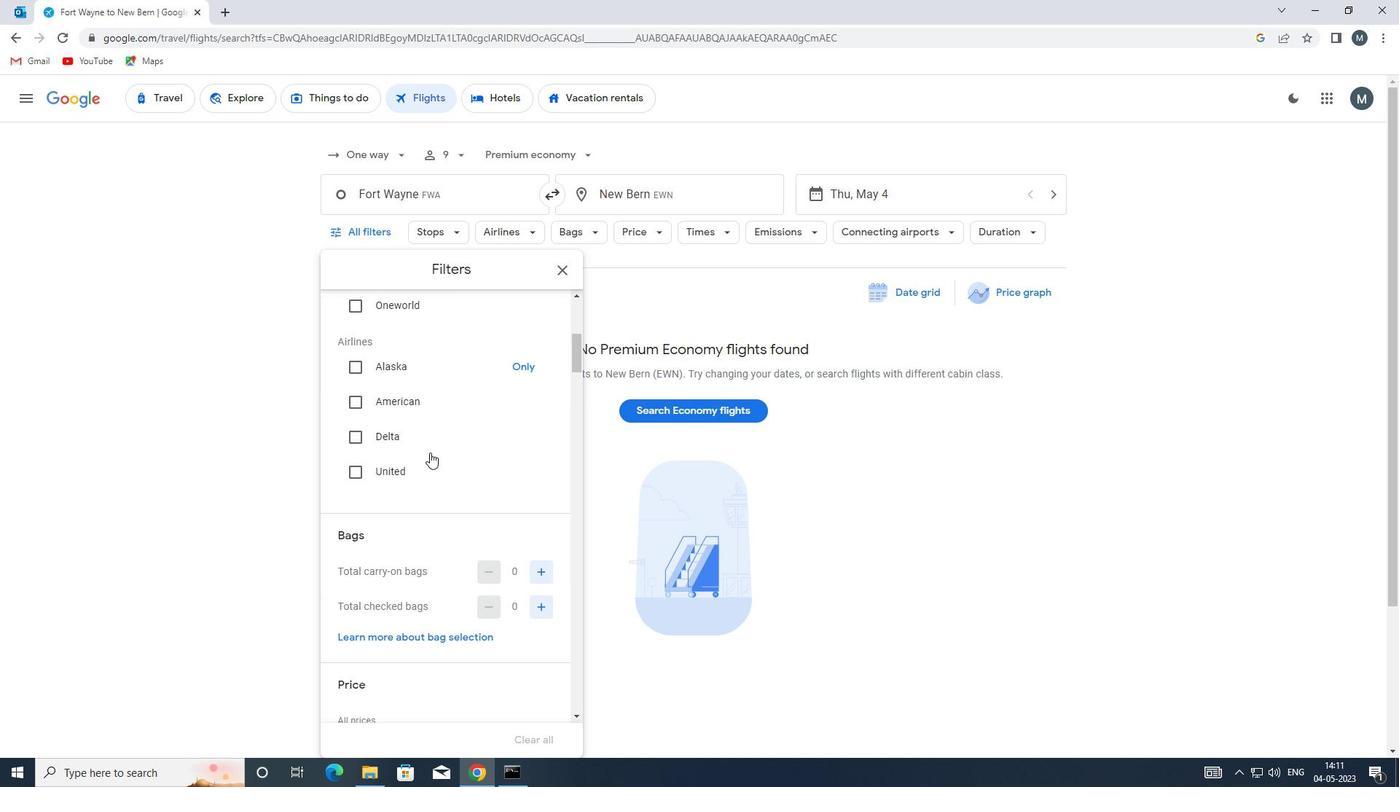 
Action: Mouse moved to (545, 531)
Screenshot: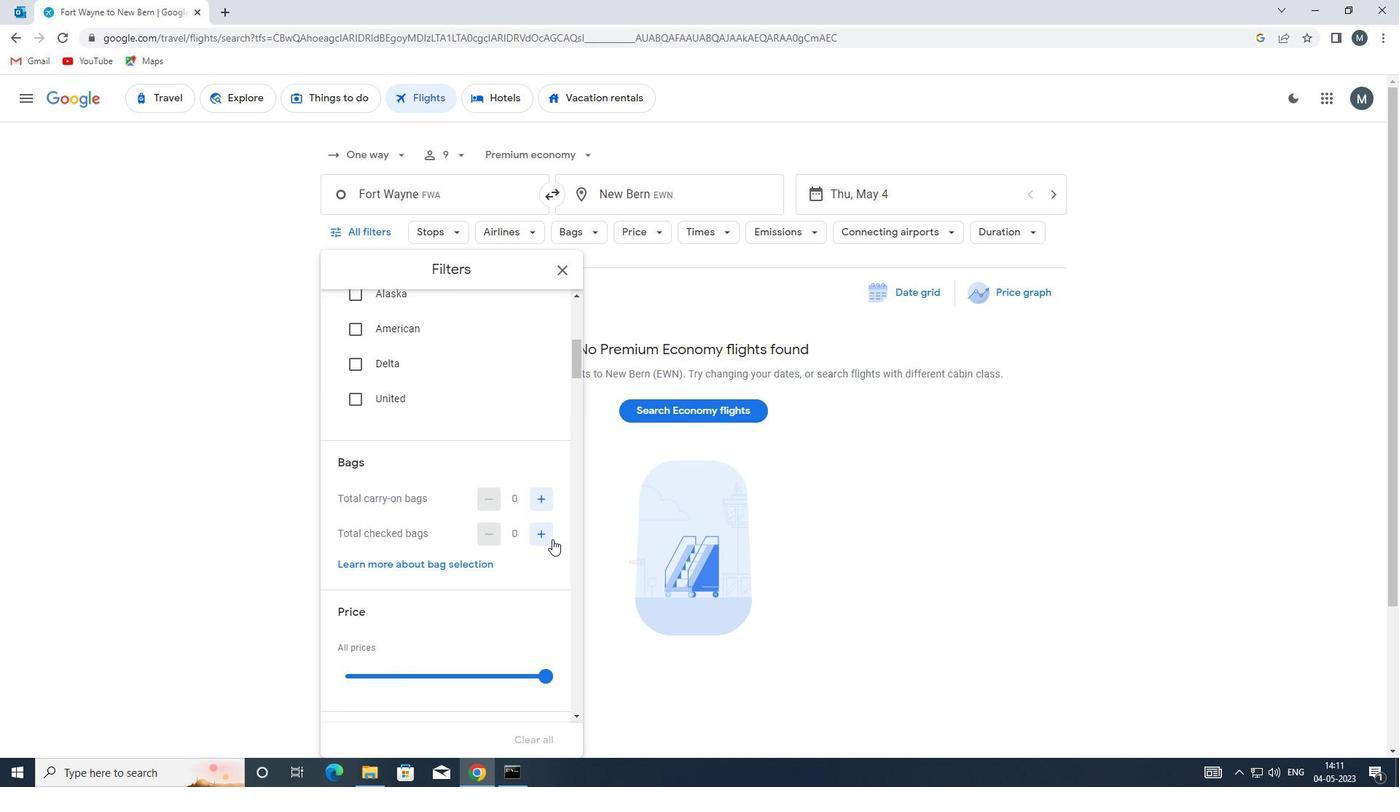 
Action: Mouse pressed left at (545, 531)
Screenshot: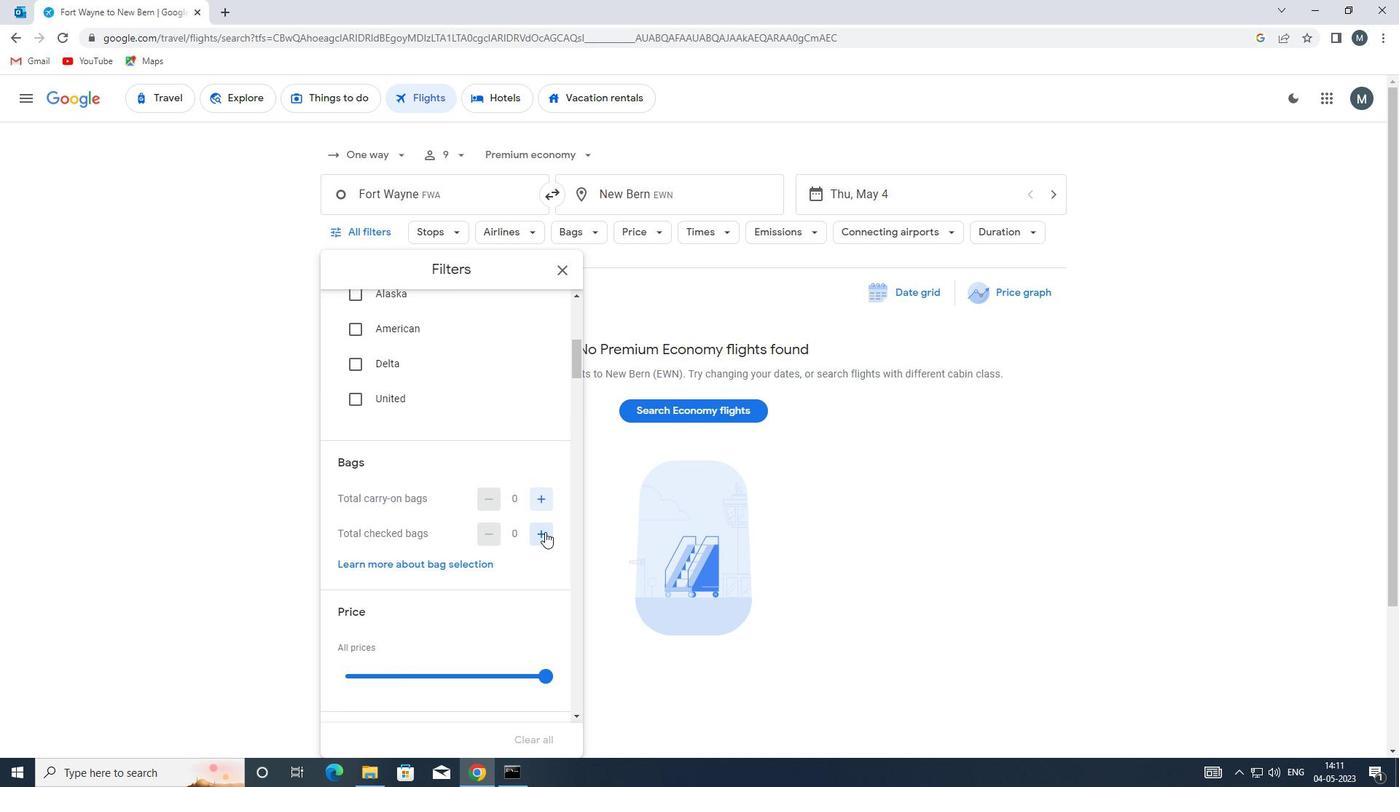 
Action: Mouse moved to (545, 531)
Screenshot: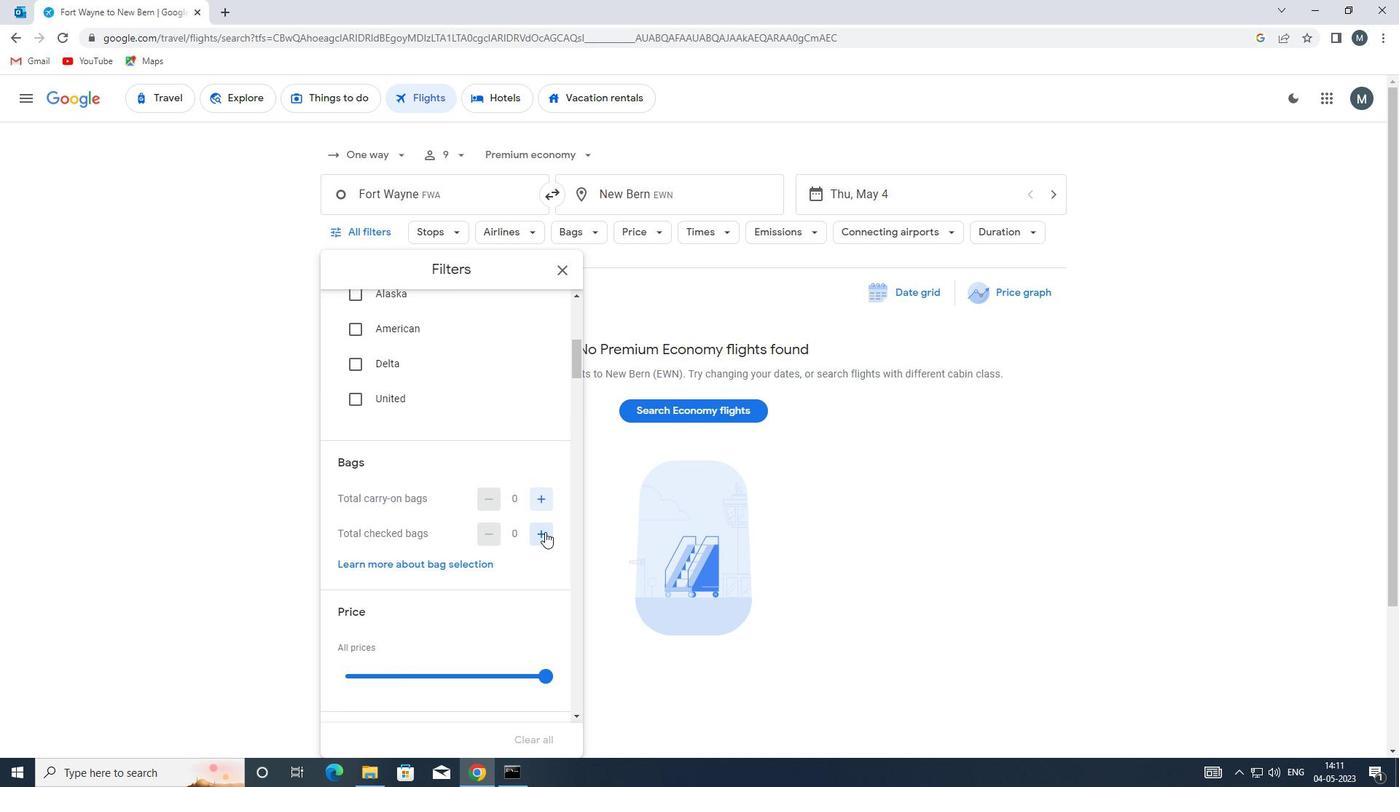 
Action: Mouse pressed left at (545, 531)
Screenshot: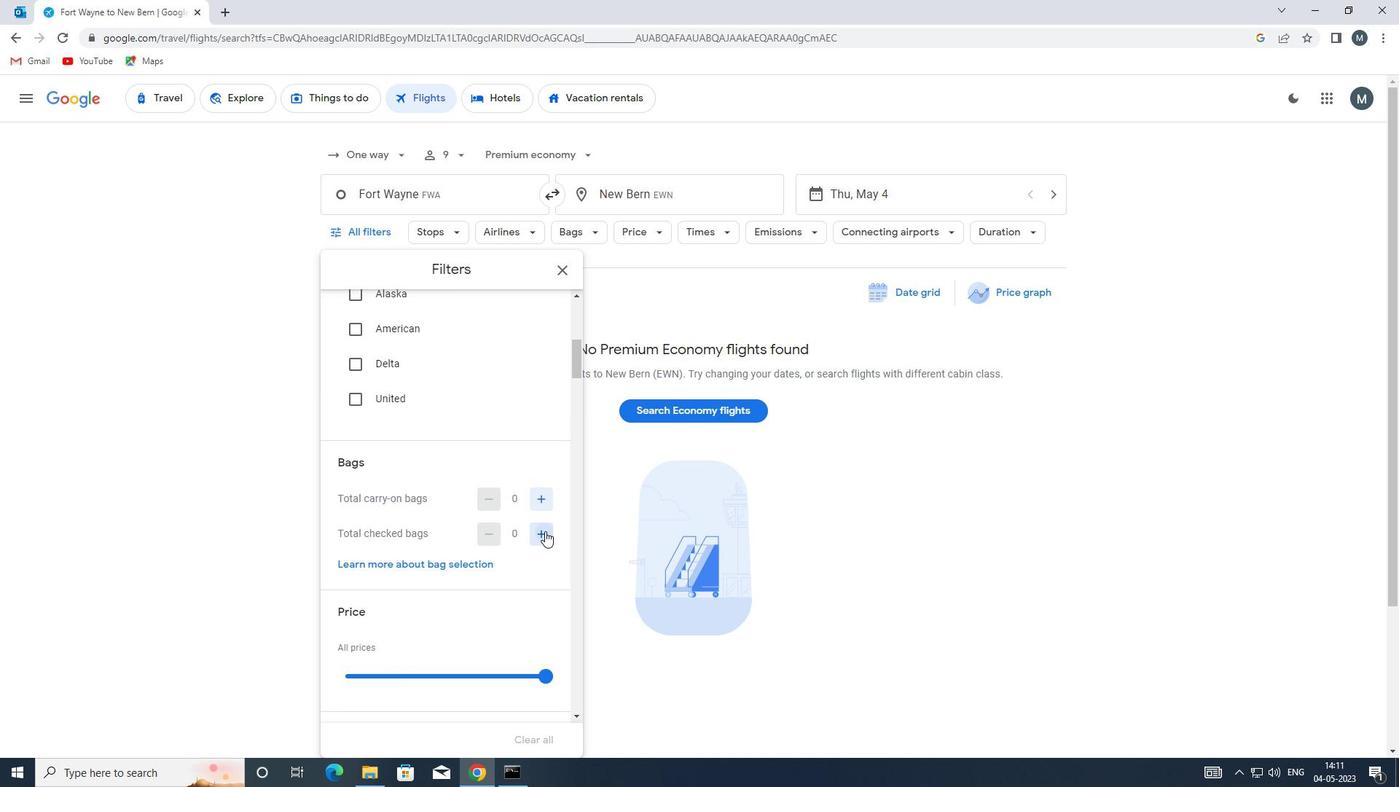 
Action: Mouse moved to (545, 531)
Screenshot: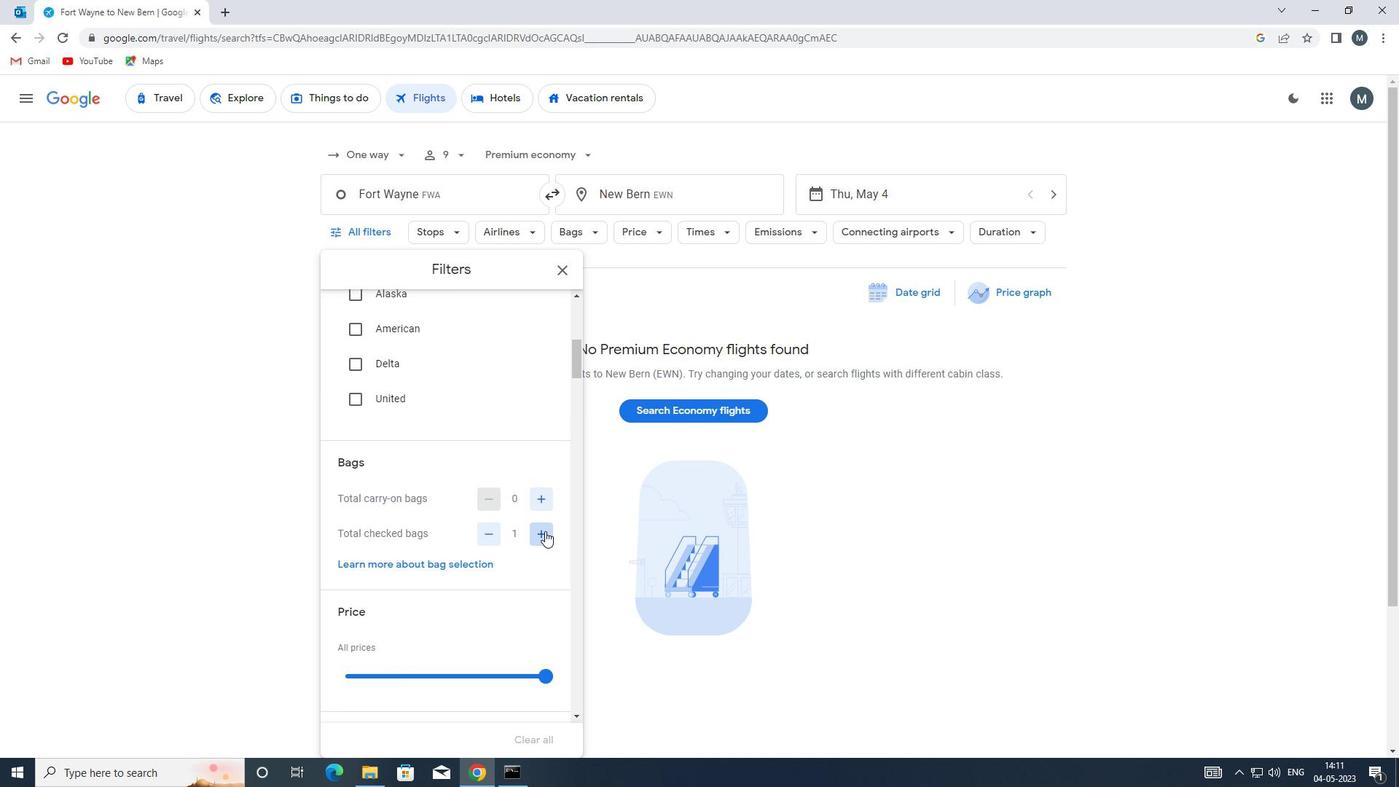 
Action: Mouse pressed left at (545, 531)
Screenshot: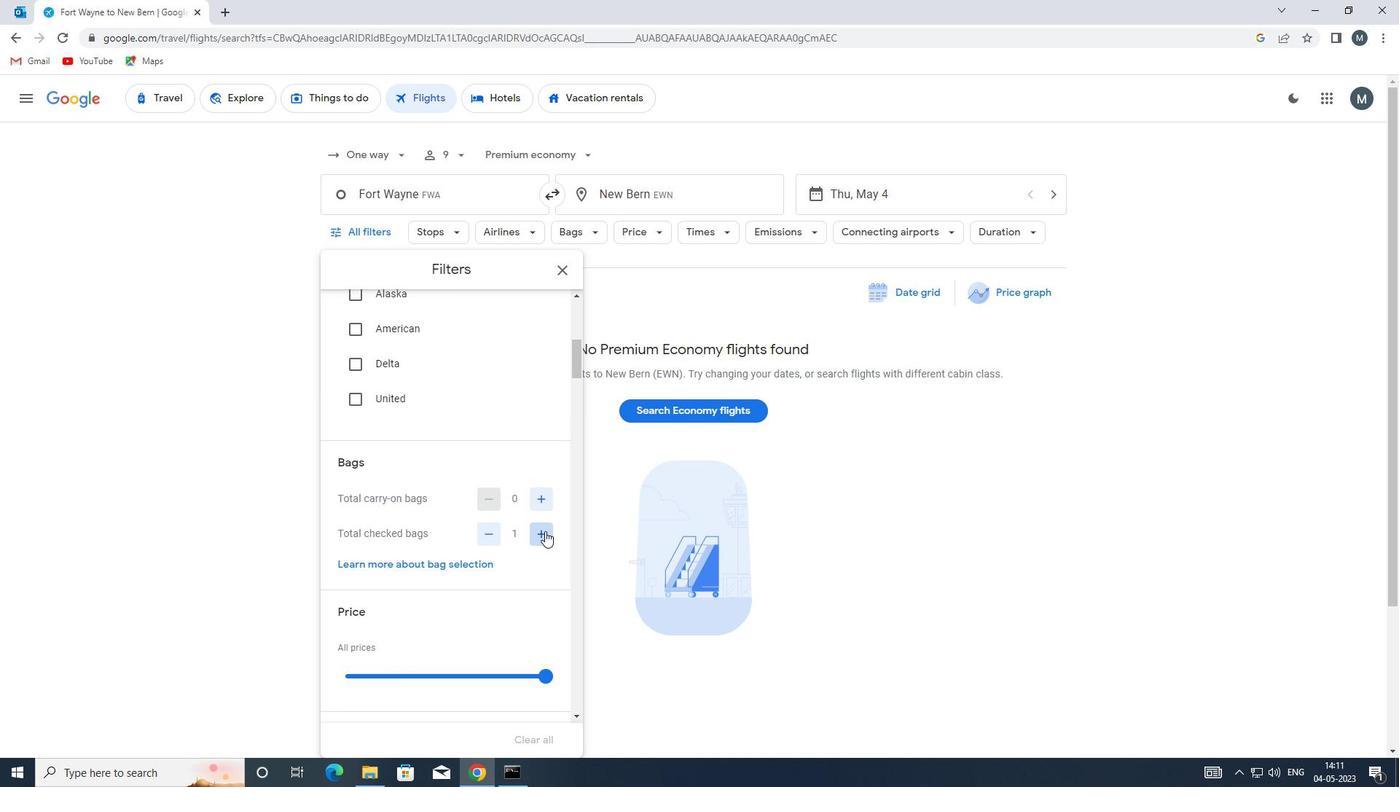 
Action: Mouse pressed left at (545, 531)
Screenshot: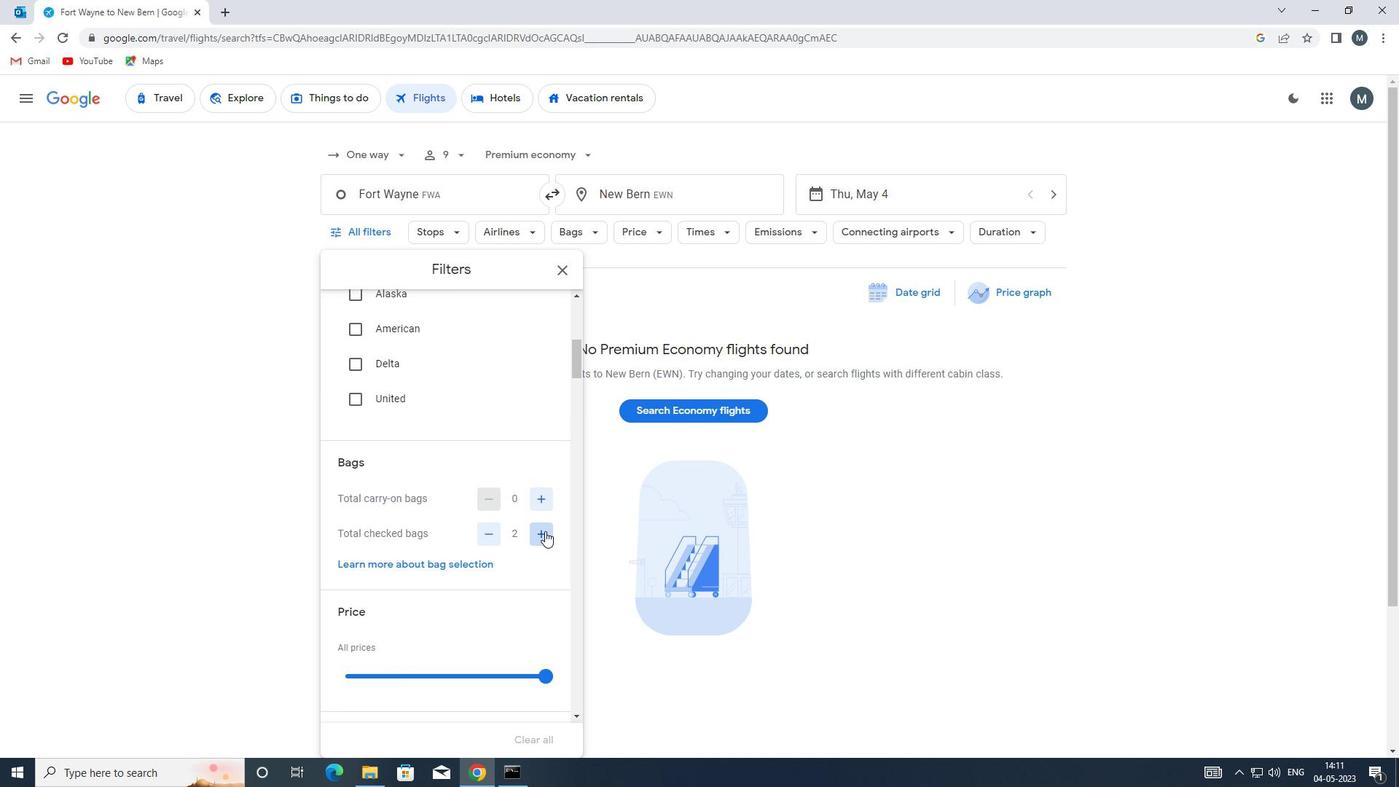 
Action: Mouse moved to (543, 531)
Screenshot: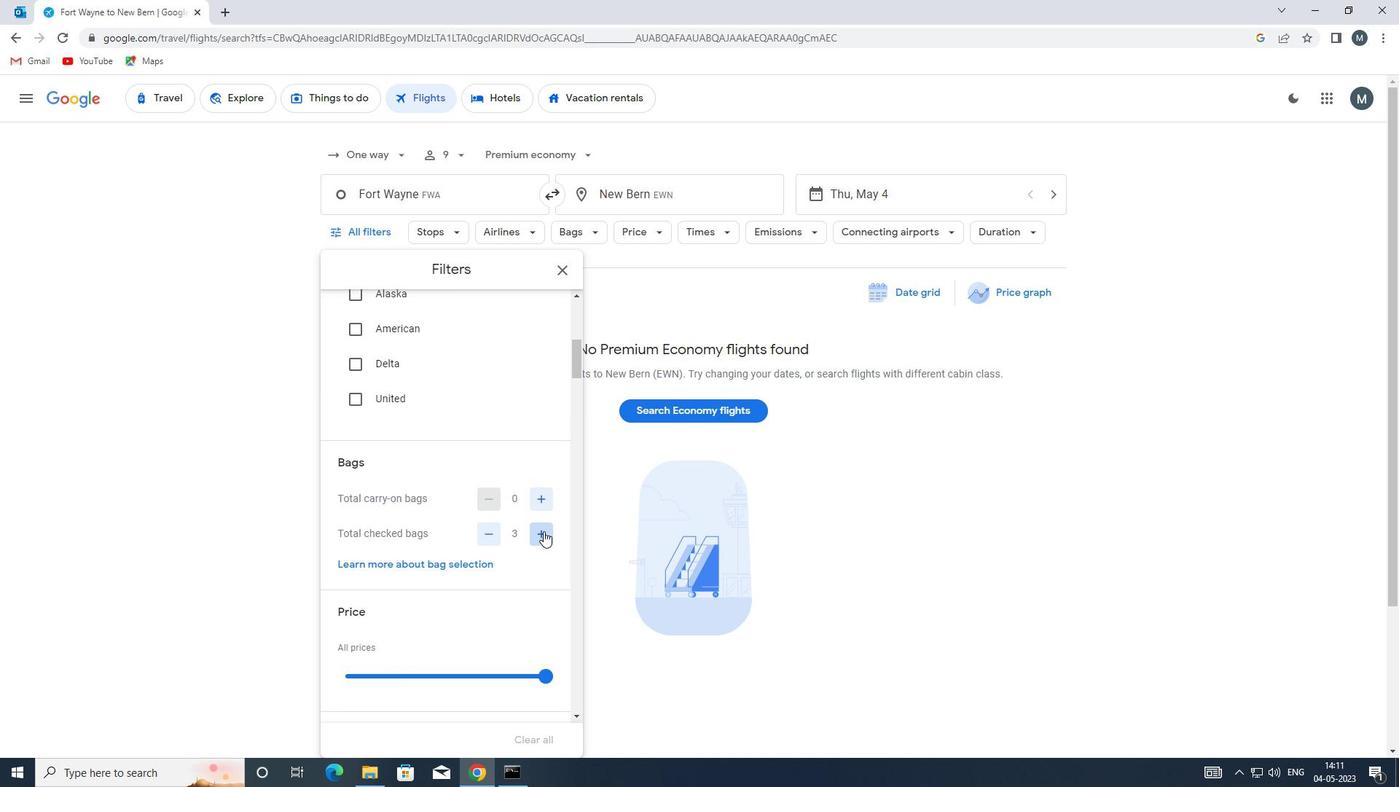 
Action: Mouse pressed left at (543, 531)
Screenshot: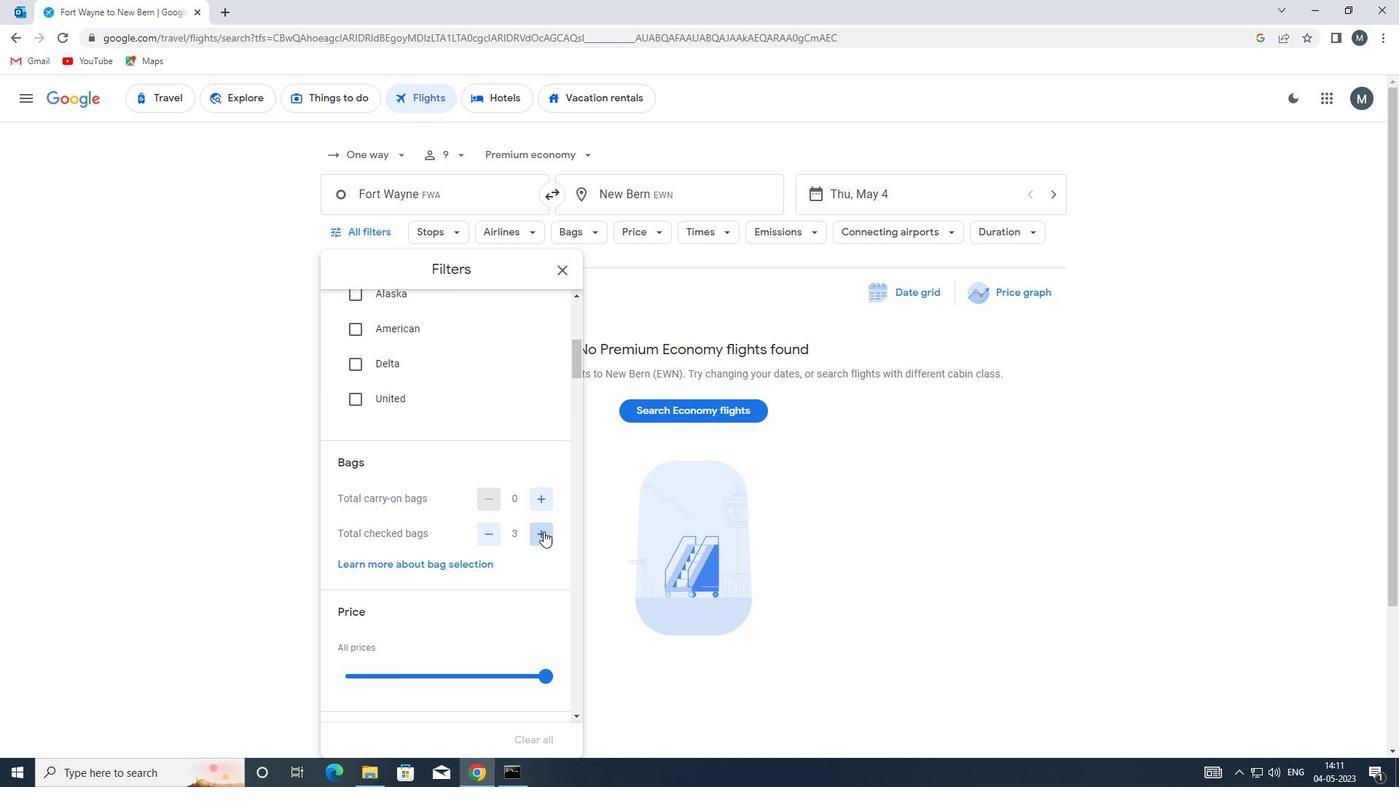 
Action: Mouse pressed left at (543, 531)
Screenshot: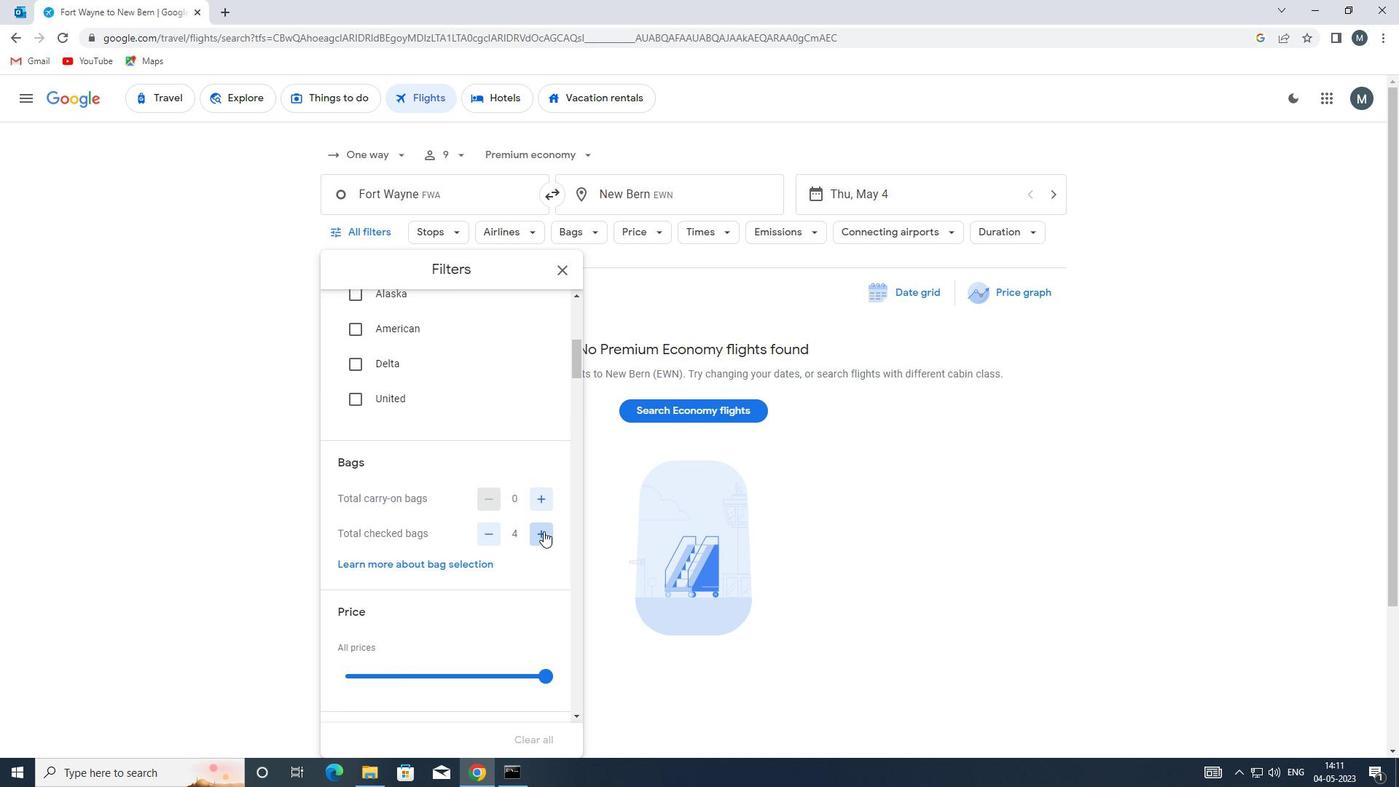 
Action: Mouse moved to (542, 531)
Screenshot: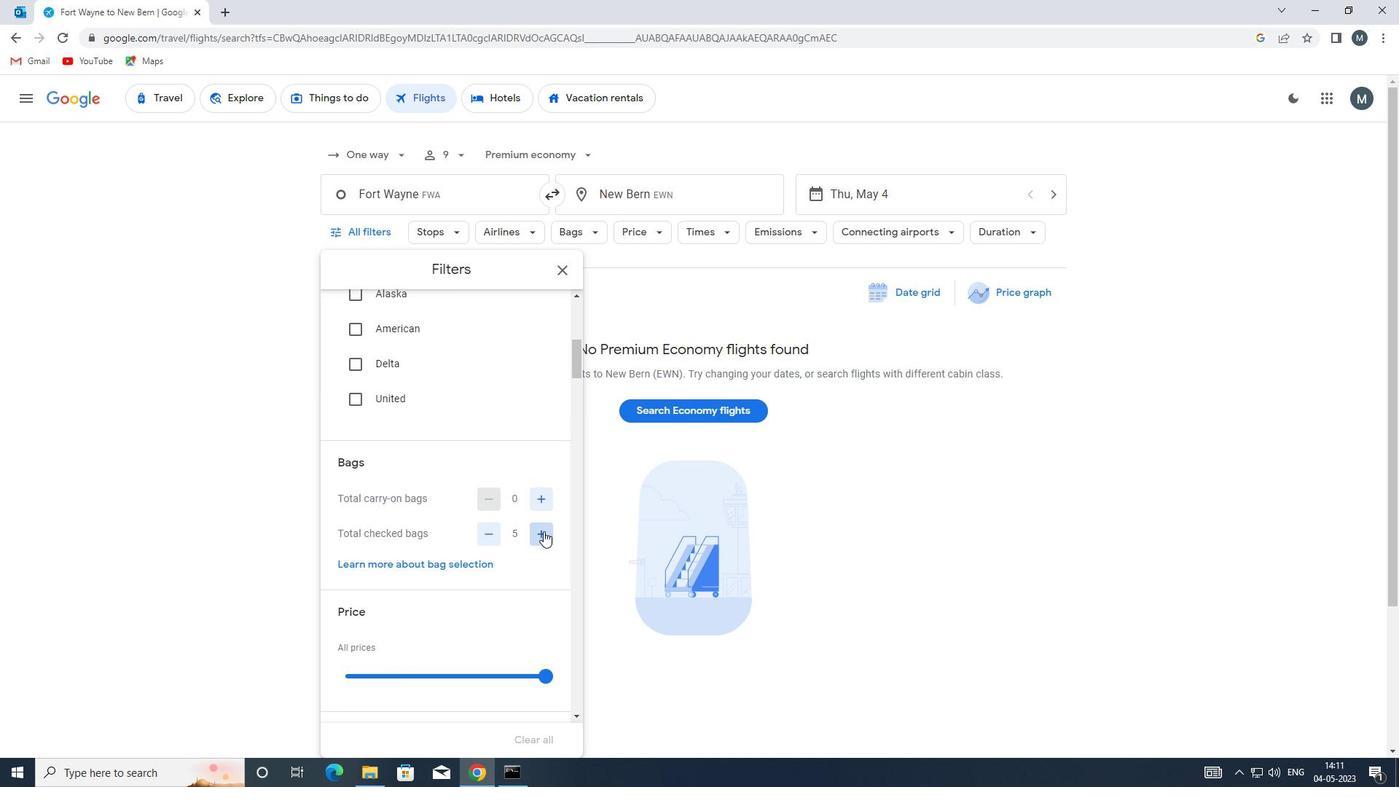 
Action: Mouse pressed left at (542, 531)
Screenshot: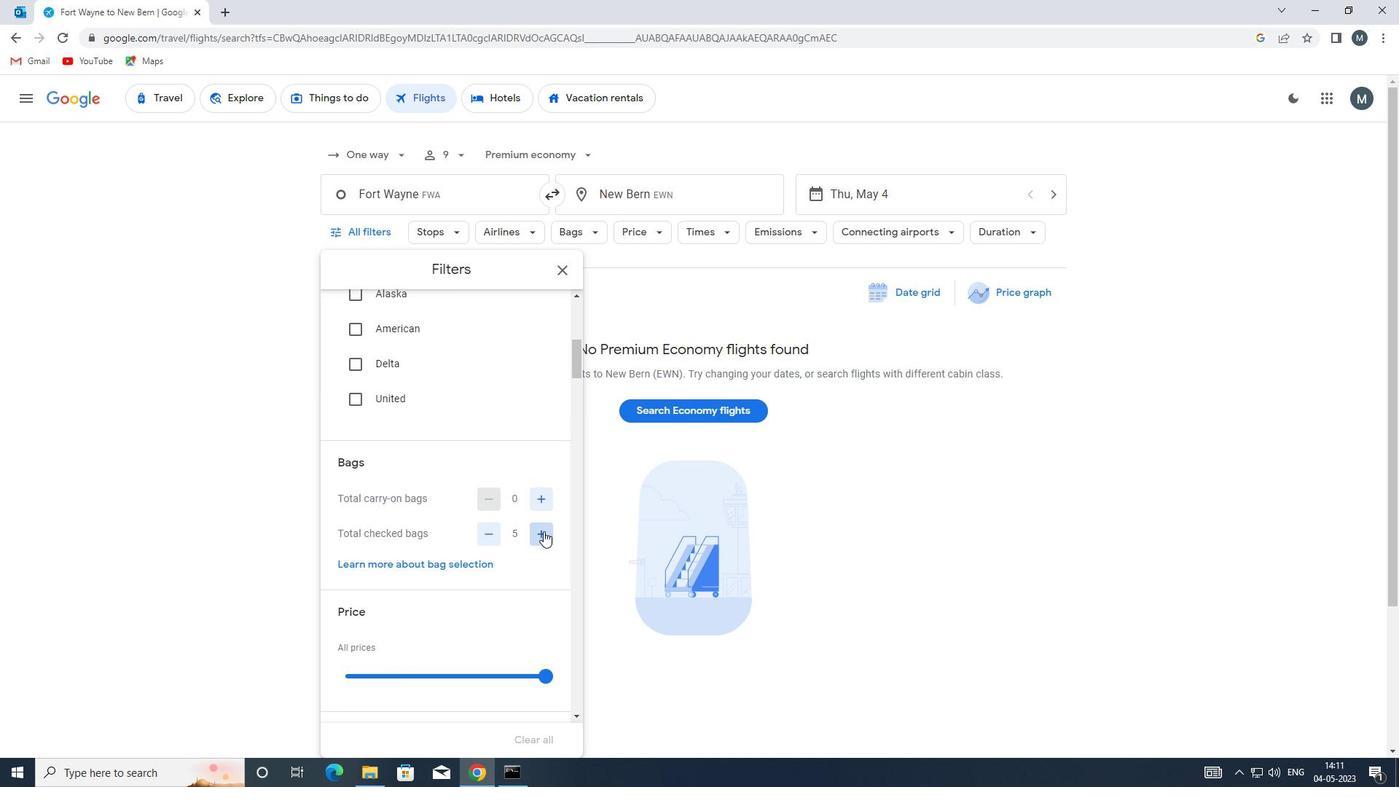 
Action: Mouse pressed left at (542, 531)
Screenshot: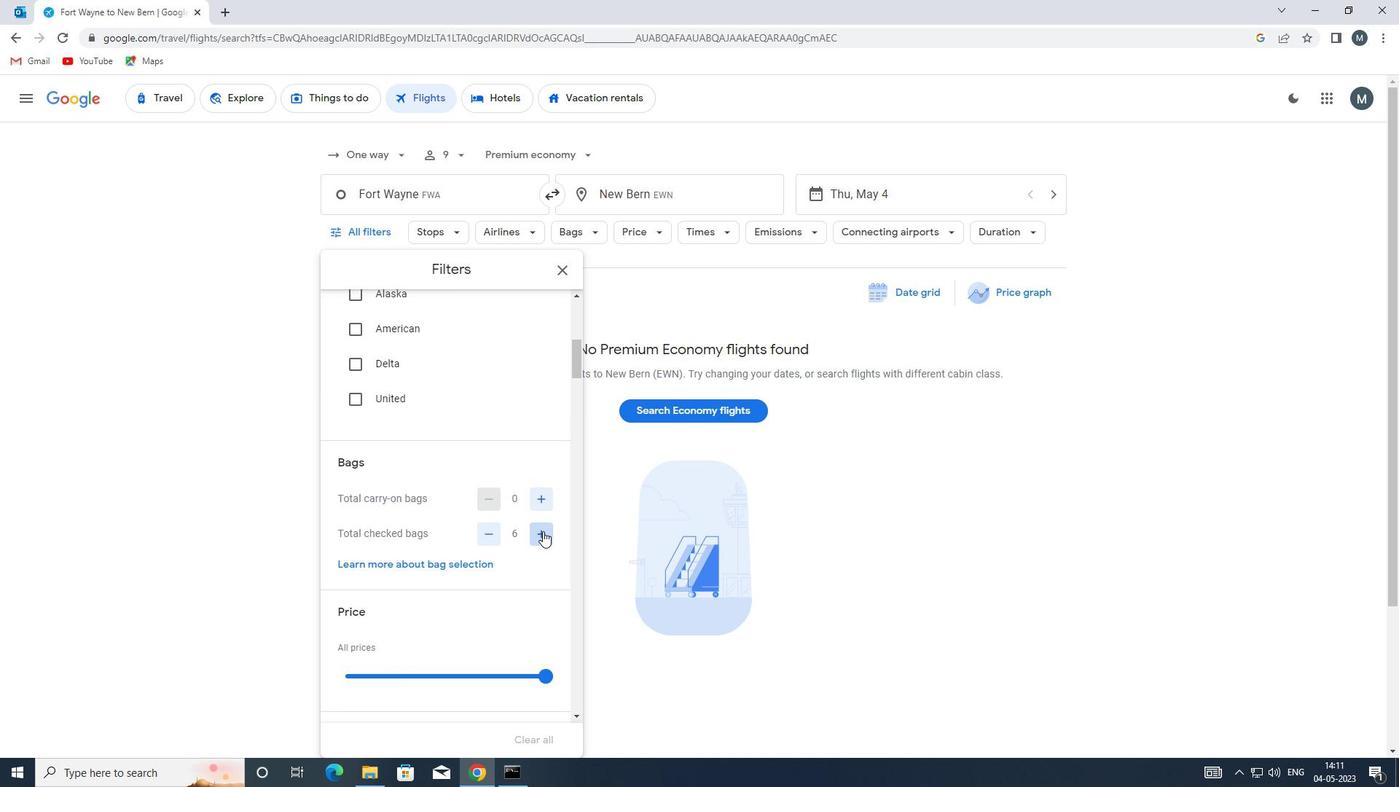 
Action: Mouse moved to (543, 536)
Screenshot: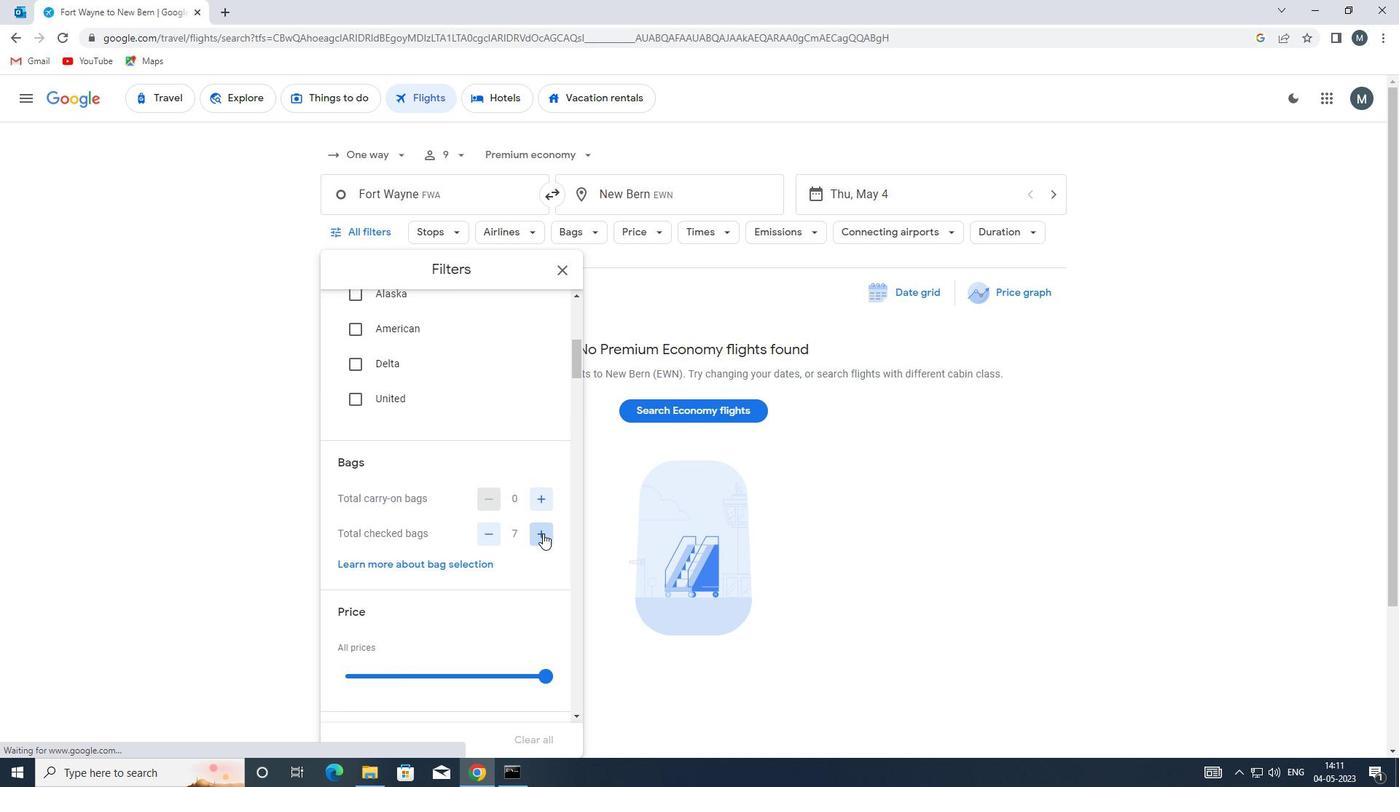 
Action: Mouse pressed left at (543, 536)
Screenshot: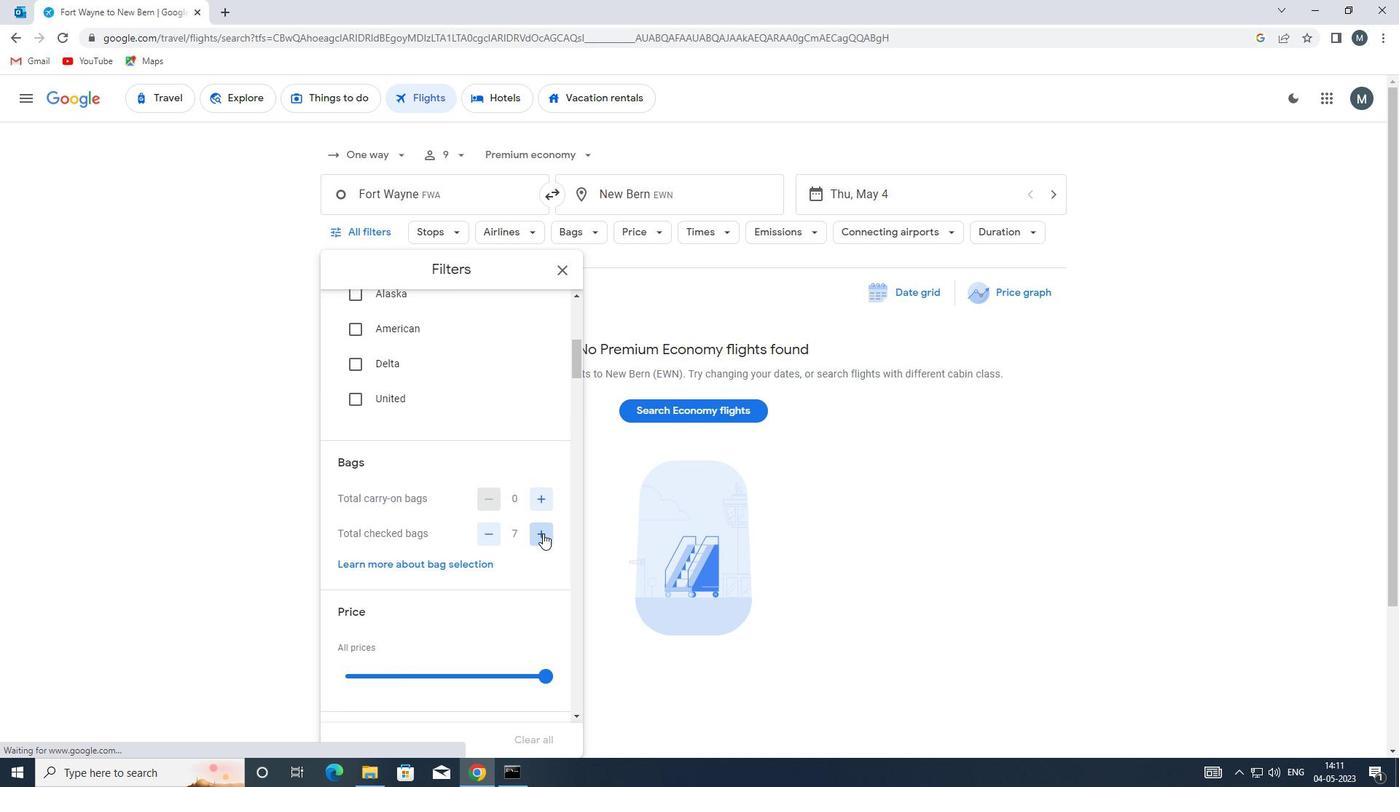 
Action: Mouse moved to (456, 499)
Screenshot: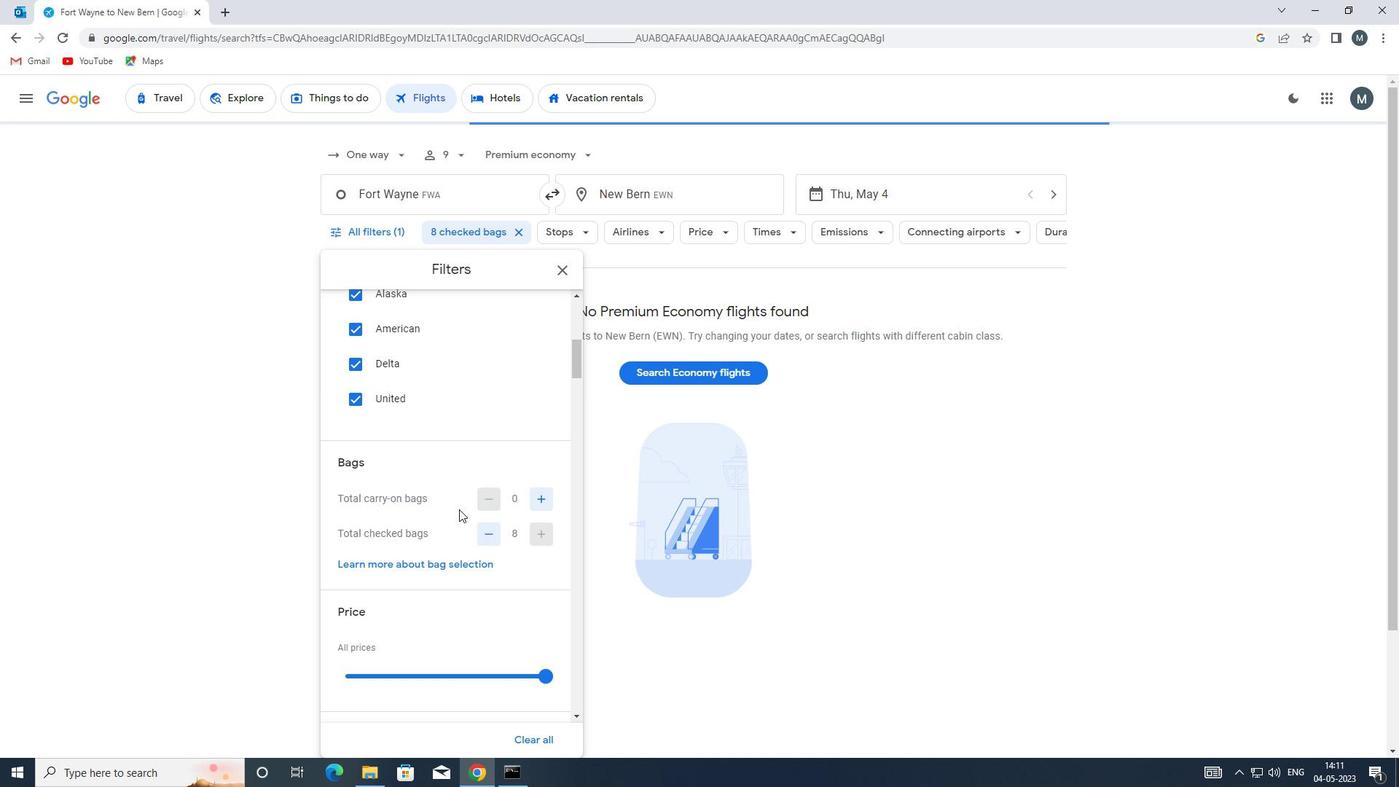 
Action: Mouse scrolled (456, 498) with delta (0, 0)
Screenshot: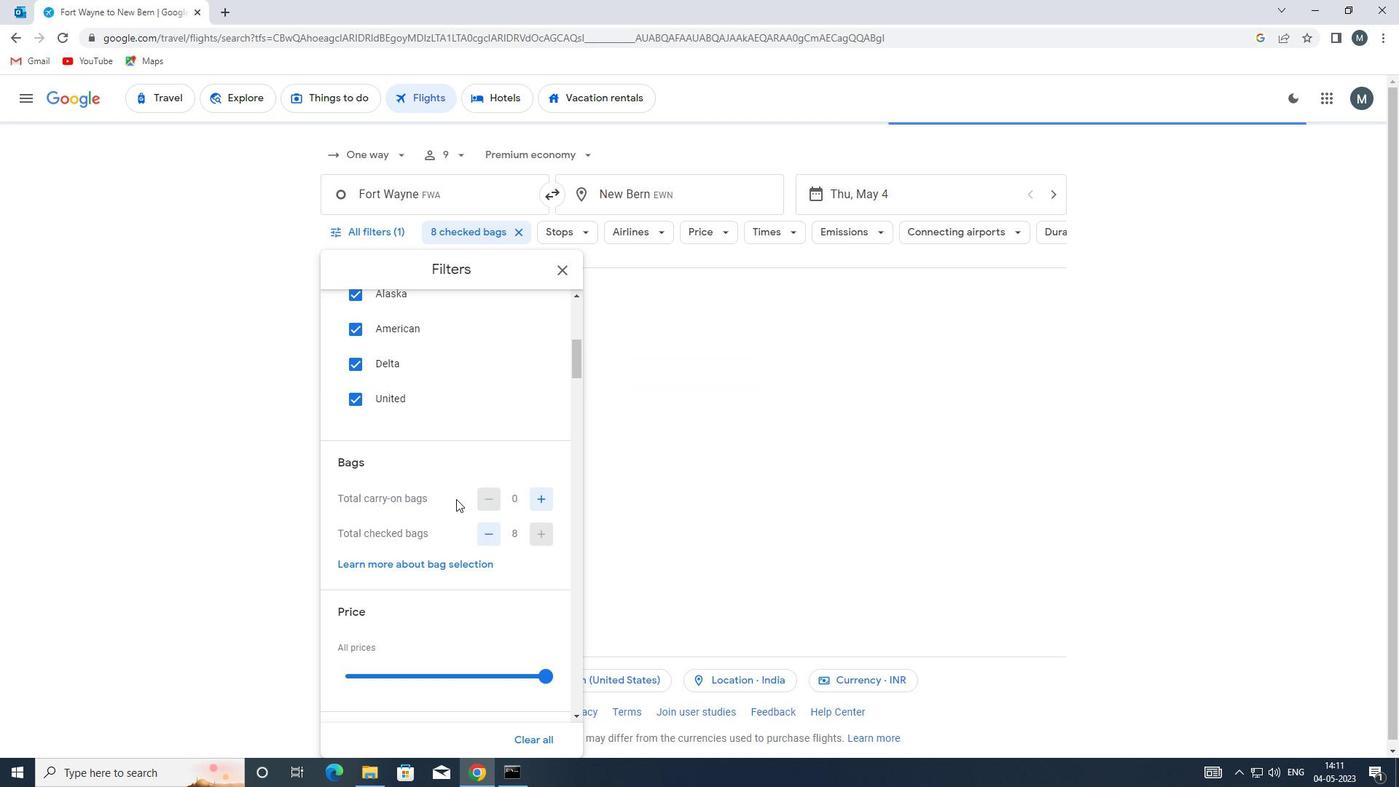 
Action: Mouse moved to (428, 526)
Screenshot: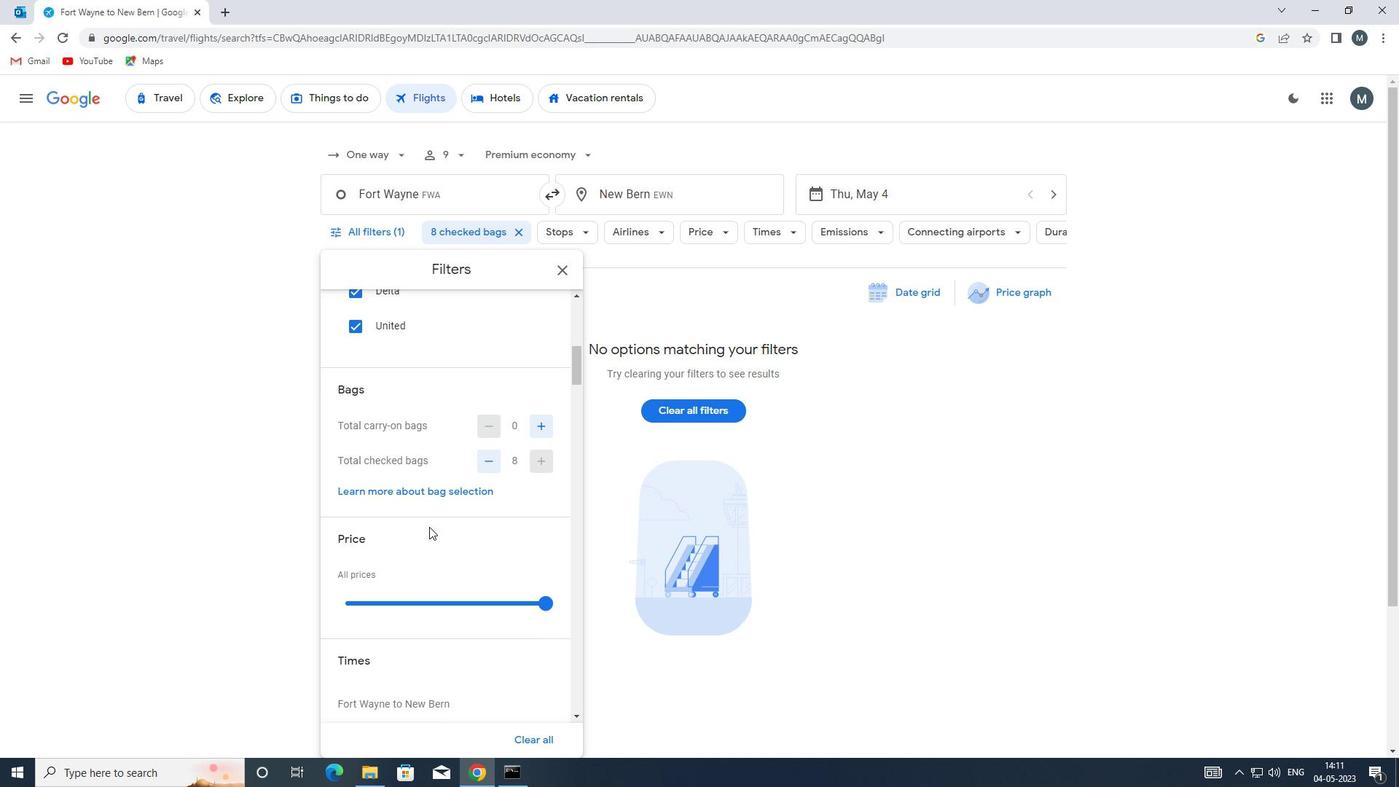 
Action: Mouse scrolled (428, 526) with delta (0, 0)
Screenshot: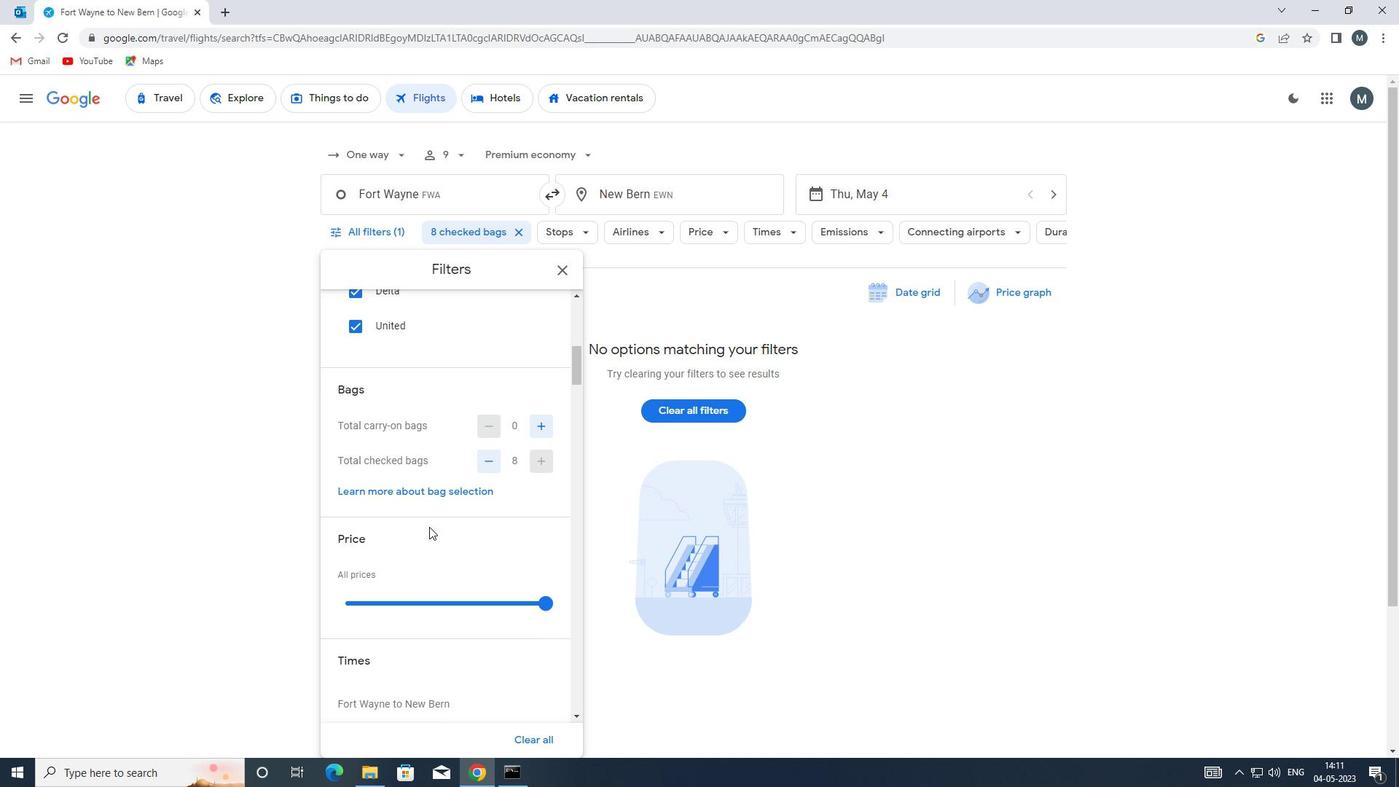 
Action: Mouse moved to (408, 528)
Screenshot: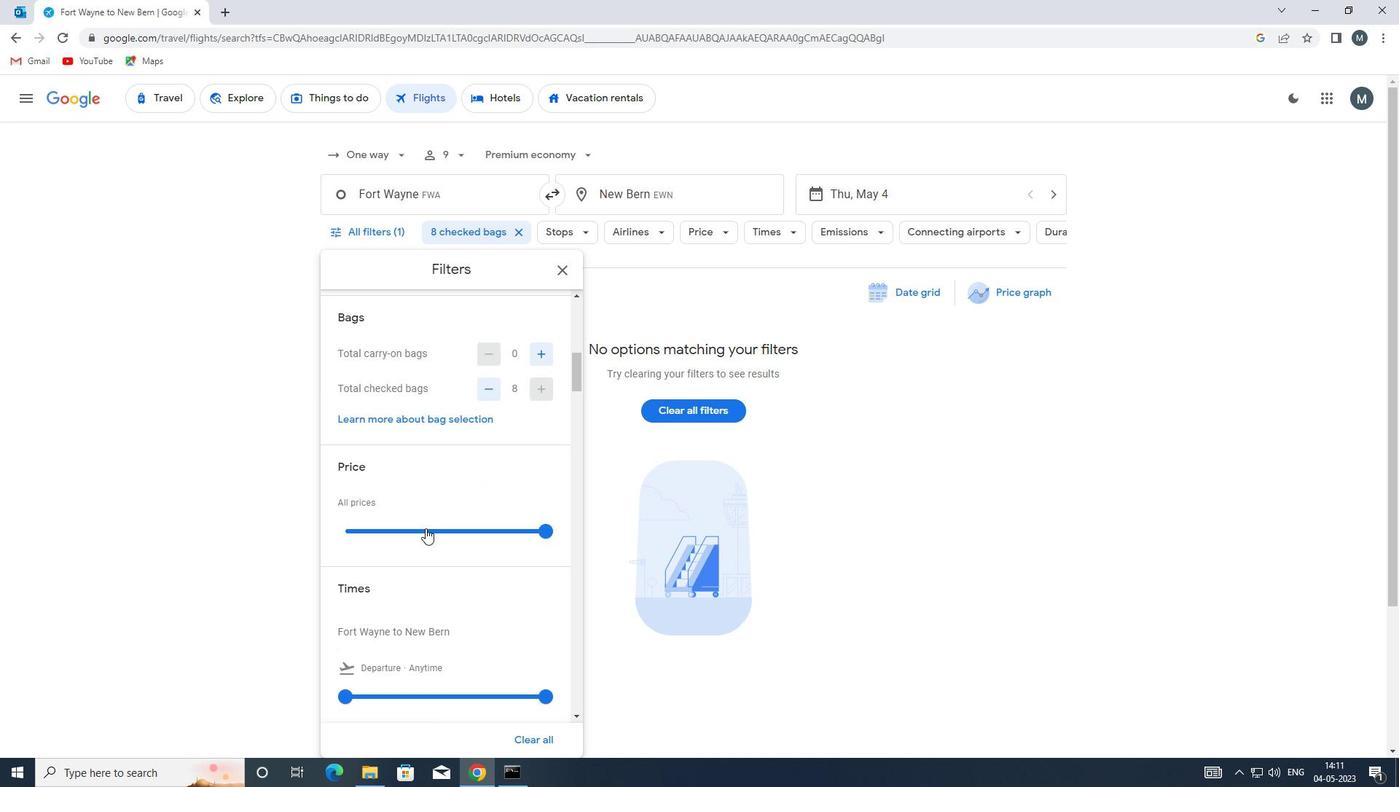 
Action: Mouse pressed left at (408, 528)
Screenshot: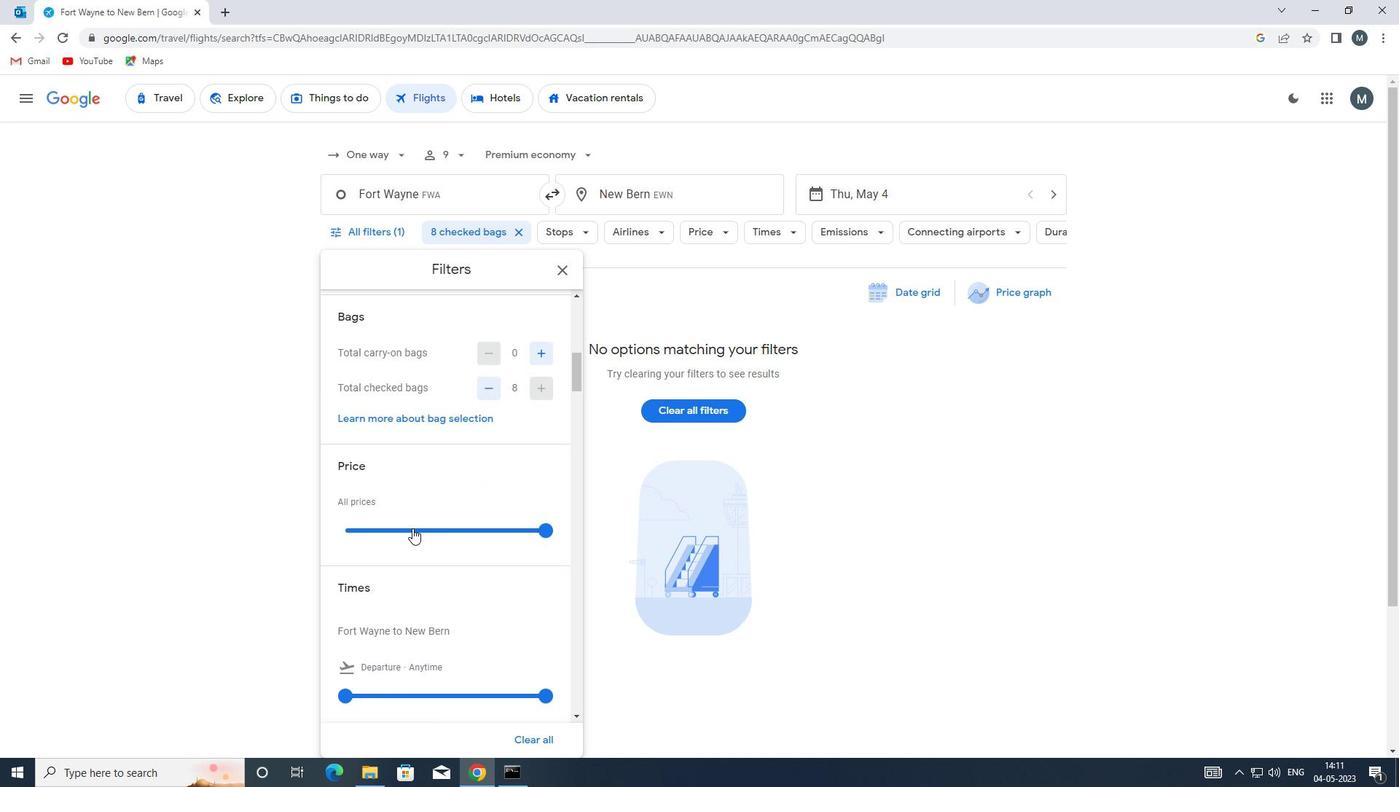 
Action: Mouse moved to (408, 529)
Screenshot: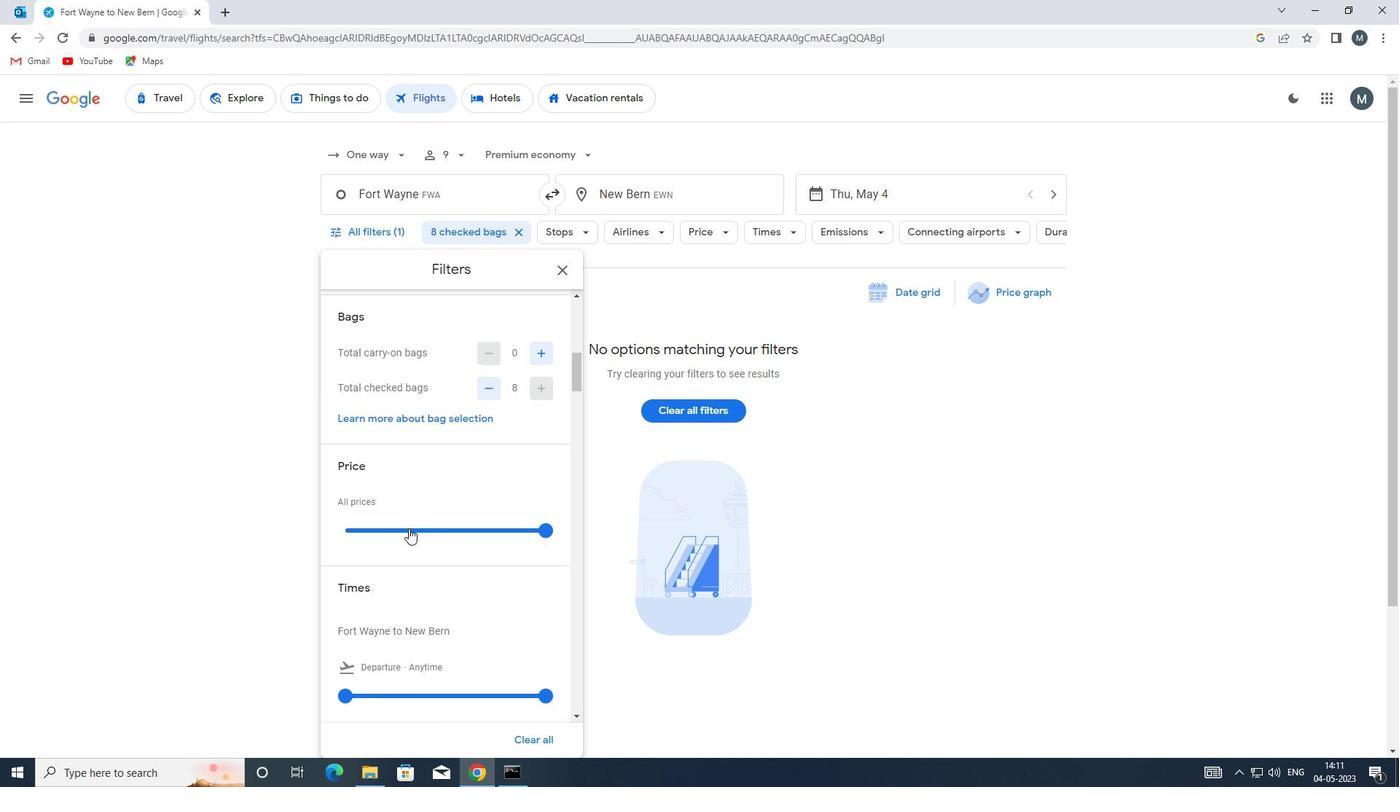 
Action: Mouse pressed left at (408, 529)
Screenshot: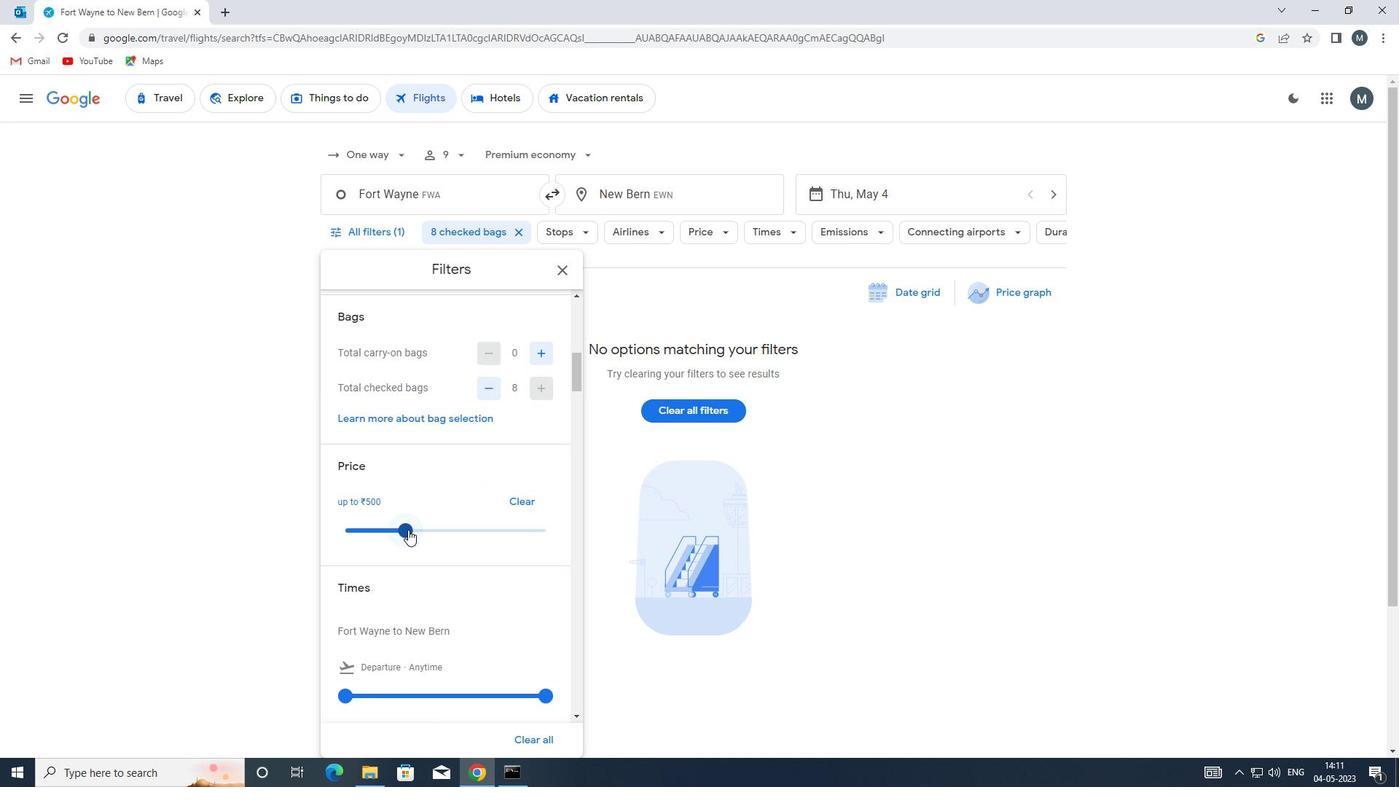 
Action: Mouse moved to (472, 519)
Screenshot: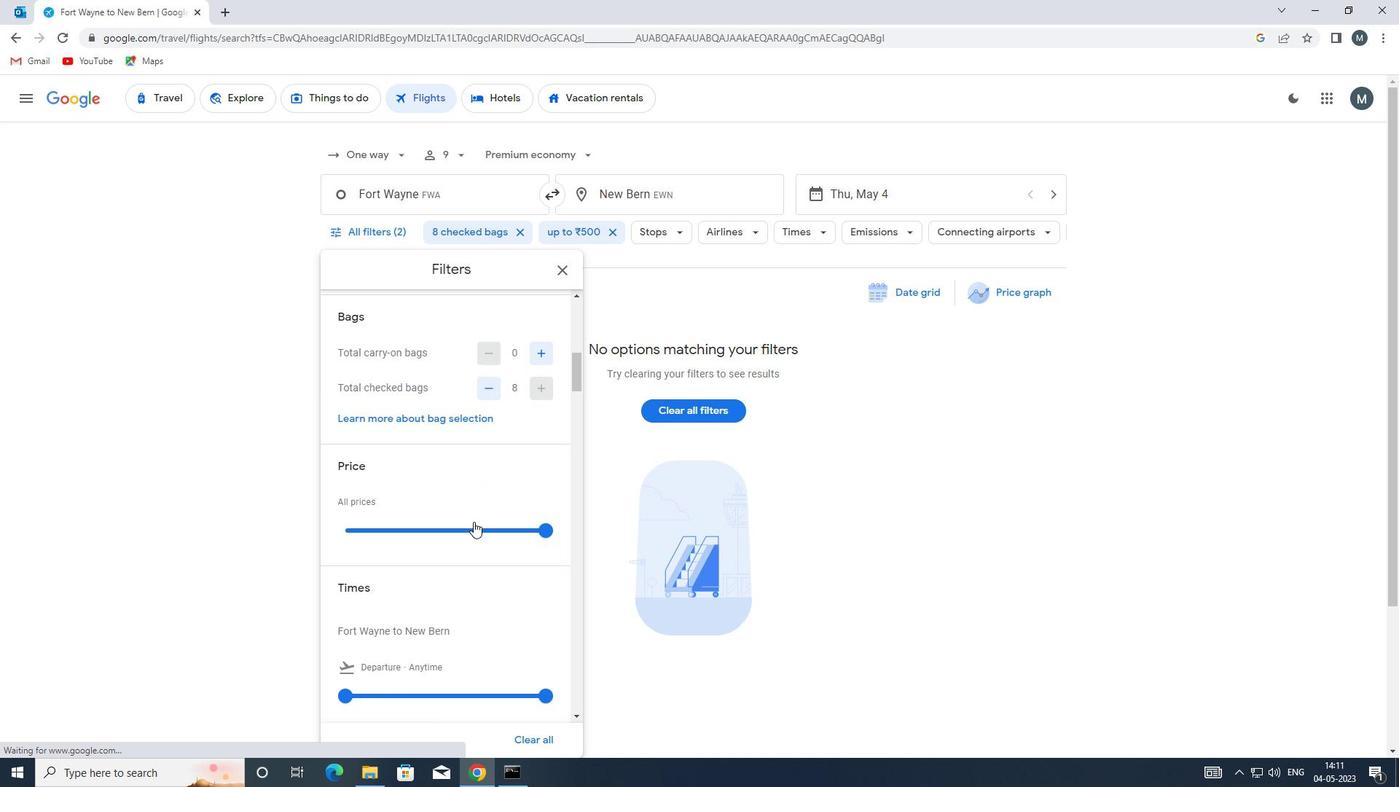 
Action: Mouse scrolled (472, 518) with delta (0, 0)
Screenshot: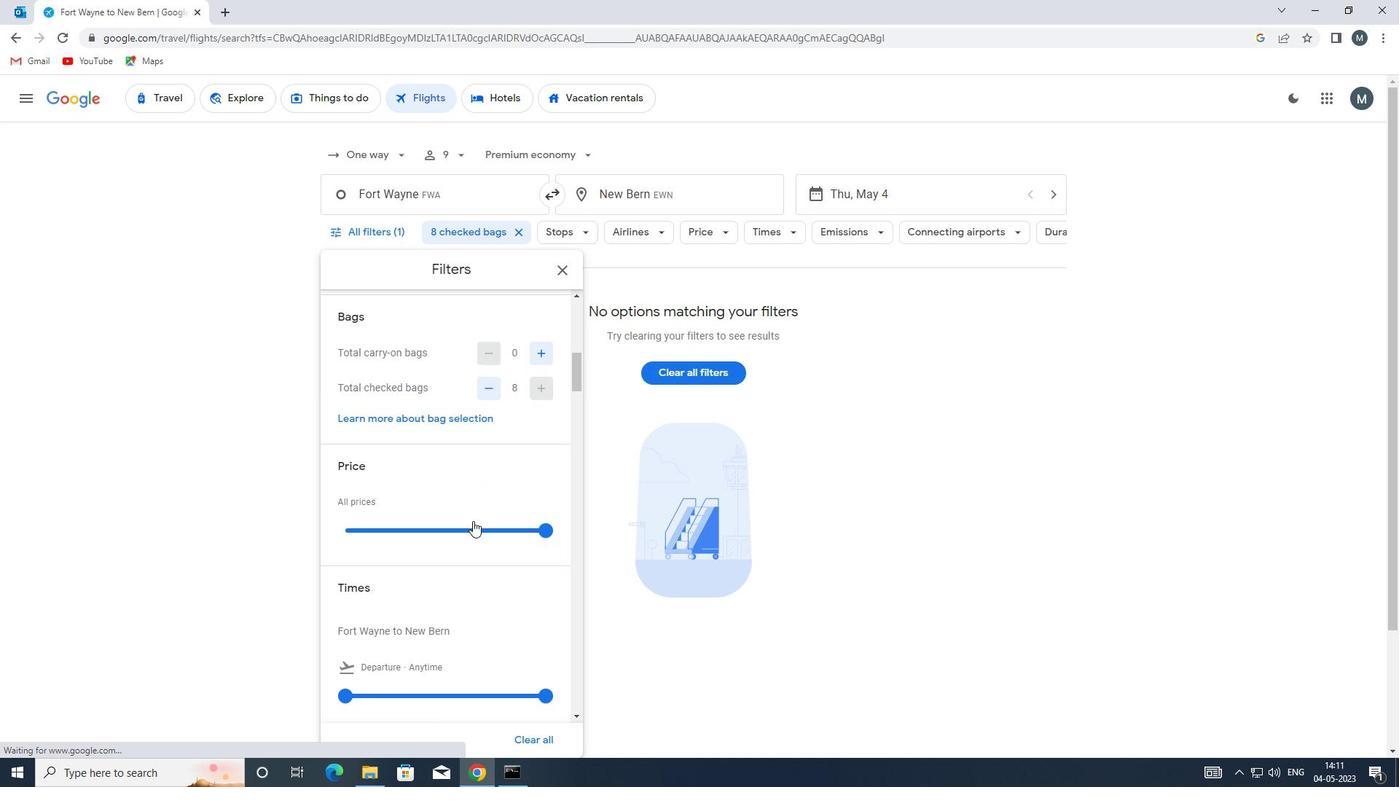 
Action: Mouse moved to (445, 515)
Screenshot: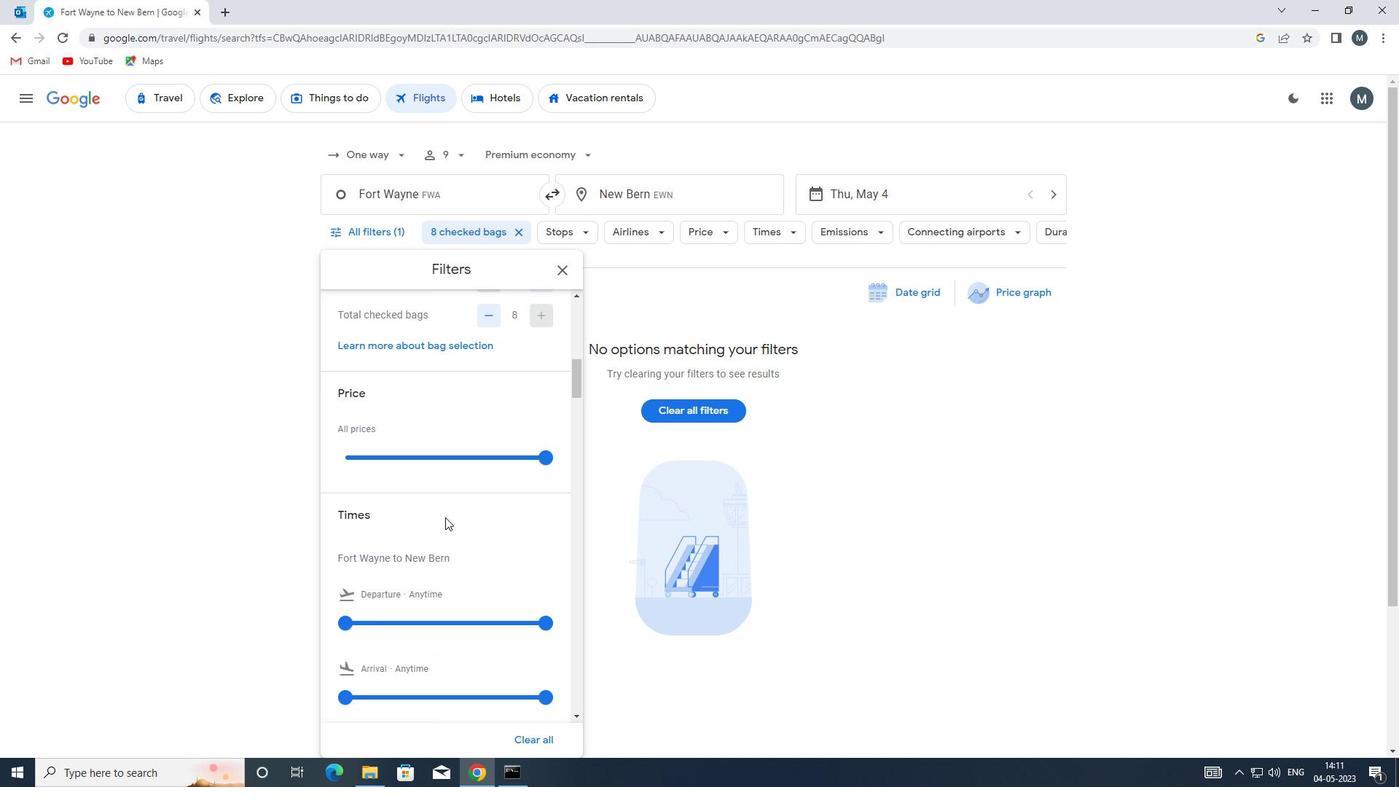 
Action: Mouse scrolled (445, 514) with delta (0, 0)
Screenshot: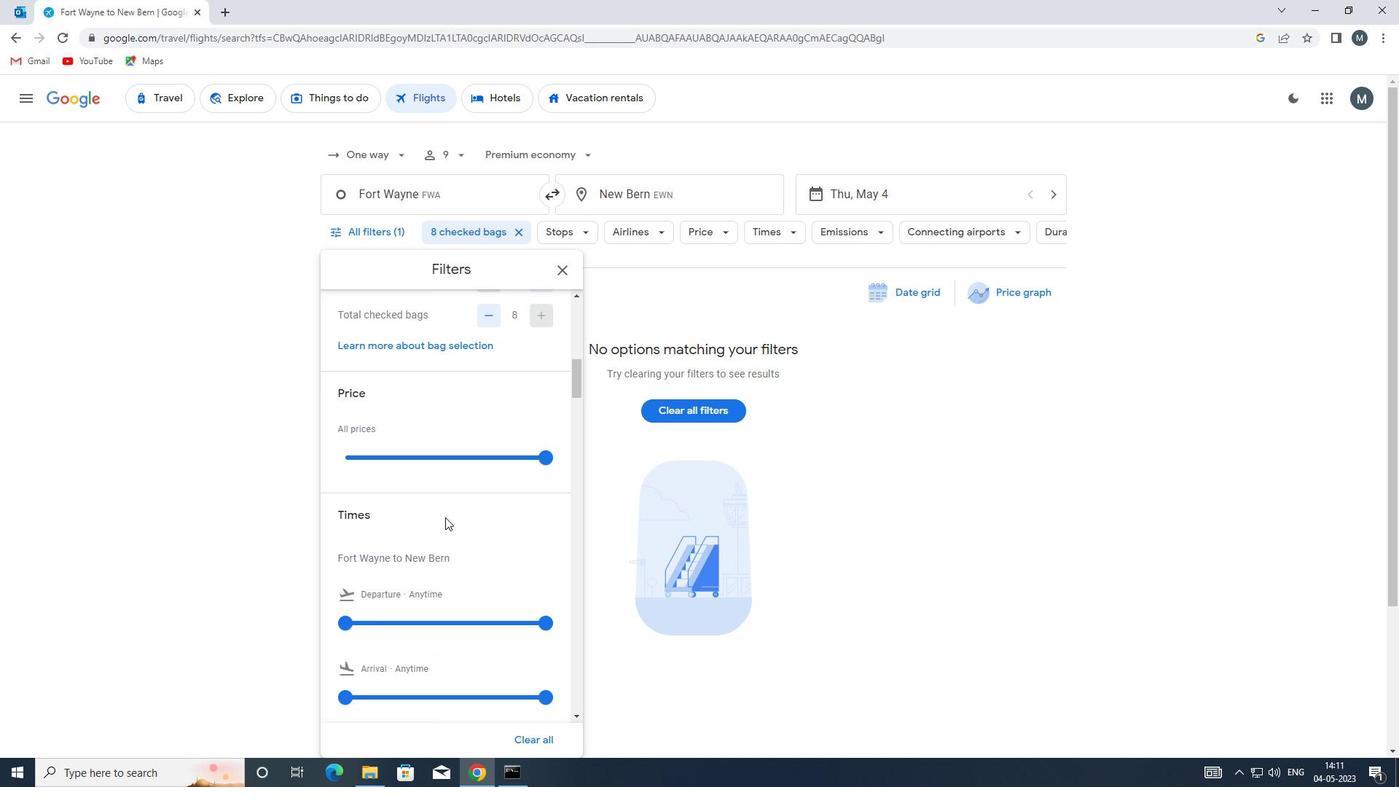
Action: Mouse moved to (361, 553)
Screenshot: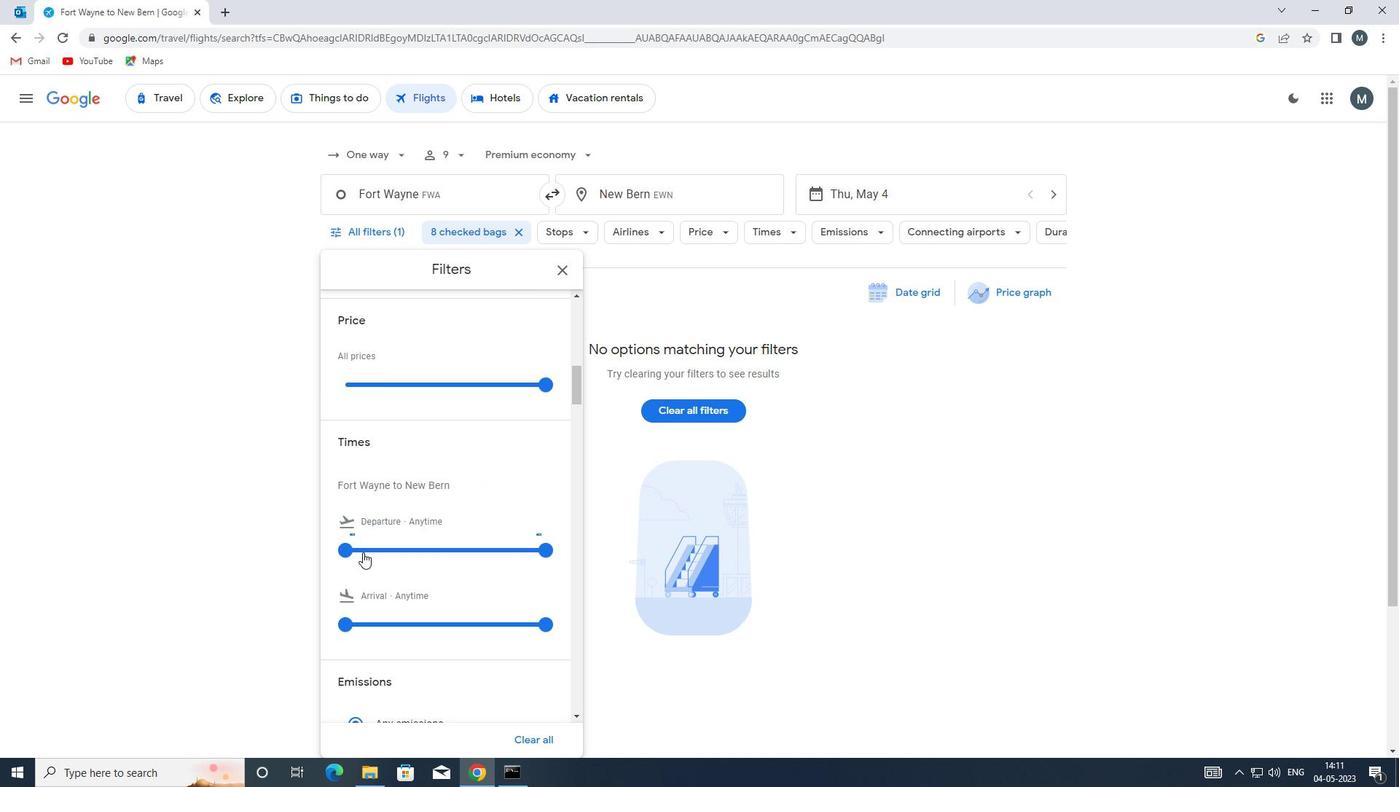 
Action: Mouse pressed left at (361, 553)
Screenshot: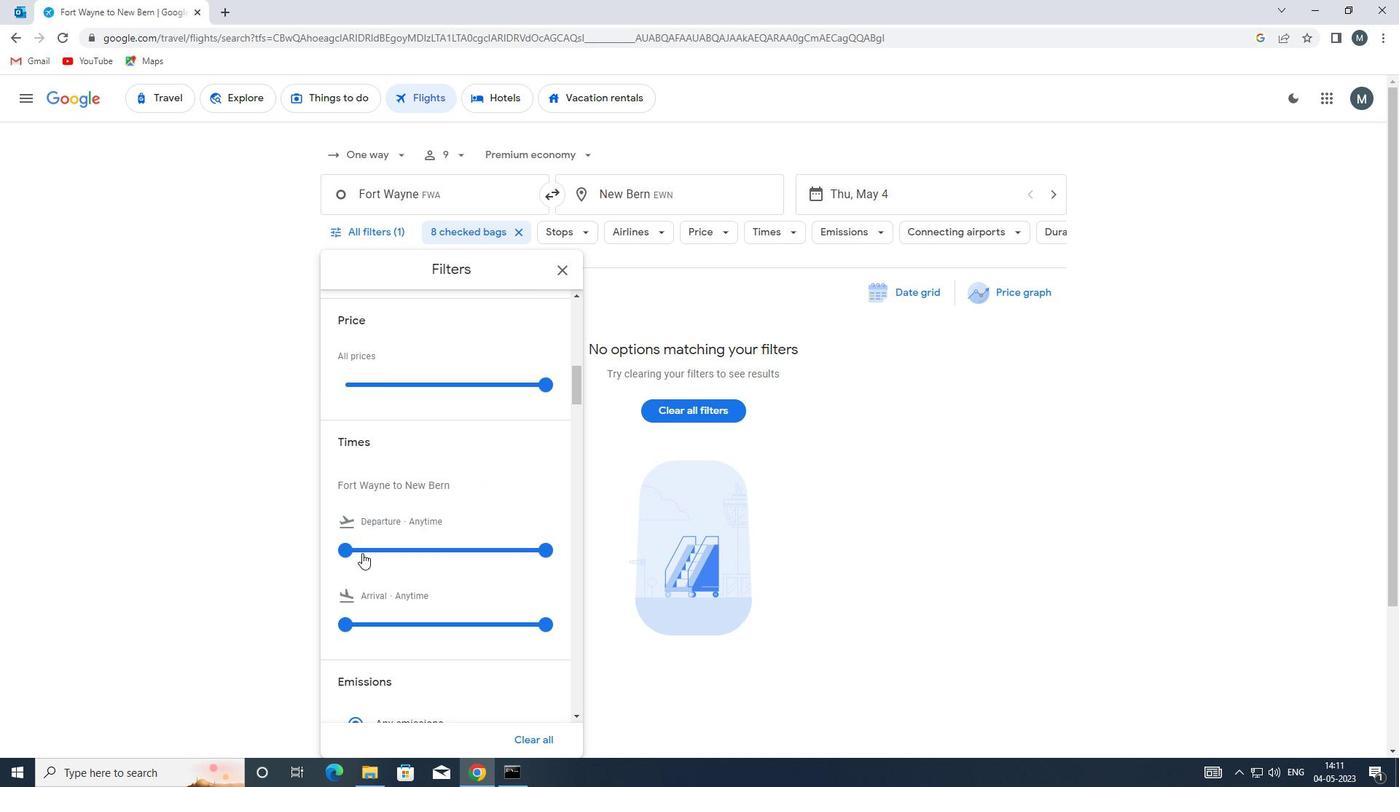 
Action: Mouse moved to (531, 545)
Screenshot: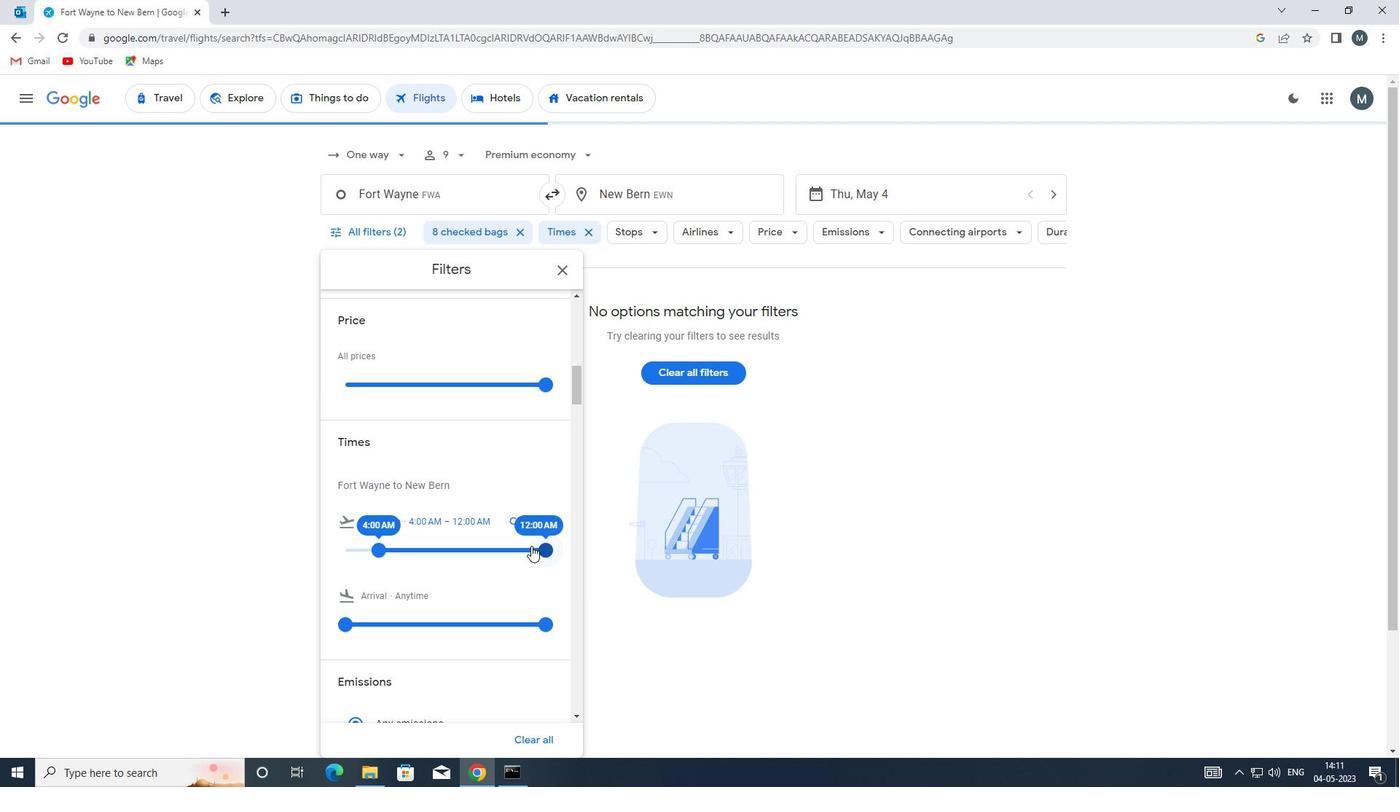 
Action: Mouse pressed left at (531, 545)
Screenshot: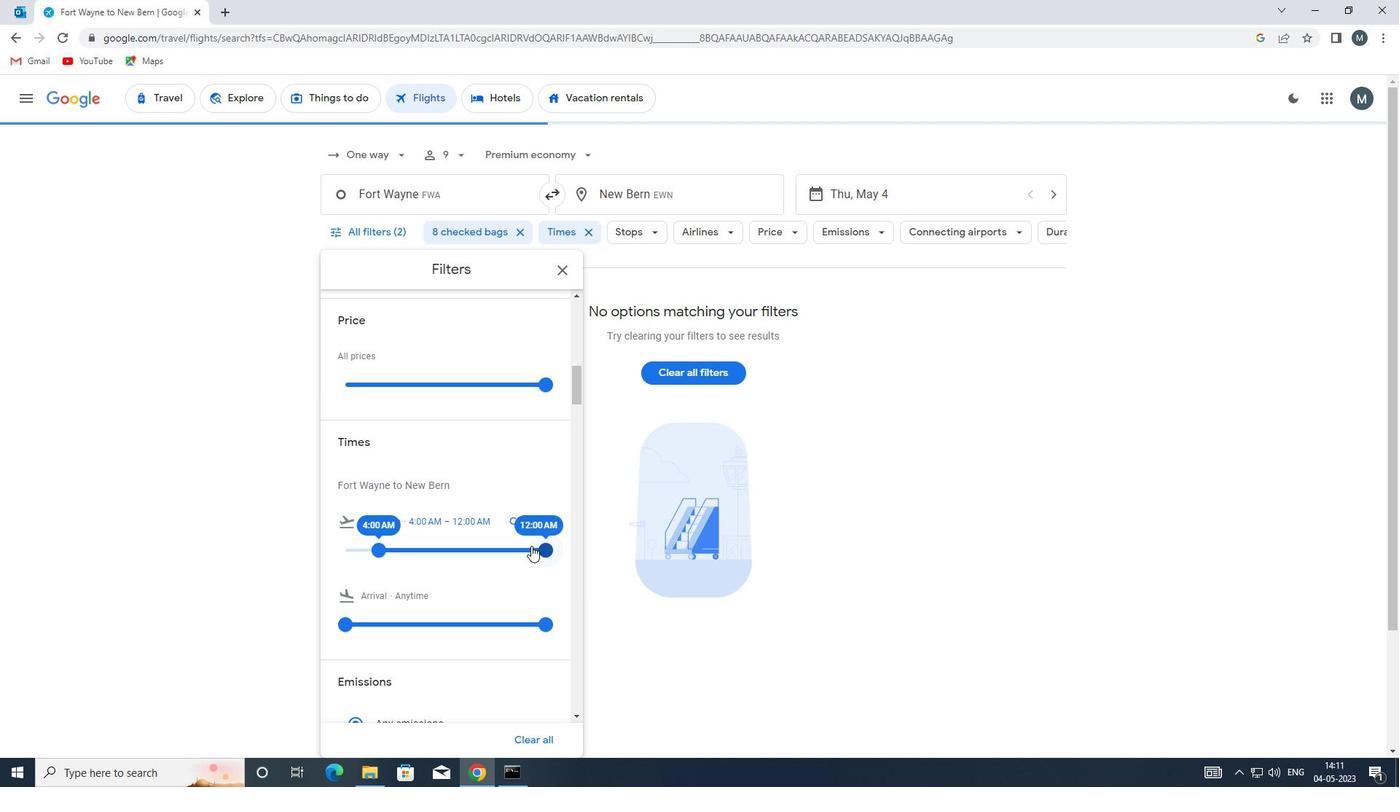 
Action: Mouse moved to (389, 531)
Screenshot: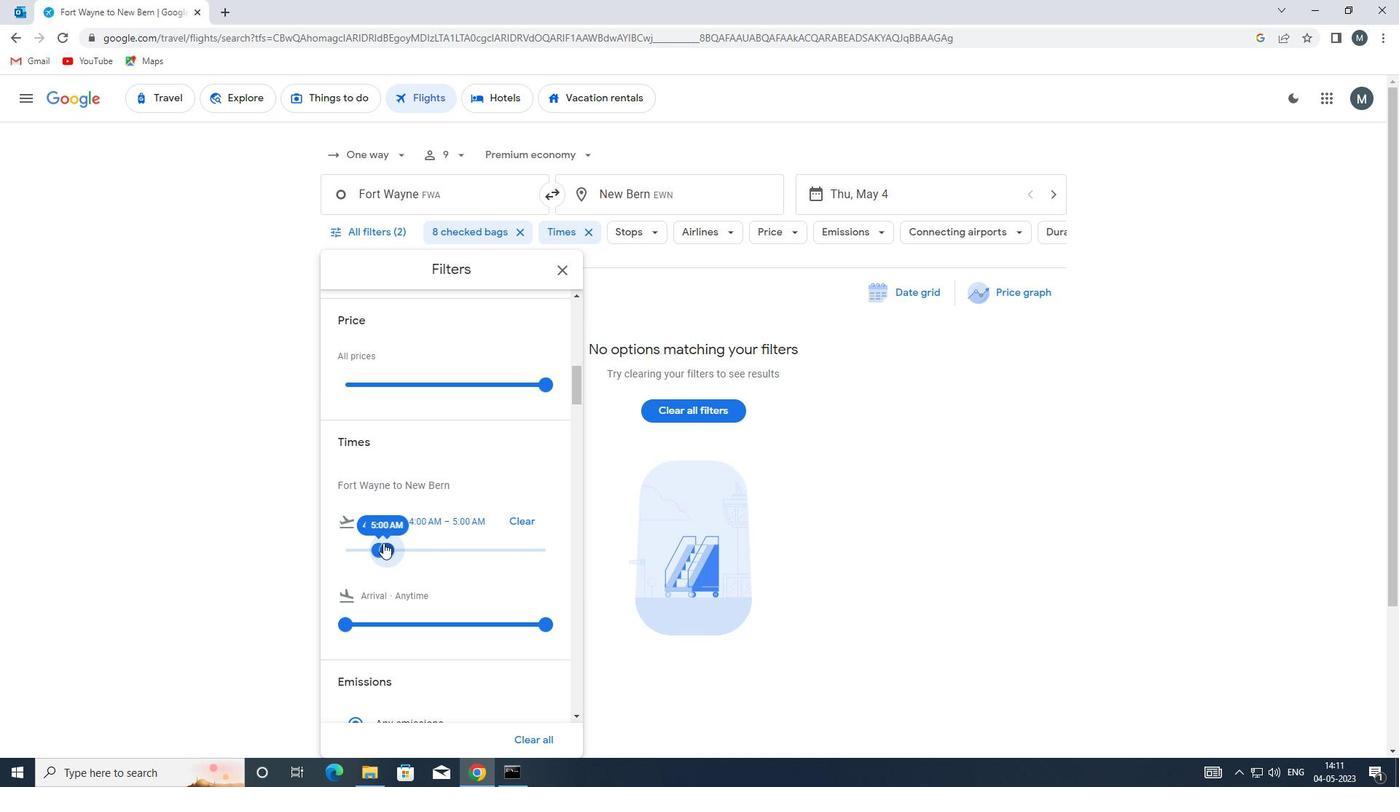 
Action: Mouse scrolled (389, 531) with delta (0, 0)
Screenshot: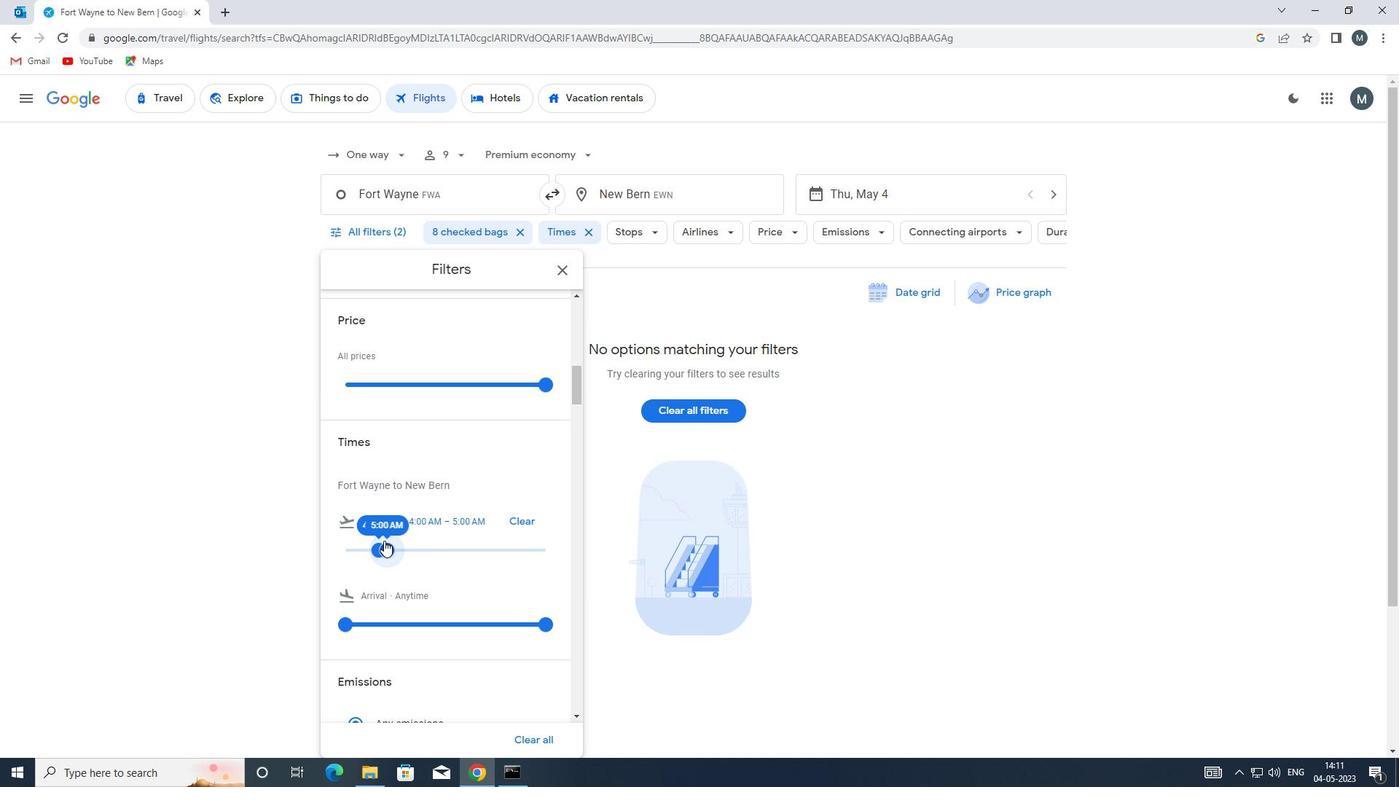 
Action: Mouse moved to (566, 267)
Screenshot: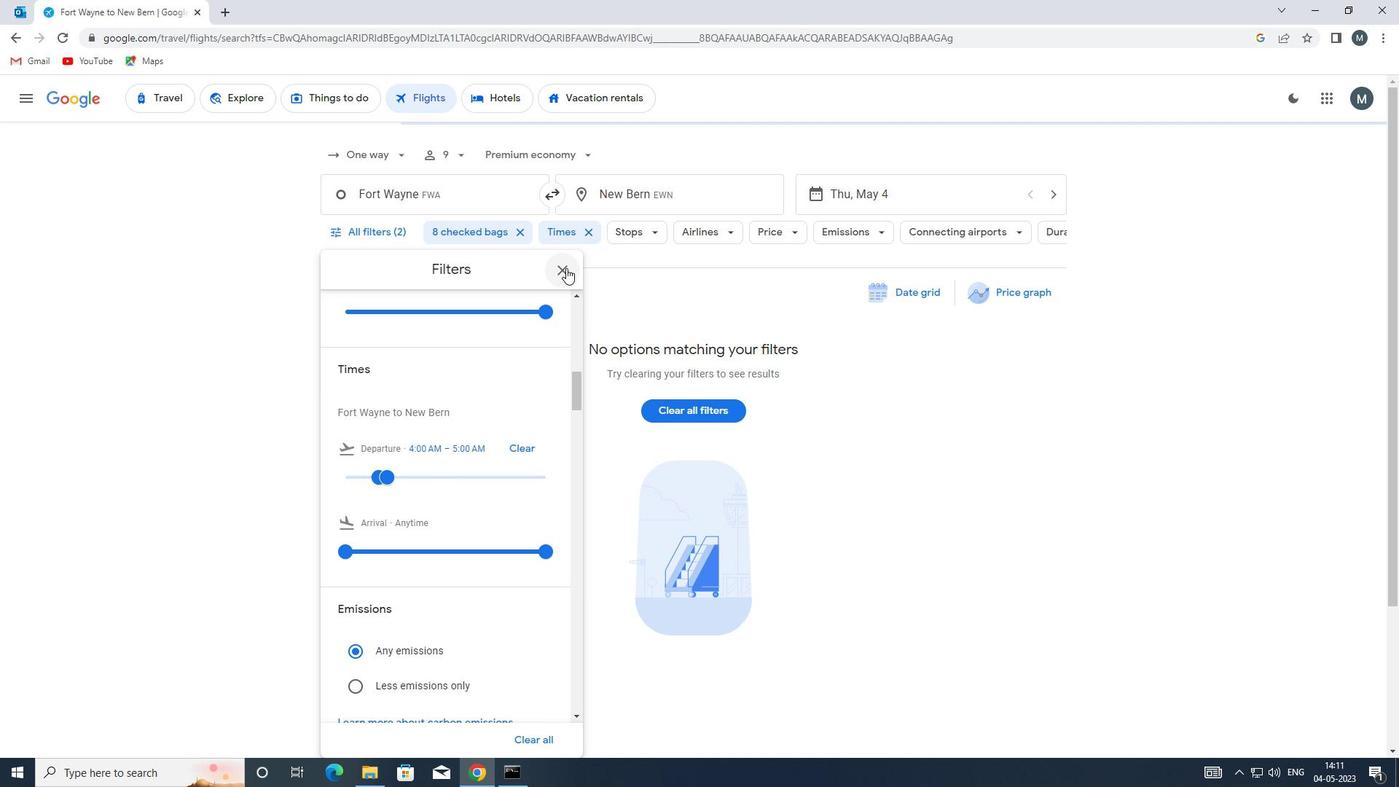 
Action: Mouse pressed left at (566, 267)
Screenshot: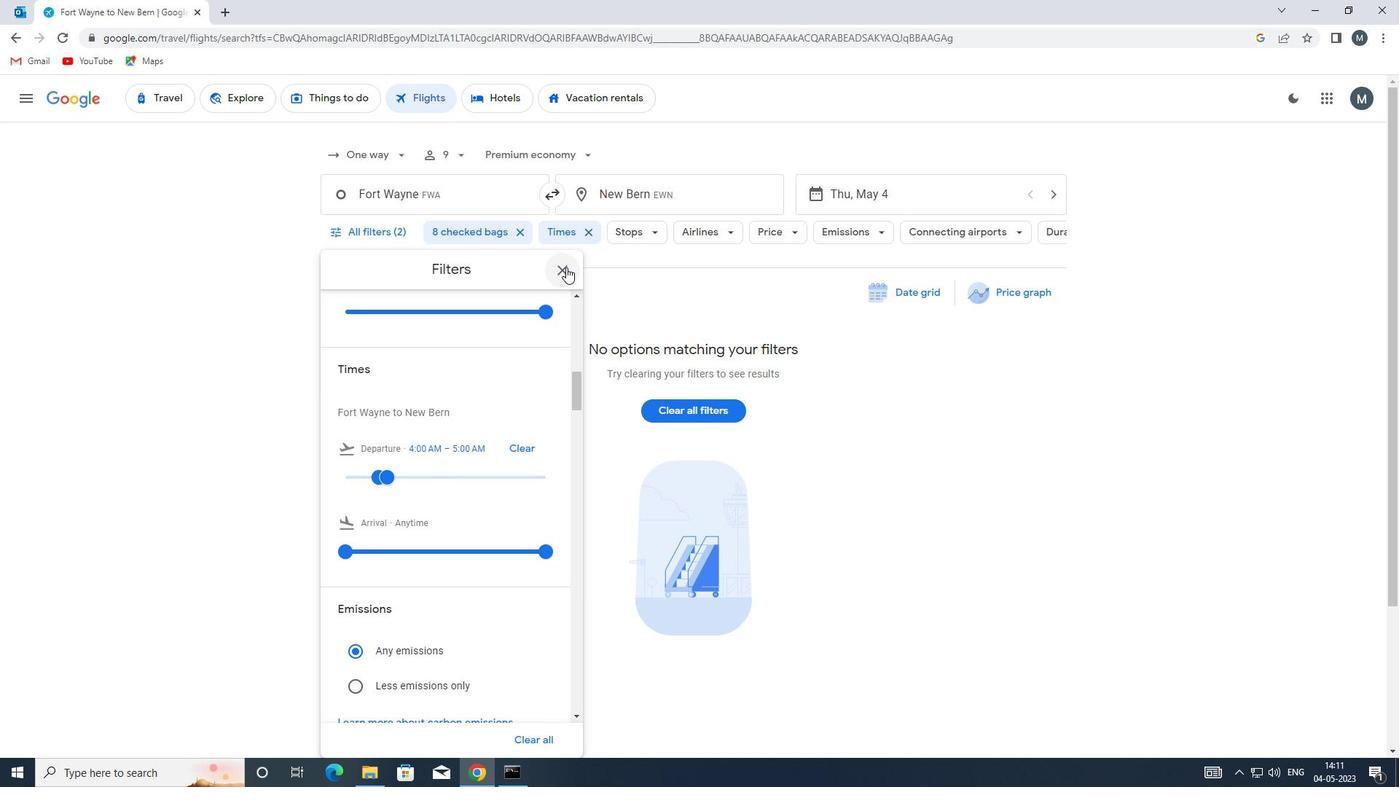 
Action: Mouse moved to (565, 267)
Screenshot: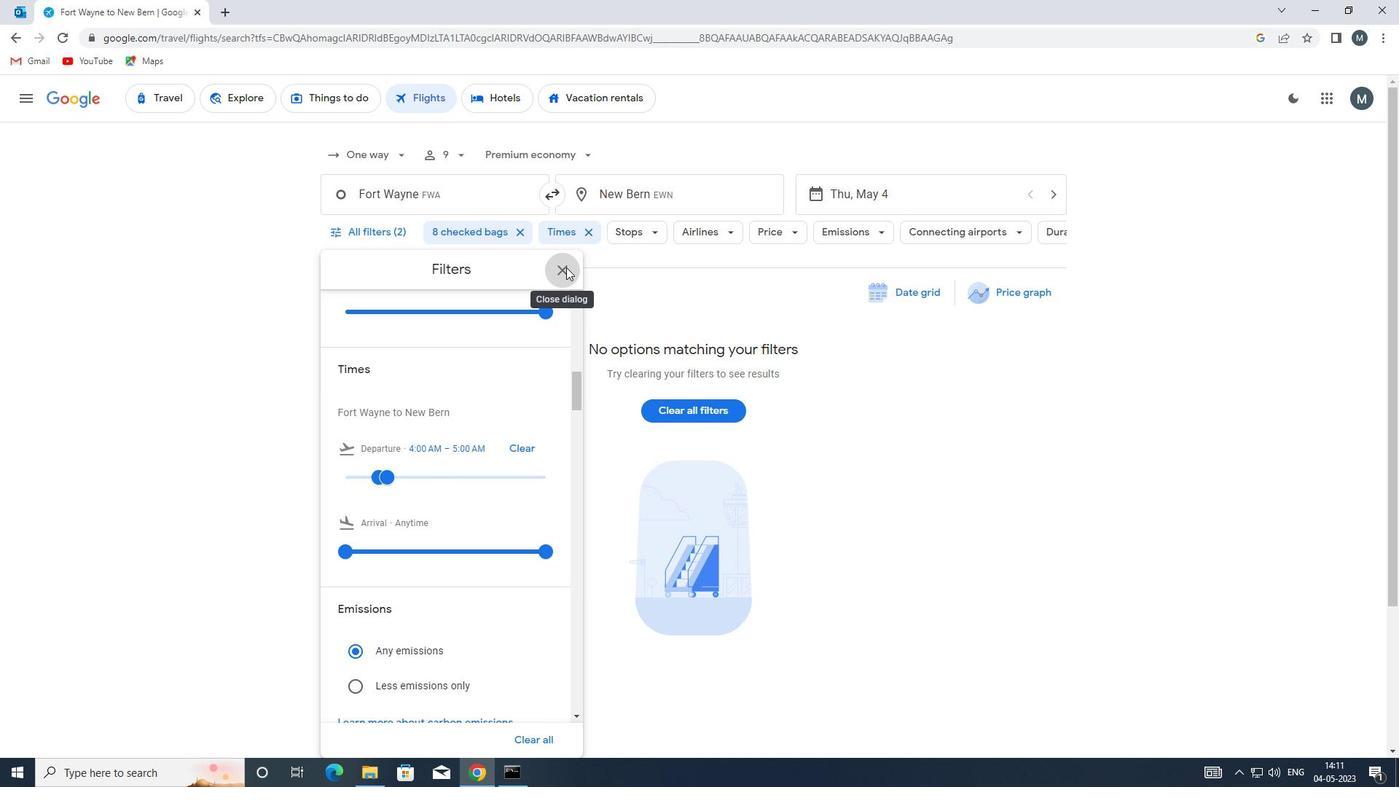
